 Task: Find connections with filter location Cachoeiras de Macacu with filter topic #Leanstartupswith filter profile language Spanish with filter current company IDFC FIRST Bank with filter school Visva Bharati, Shantiniketan with filter industry Wholesale Machinery with filter service category CateringChange with filter keywords title School Counselor
Action: Mouse moved to (557, 118)
Screenshot: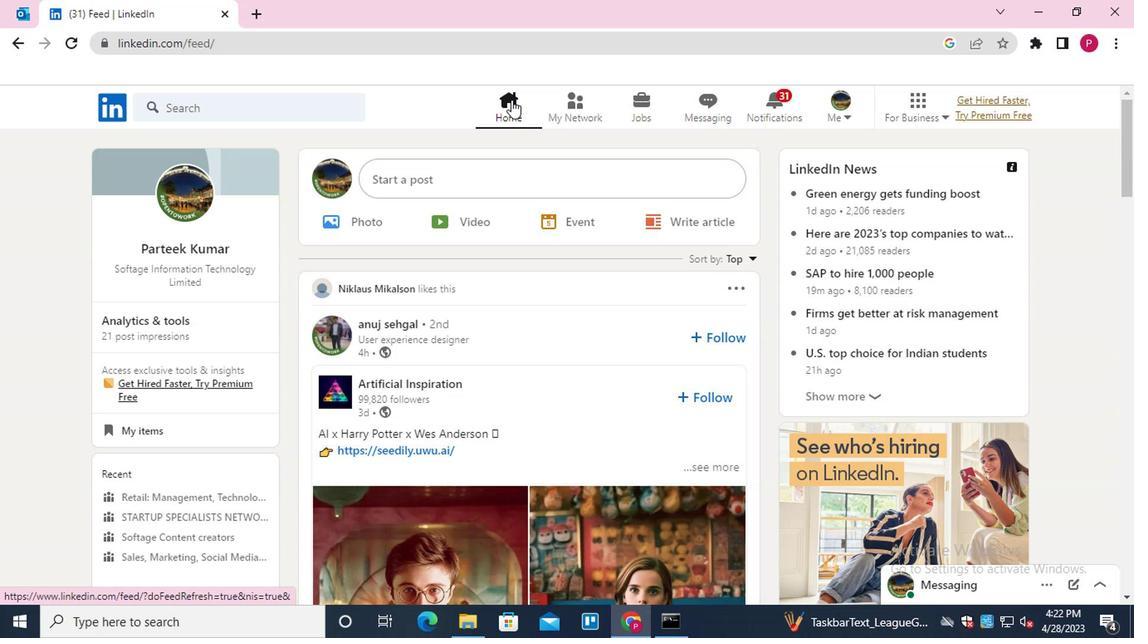
Action: Mouse pressed left at (557, 118)
Screenshot: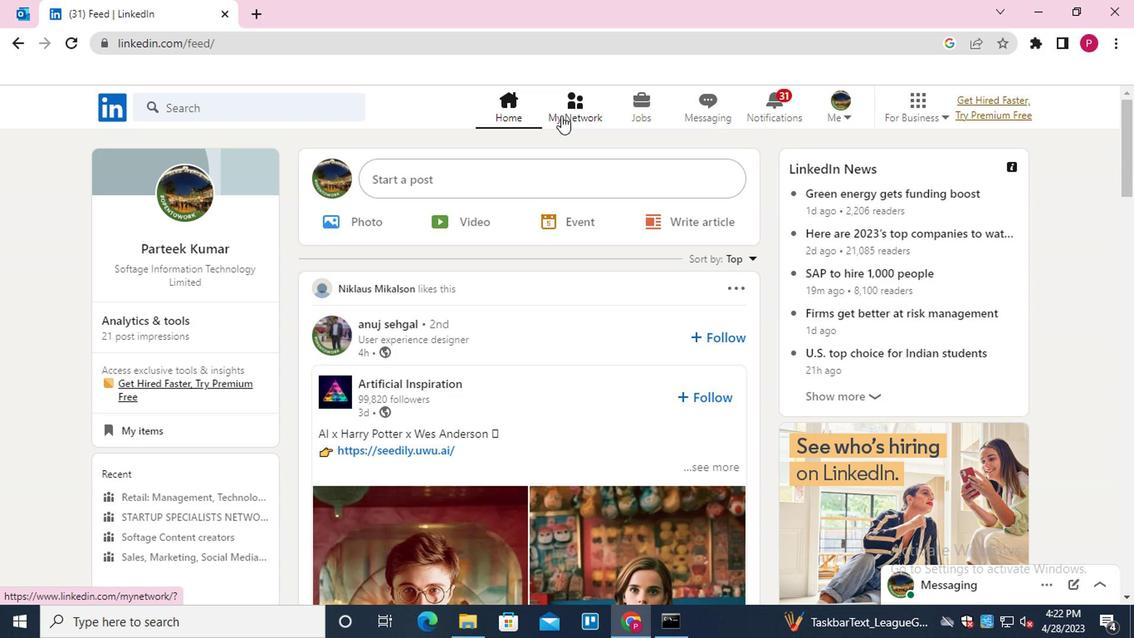 
Action: Mouse moved to (277, 202)
Screenshot: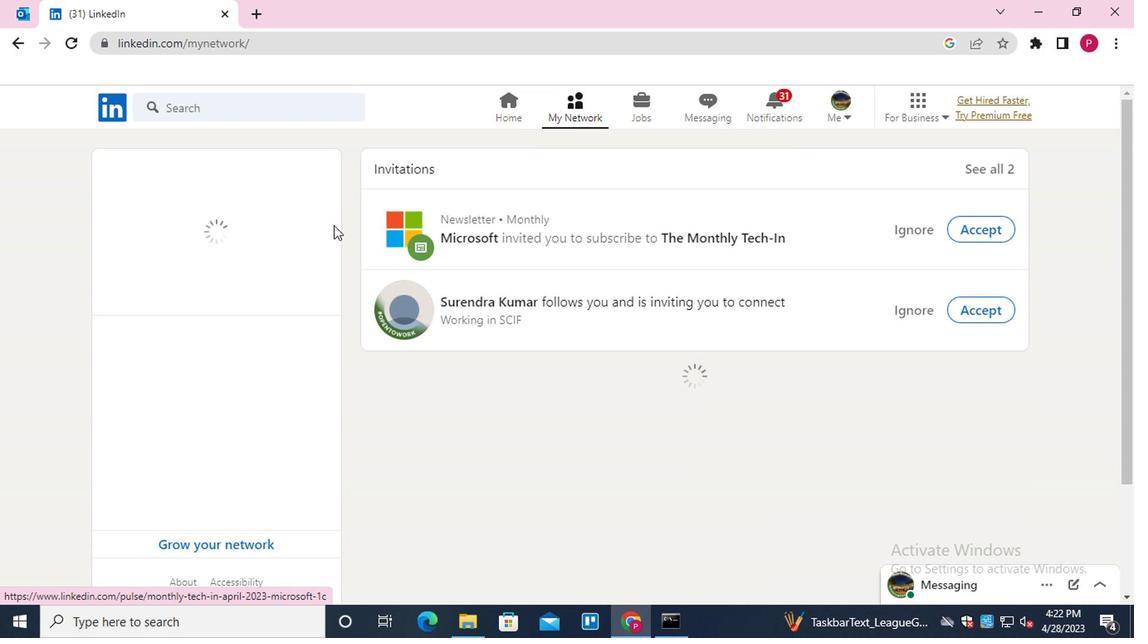 
Action: Mouse pressed left at (277, 202)
Screenshot: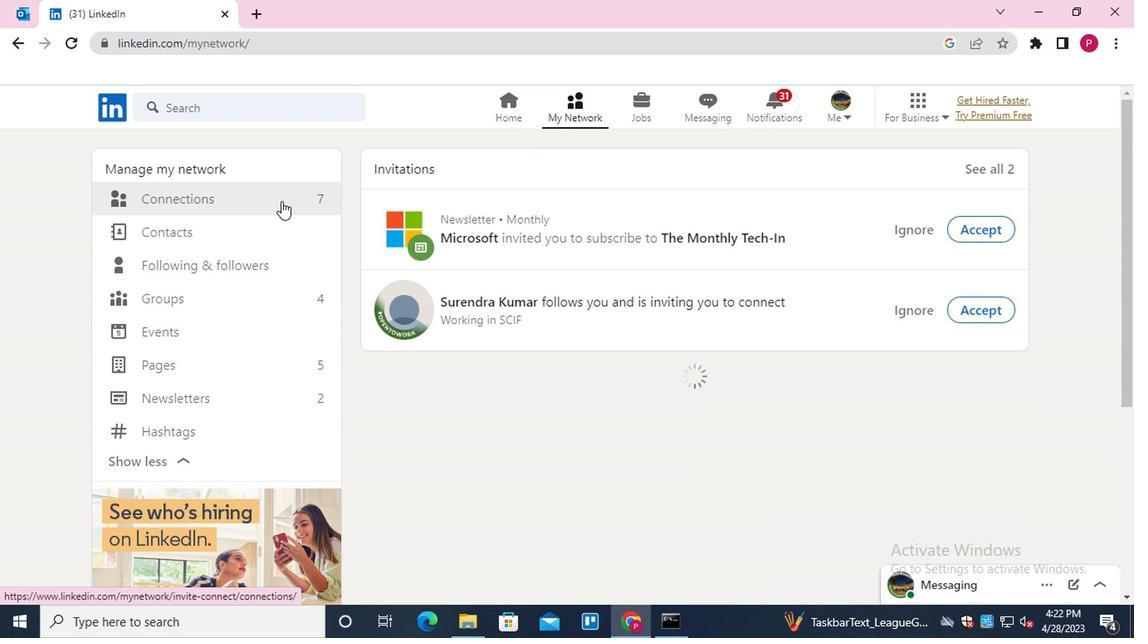 
Action: Mouse moved to (687, 197)
Screenshot: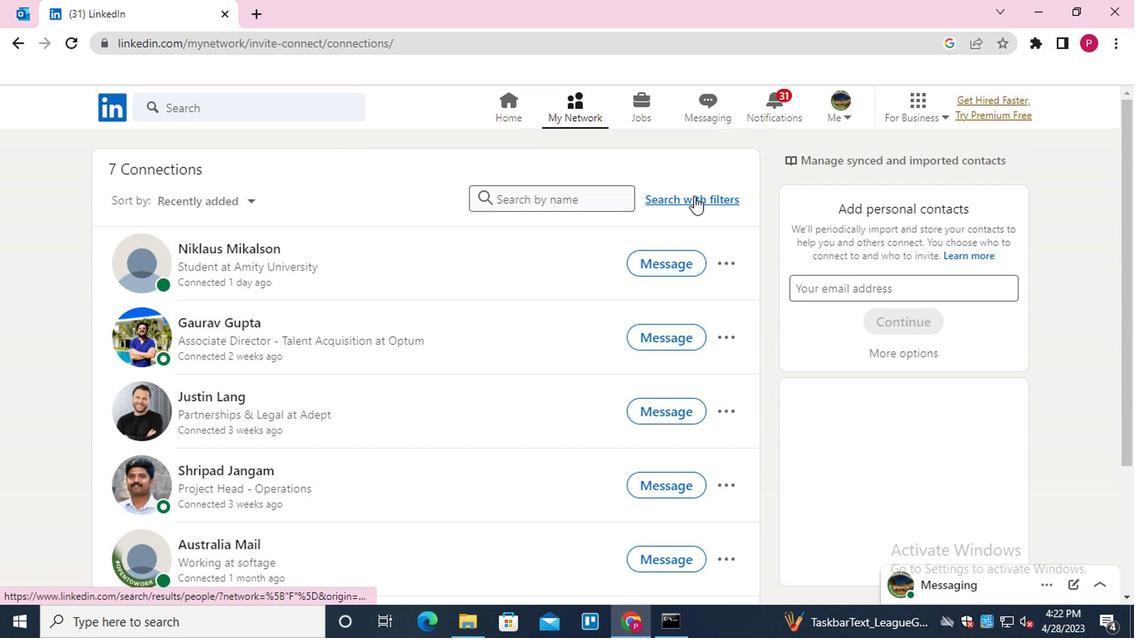 
Action: Mouse pressed left at (687, 197)
Screenshot: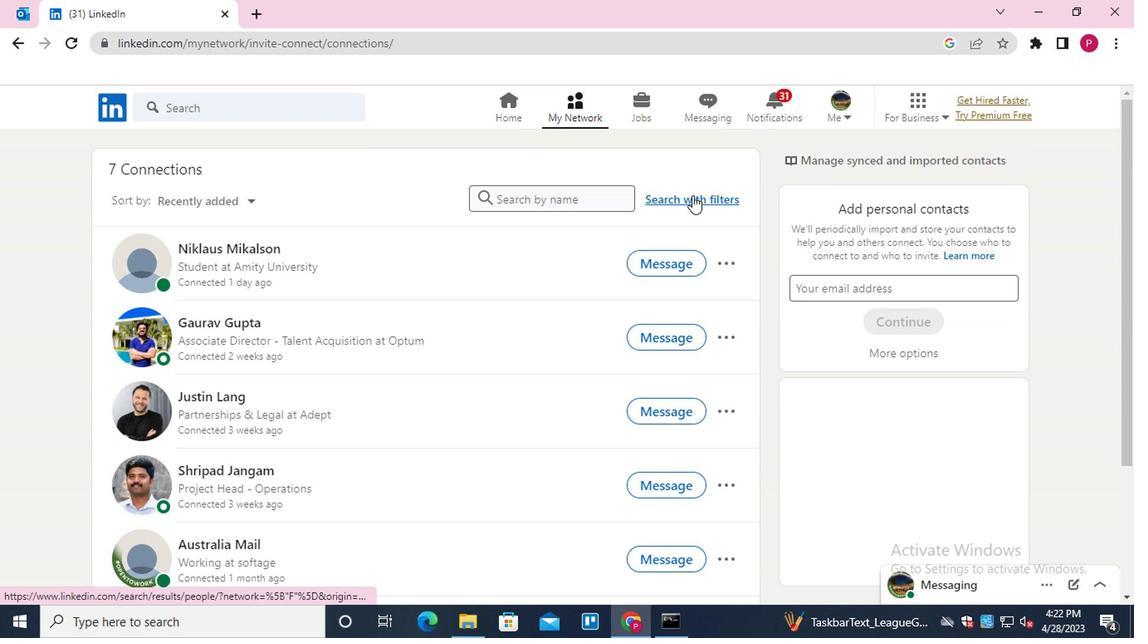 
Action: Mouse moved to (609, 151)
Screenshot: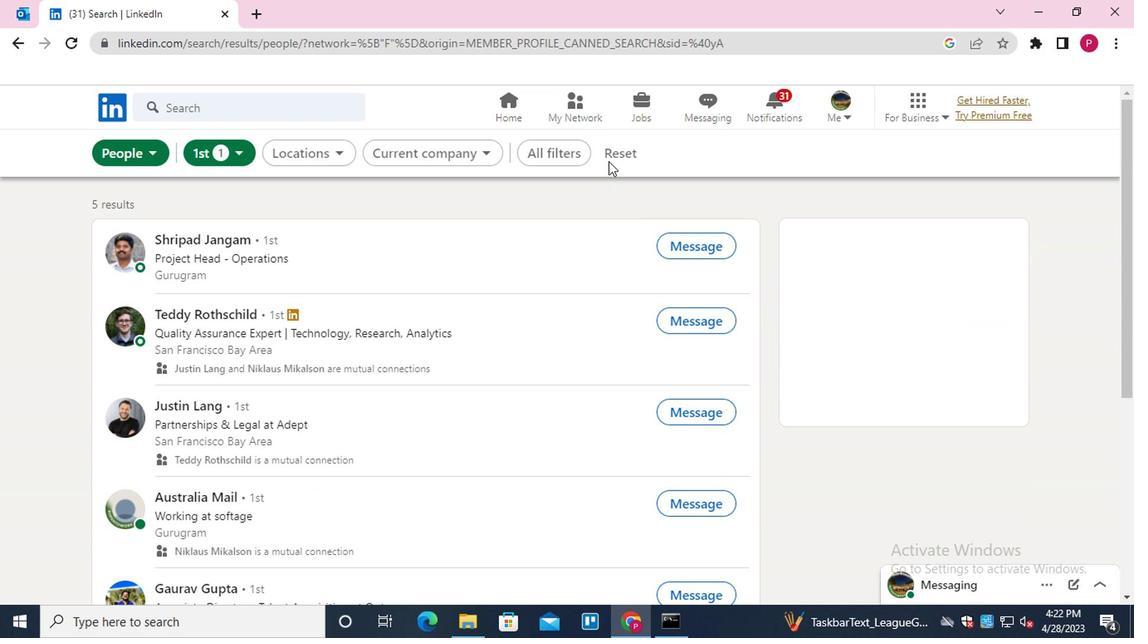 
Action: Mouse pressed left at (609, 151)
Screenshot: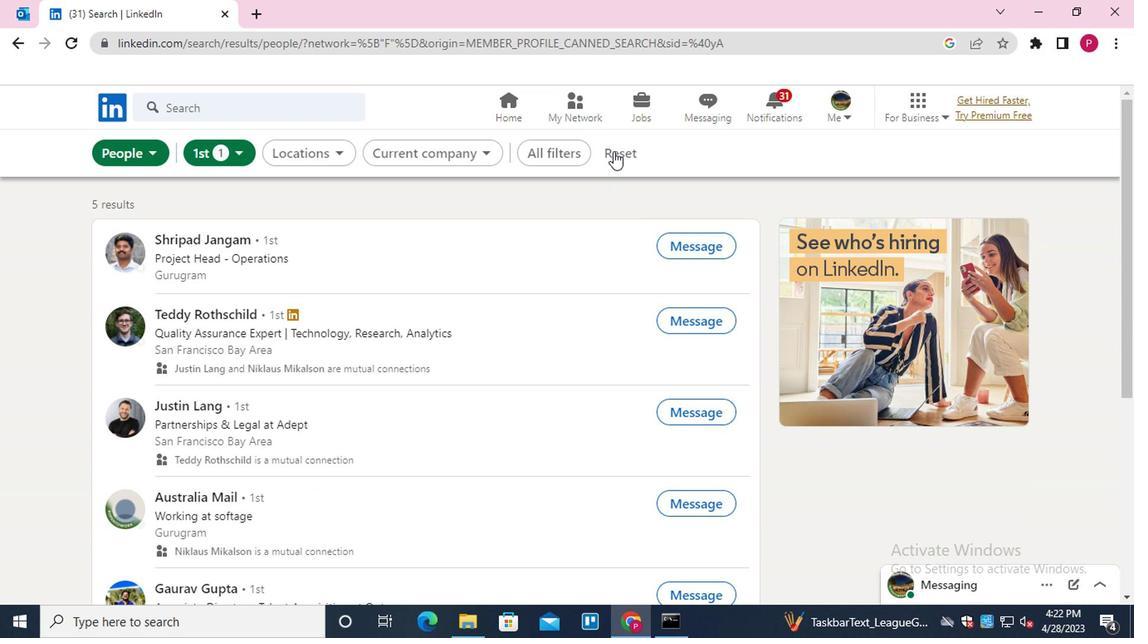 
Action: Mouse moved to (589, 155)
Screenshot: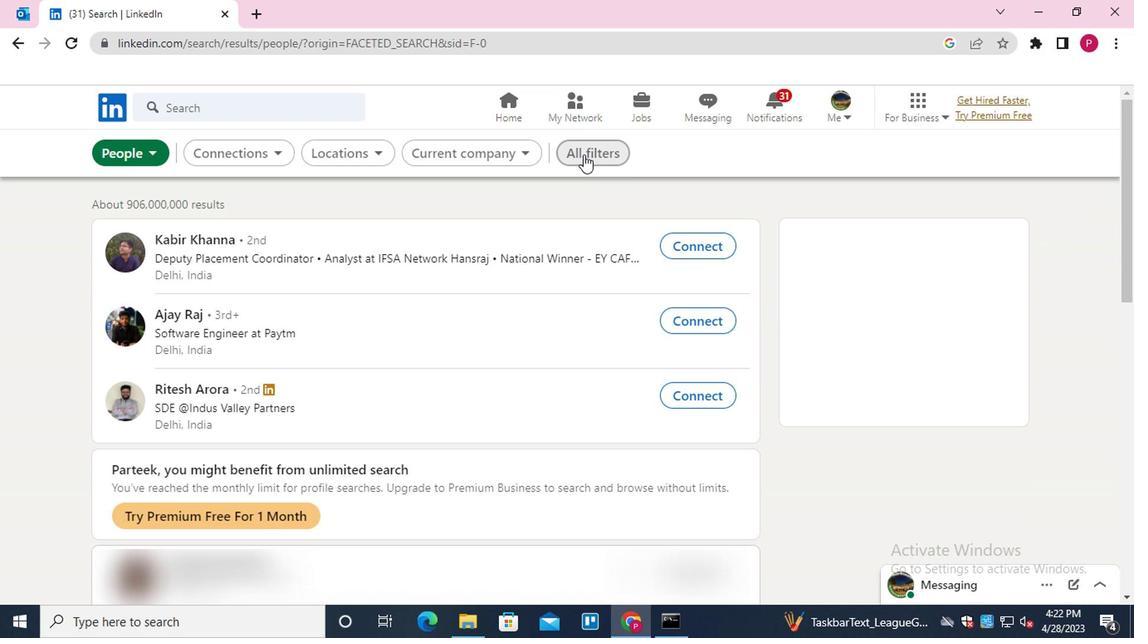
Action: Mouse pressed left at (589, 155)
Screenshot: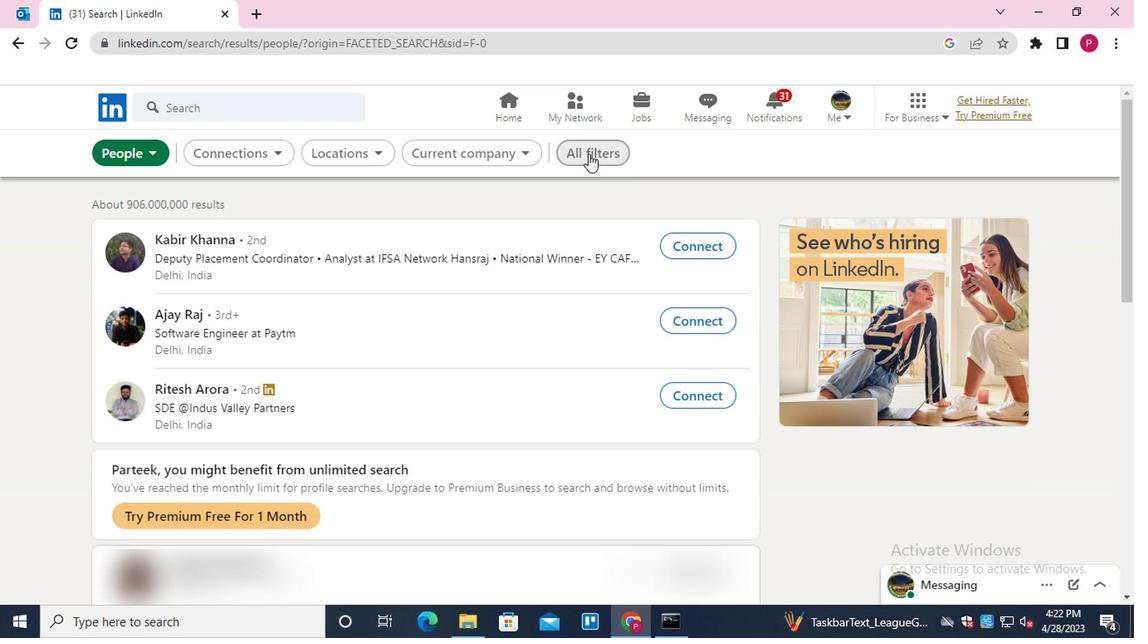 
Action: Mouse moved to (834, 348)
Screenshot: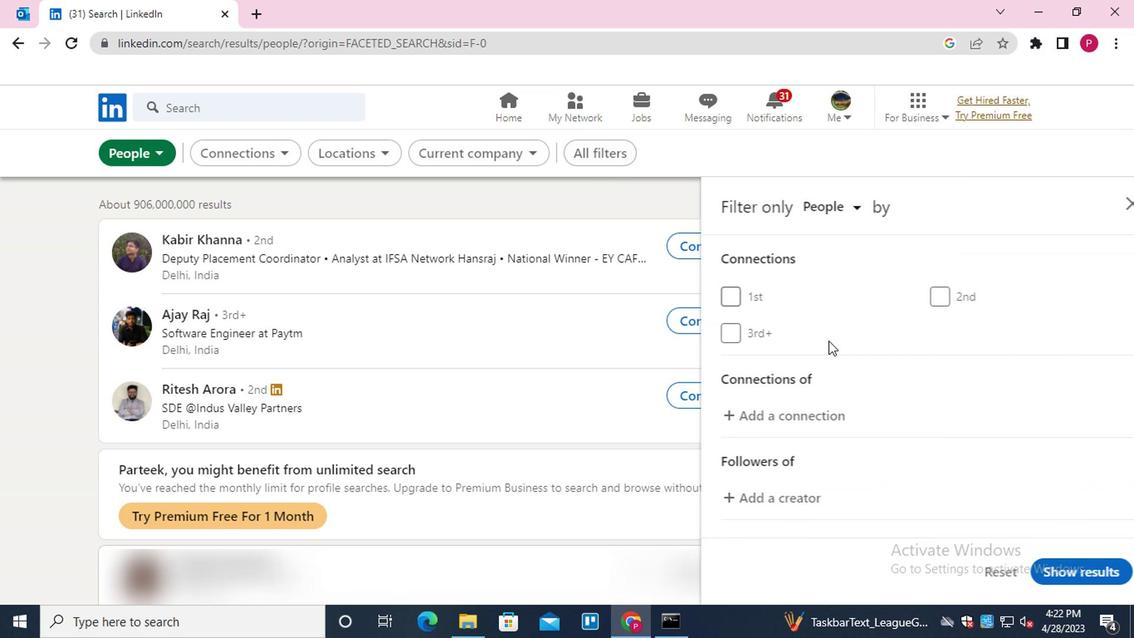 
Action: Mouse scrolled (834, 348) with delta (0, 0)
Screenshot: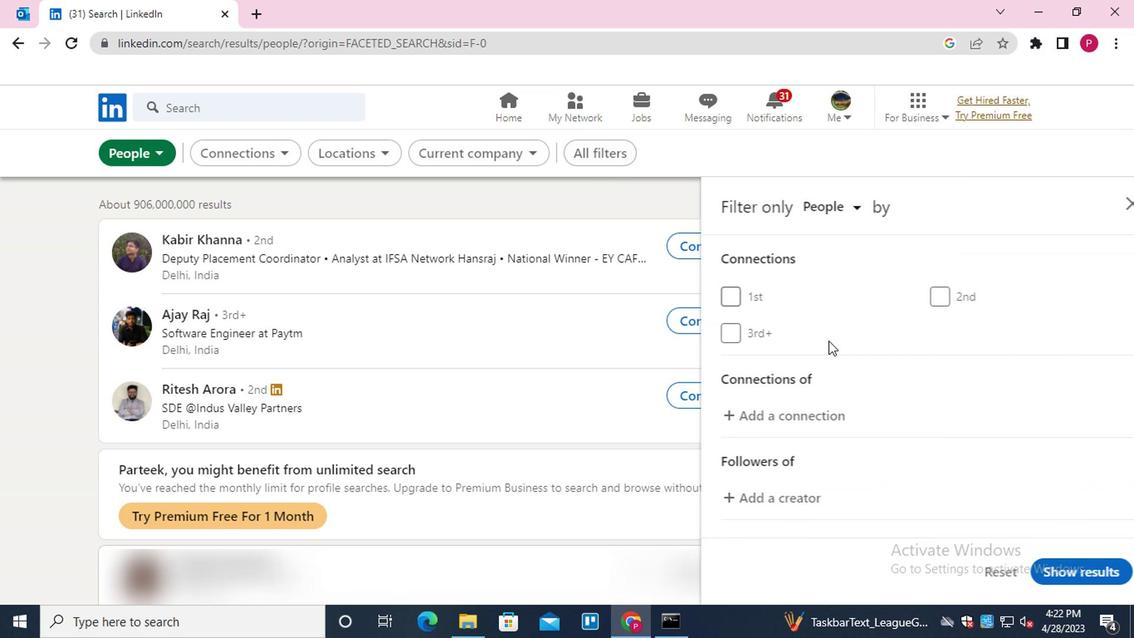 
Action: Mouse moved to (840, 354)
Screenshot: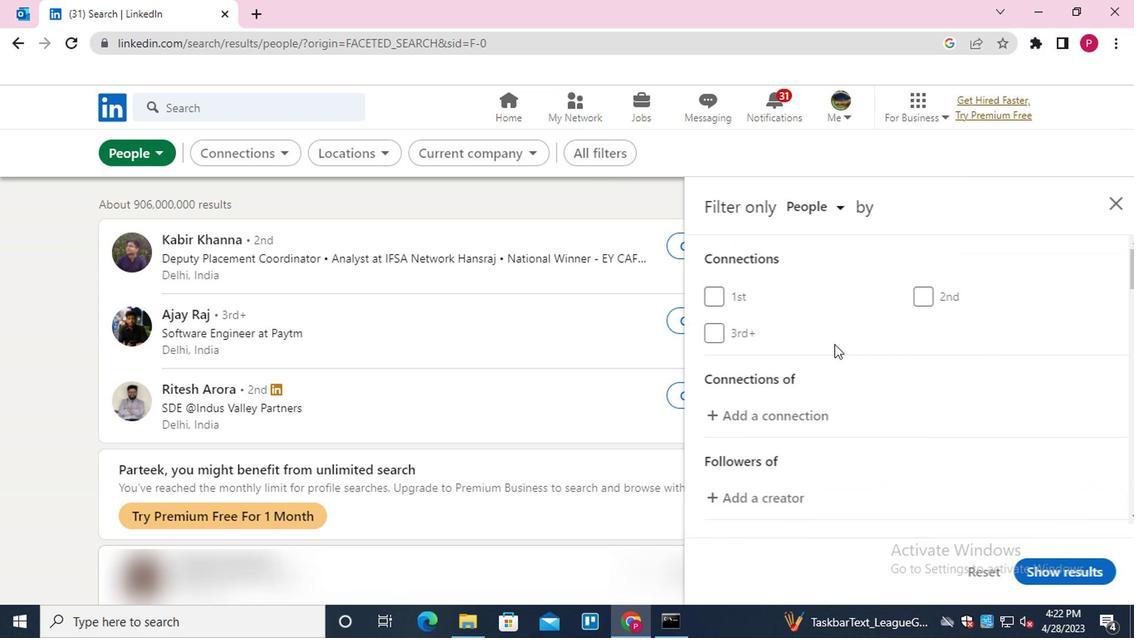 
Action: Mouse scrolled (840, 353) with delta (0, 0)
Screenshot: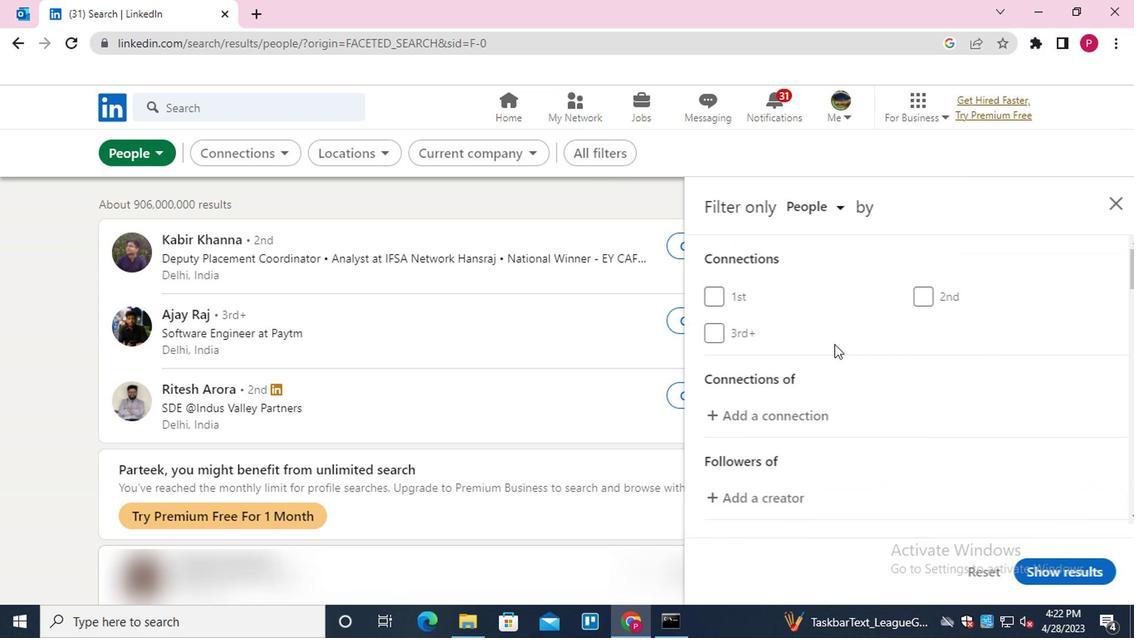 
Action: Mouse moved to (968, 483)
Screenshot: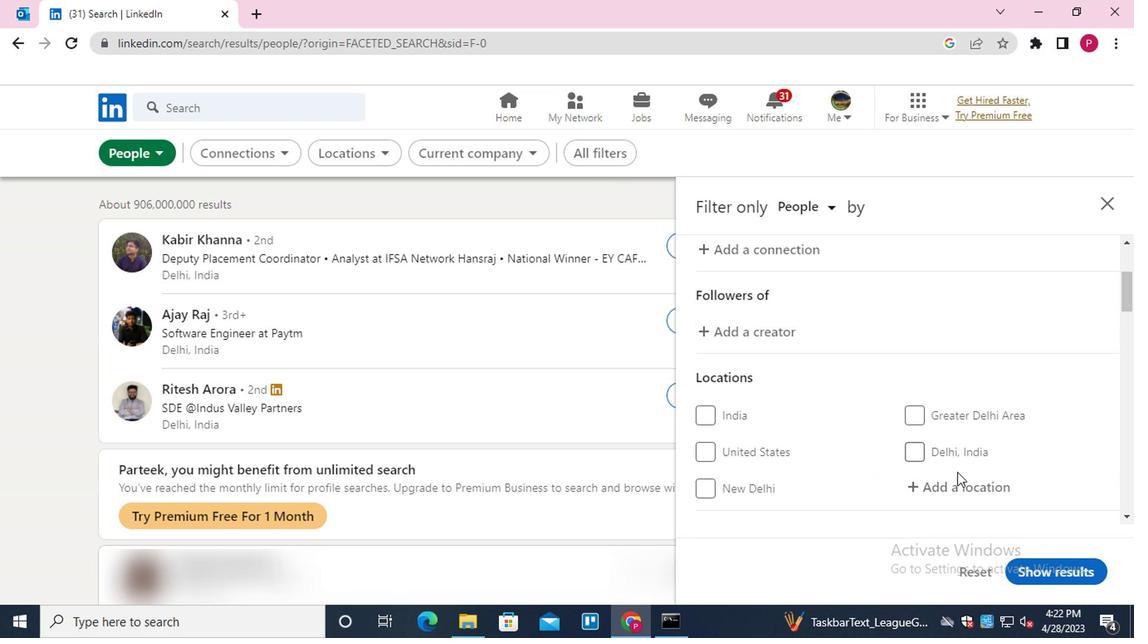 
Action: Mouse pressed left at (968, 483)
Screenshot: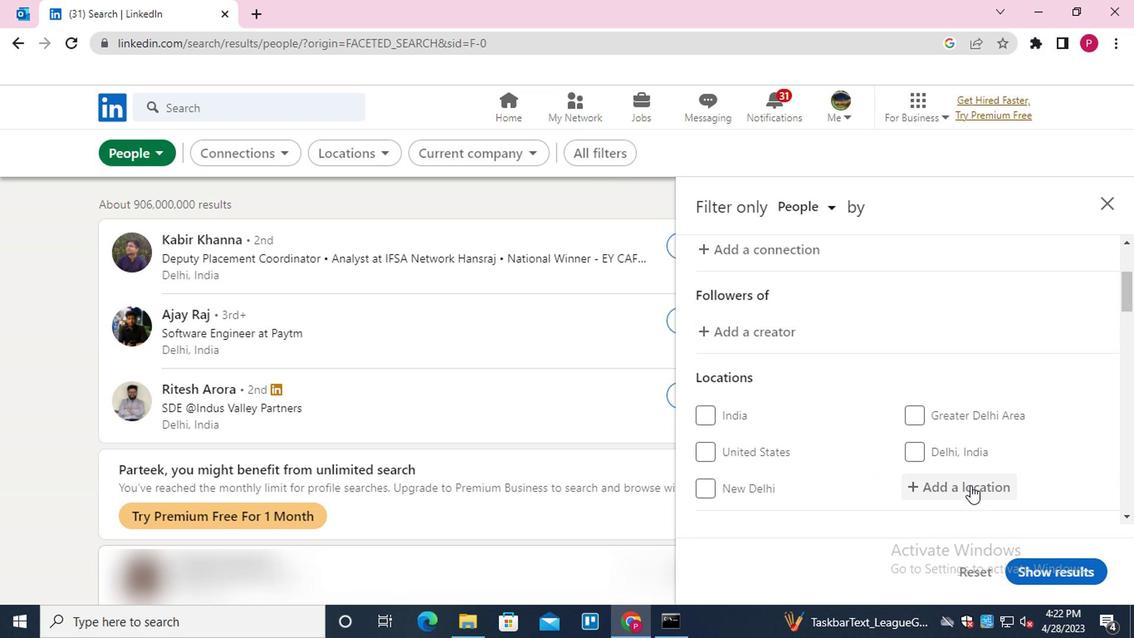 
Action: Key pressed <Key.shift>CACHOEIRAS<Key.down><Key.down><Key.down><Key.down><Key.down><Key.down><Key.down><Key.enter>
Screenshot: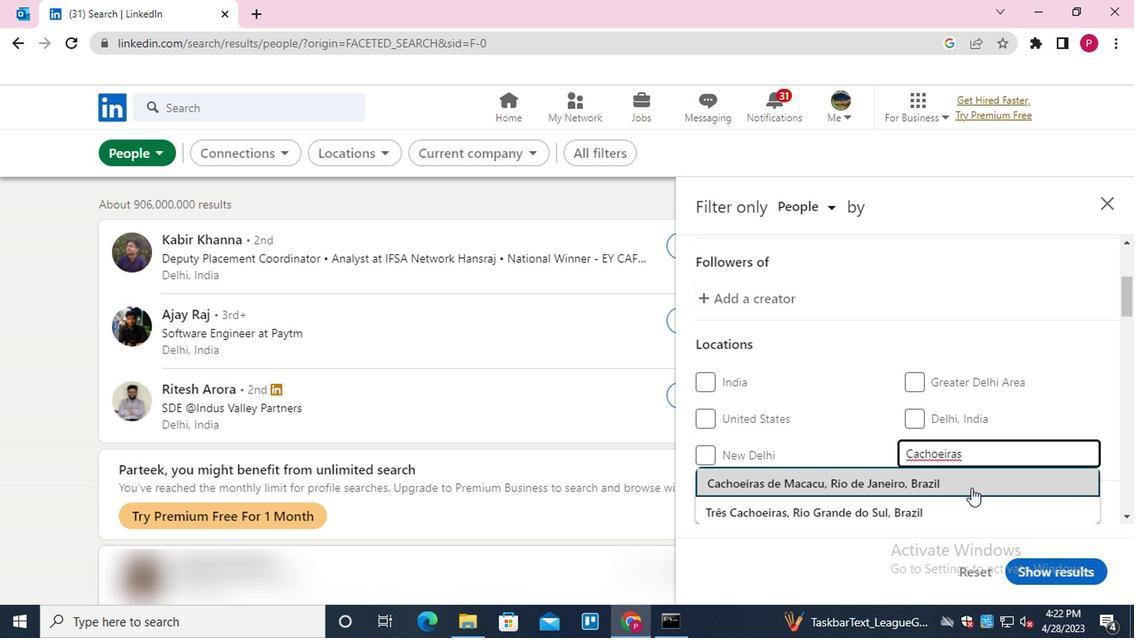 
Action: Mouse moved to (666, 521)
Screenshot: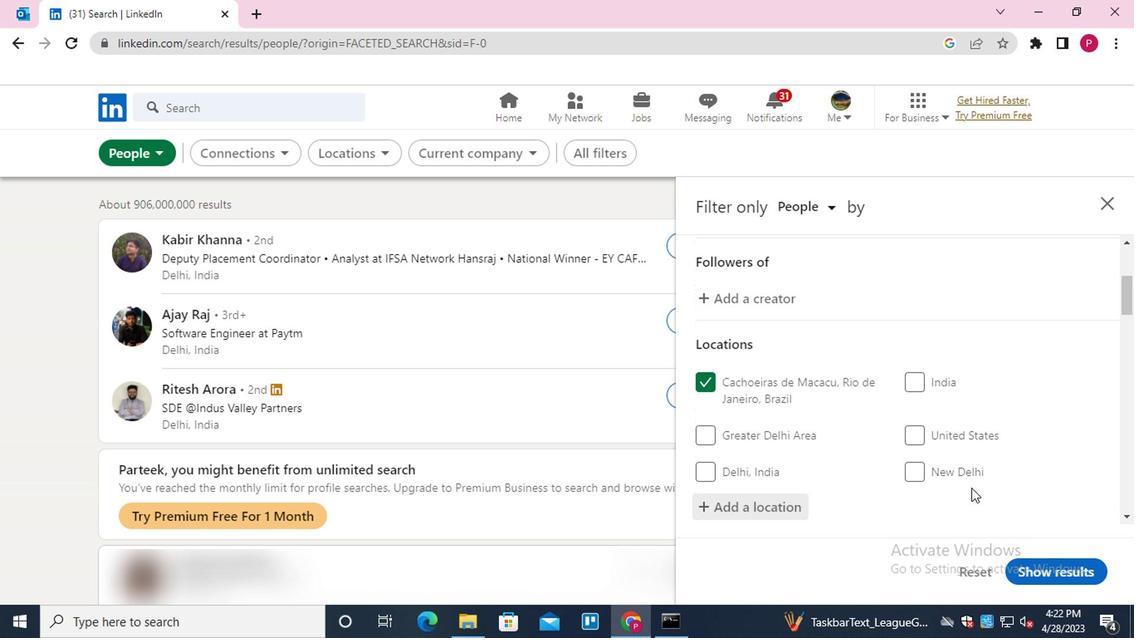 
Action: Mouse scrolled (666, 520) with delta (0, -1)
Screenshot: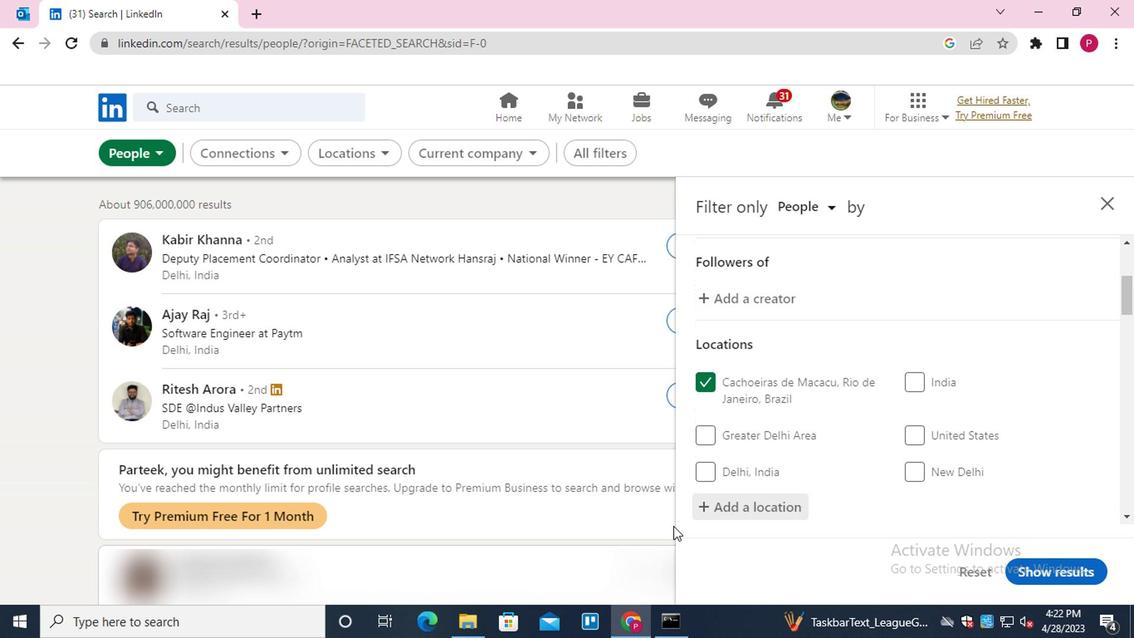 
Action: Mouse scrolled (666, 520) with delta (0, -1)
Screenshot: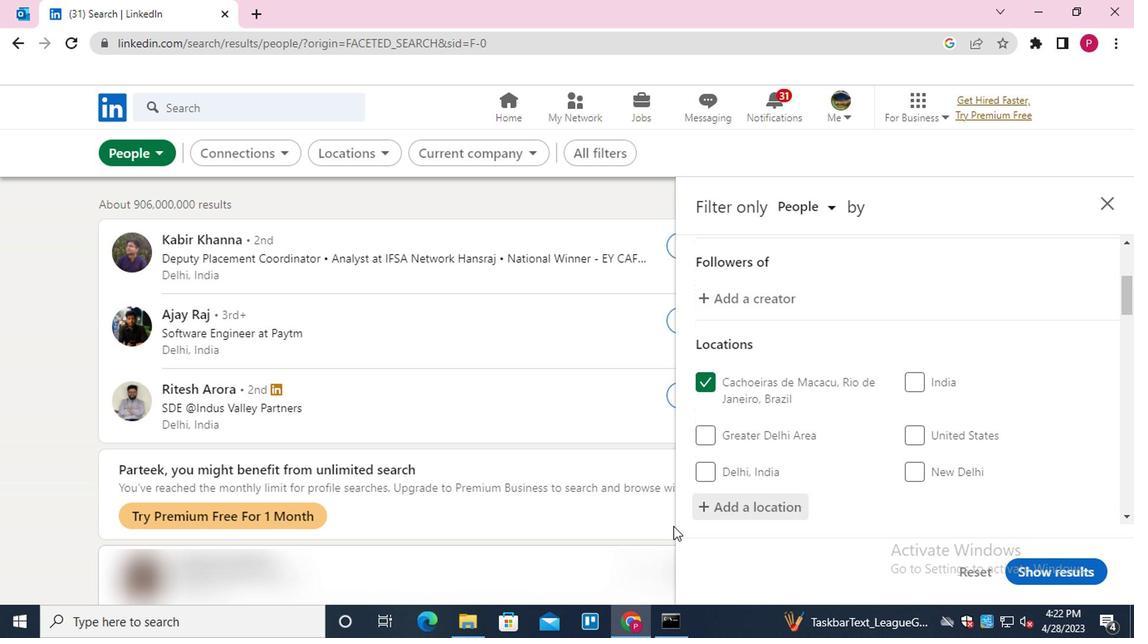 
Action: Mouse scrolled (666, 520) with delta (0, -1)
Screenshot: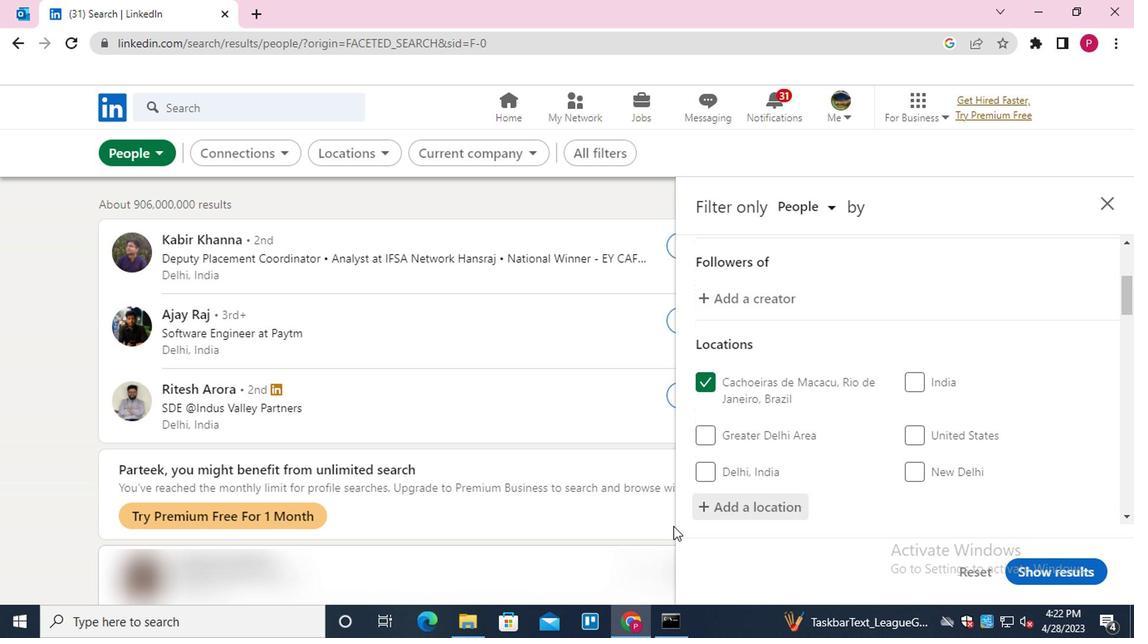 
Action: Mouse moved to (772, 421)
Screenshot: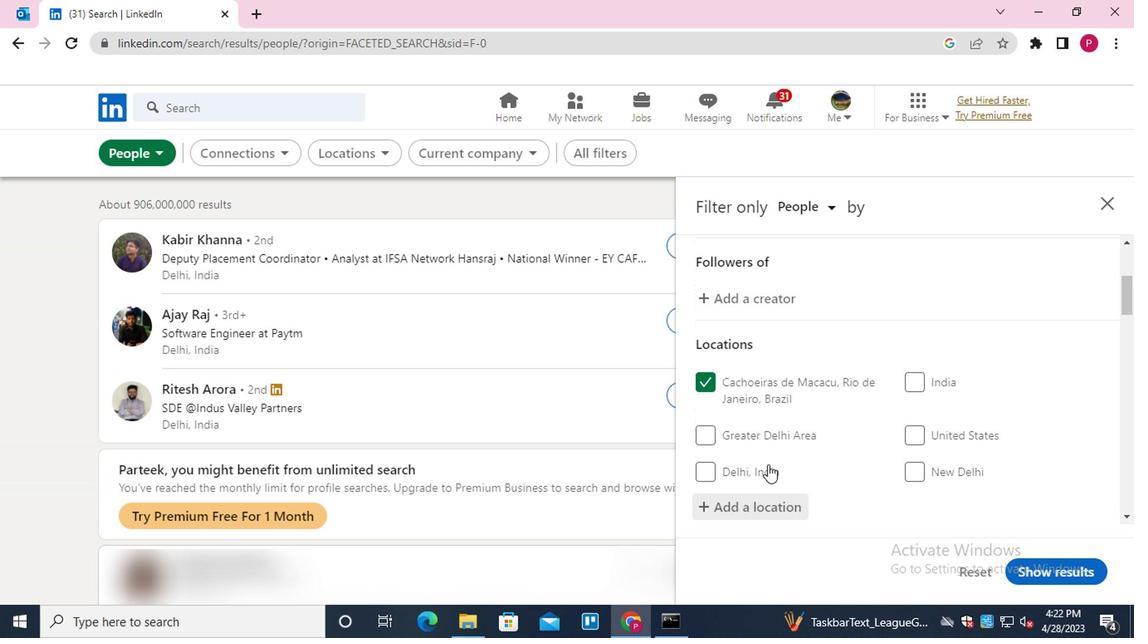 
Action: Mouse scrolled (772, 421) with delta (0, 0)
Screenshot: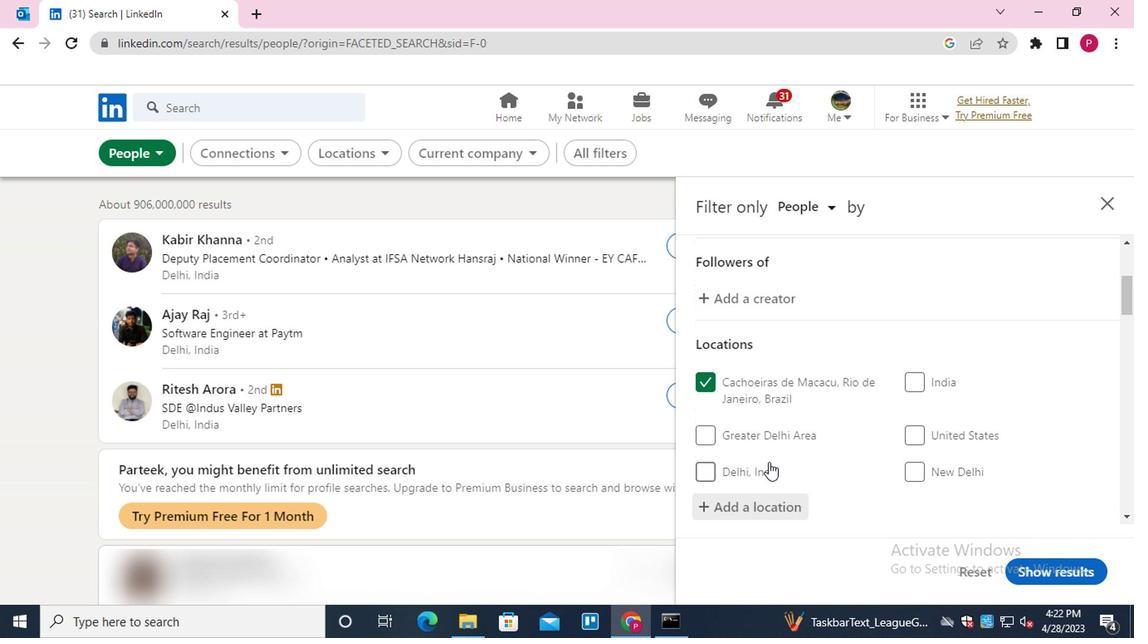 
Action: Mouse scrolled (772, 421) with delta (0, 0)
Screenshot: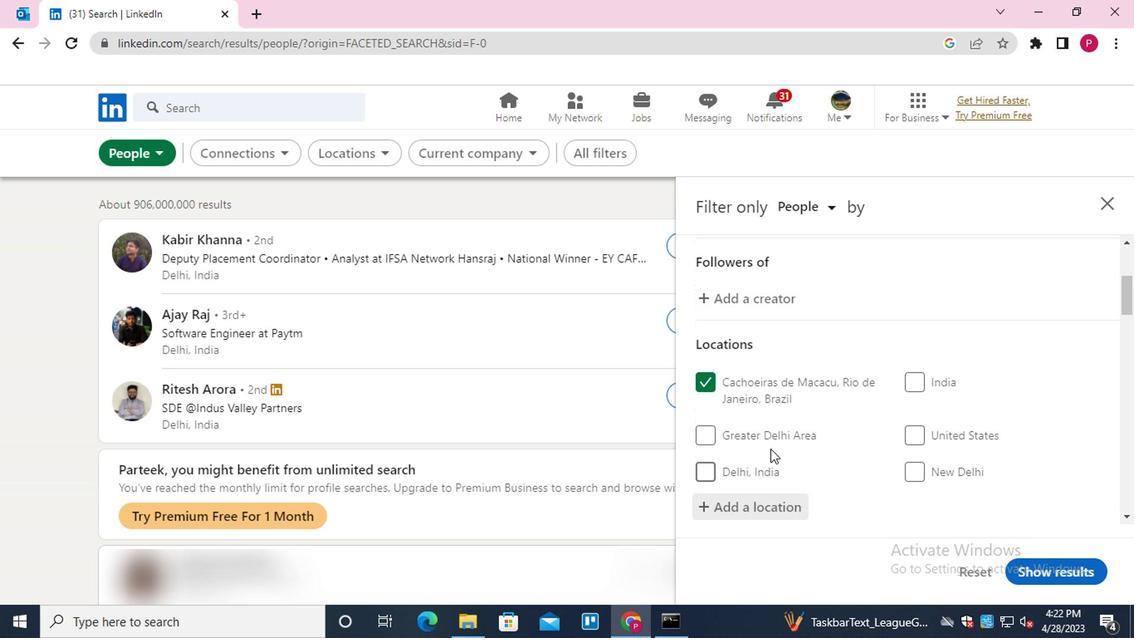 
Action: Mouse scrolled (772, 421) with delta (0, 0)
Screenshot: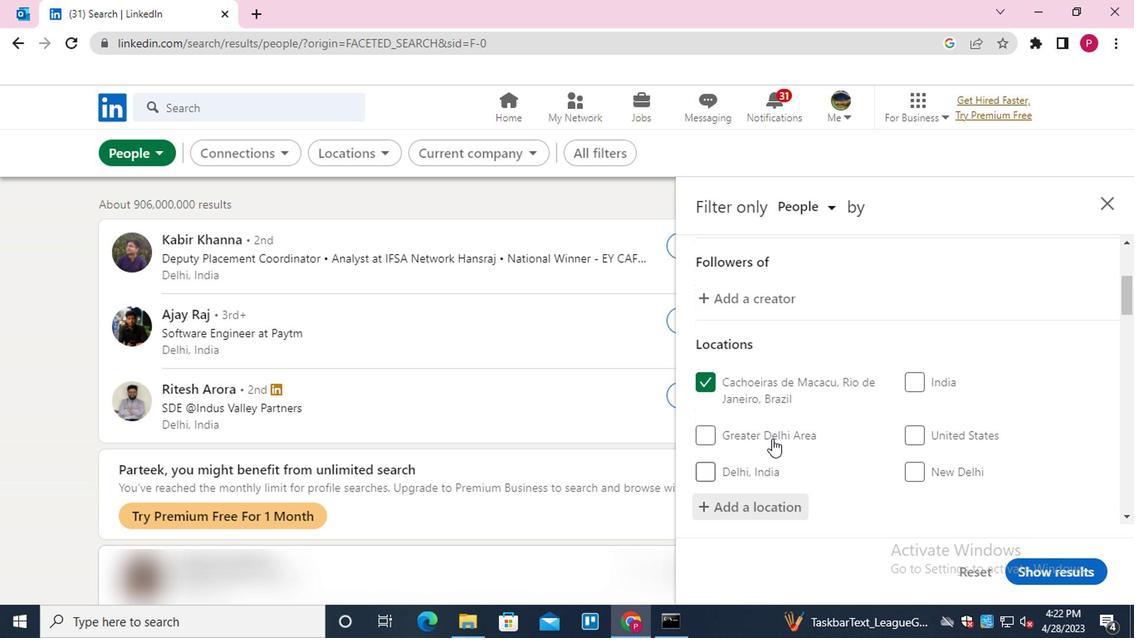 
Action: Mouse scrolled (772, 421) with delta (0, 0)
Screenshot: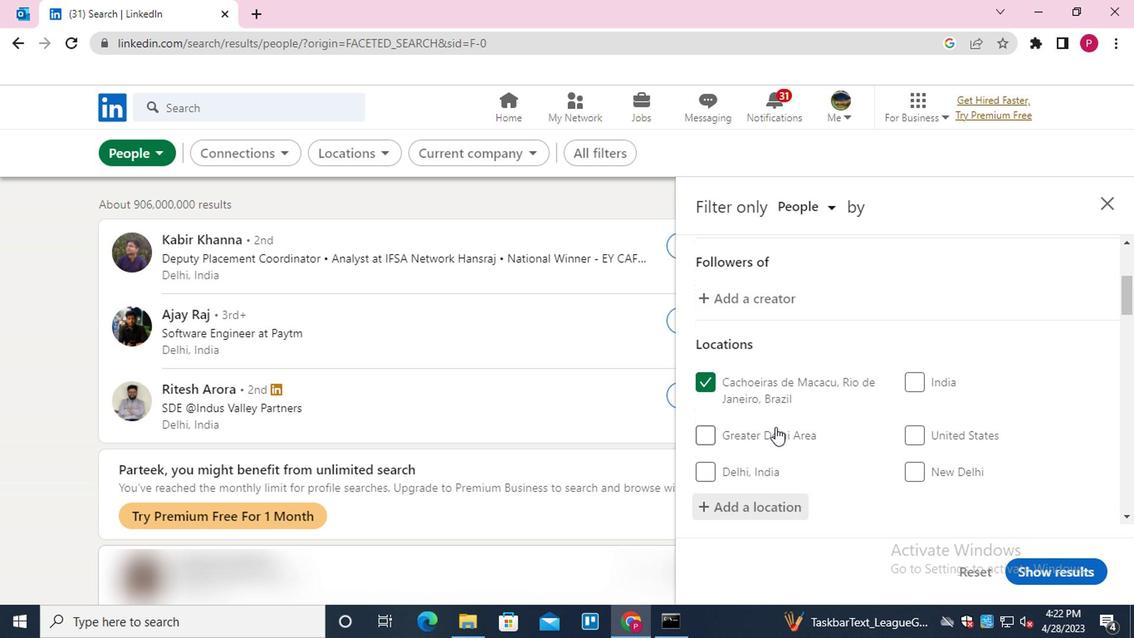 
Action: Mouse moved to (933, 329)
Screenshot: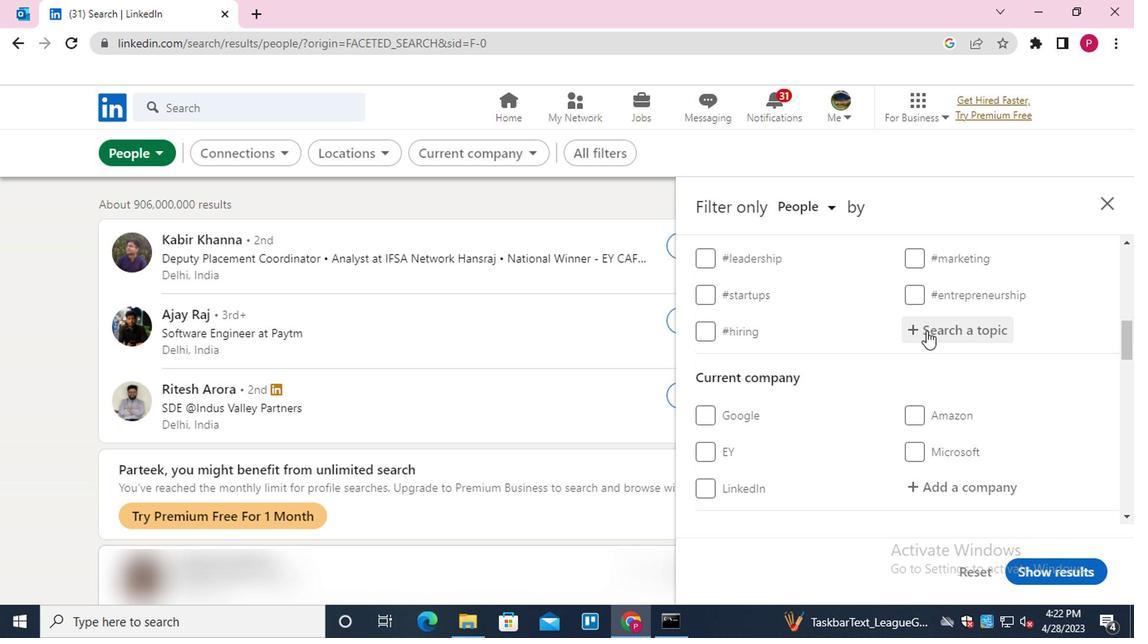 
Action: Mouse pressed left at (933, 329)
Screenshot: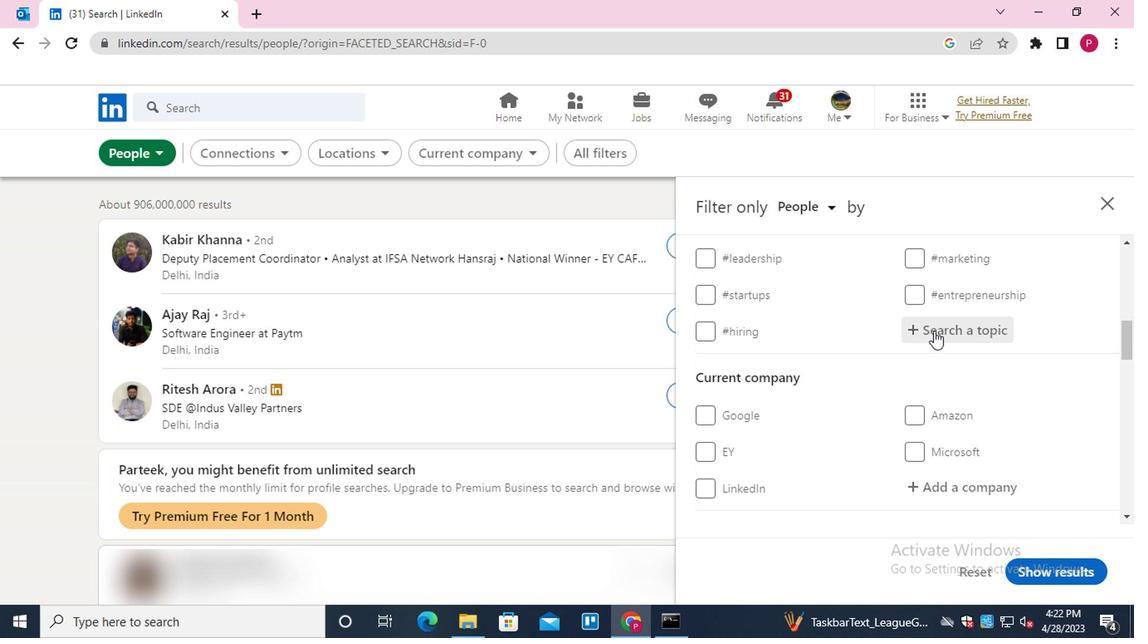 
Action: Key pressed LEANSTARTUP<Key.down><Key.enter>
Screenshot: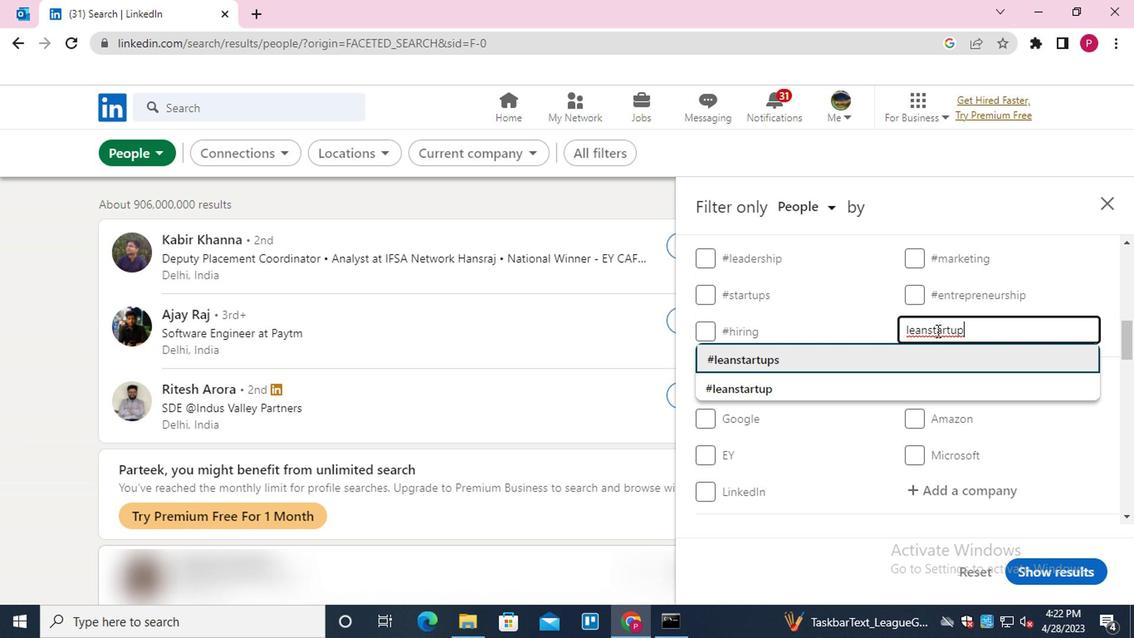
Action: Mouse moved to (919, 365)
Screenshot: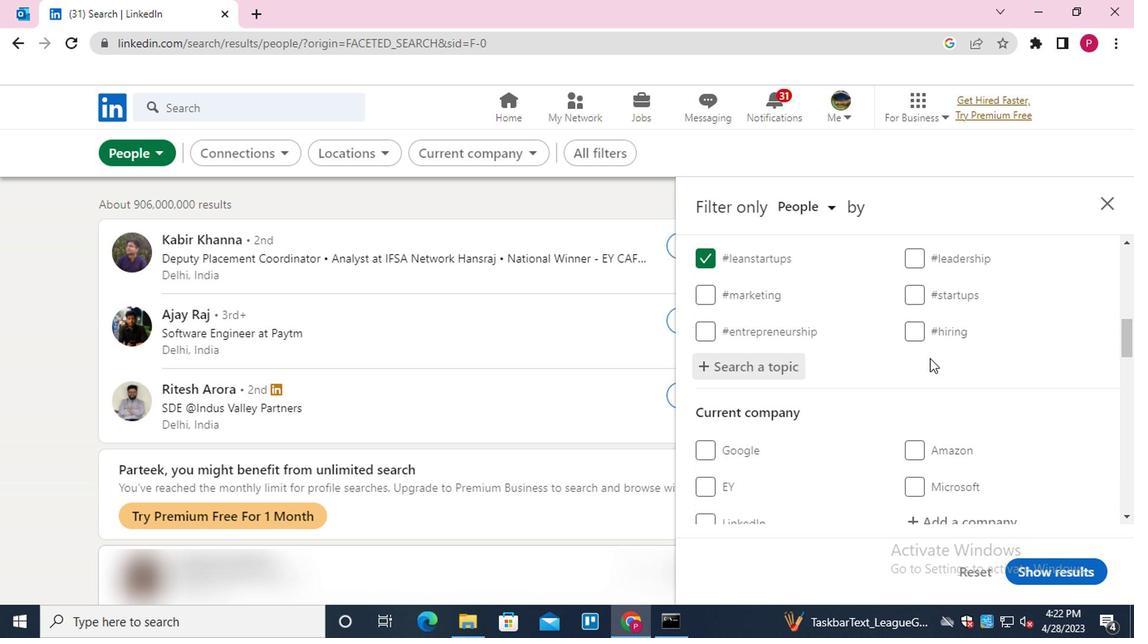 
Action: Mouse scrolled (919, 365) with delta (0, 0)
Screenshot: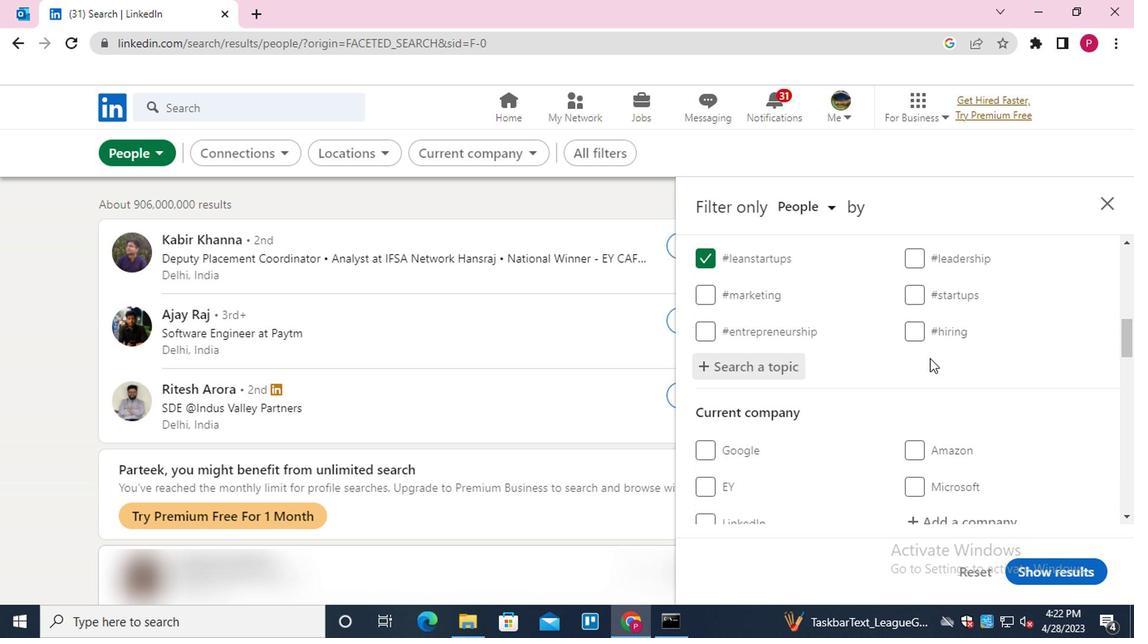
Action: Mouse moved to (918, 366)
Screenshot: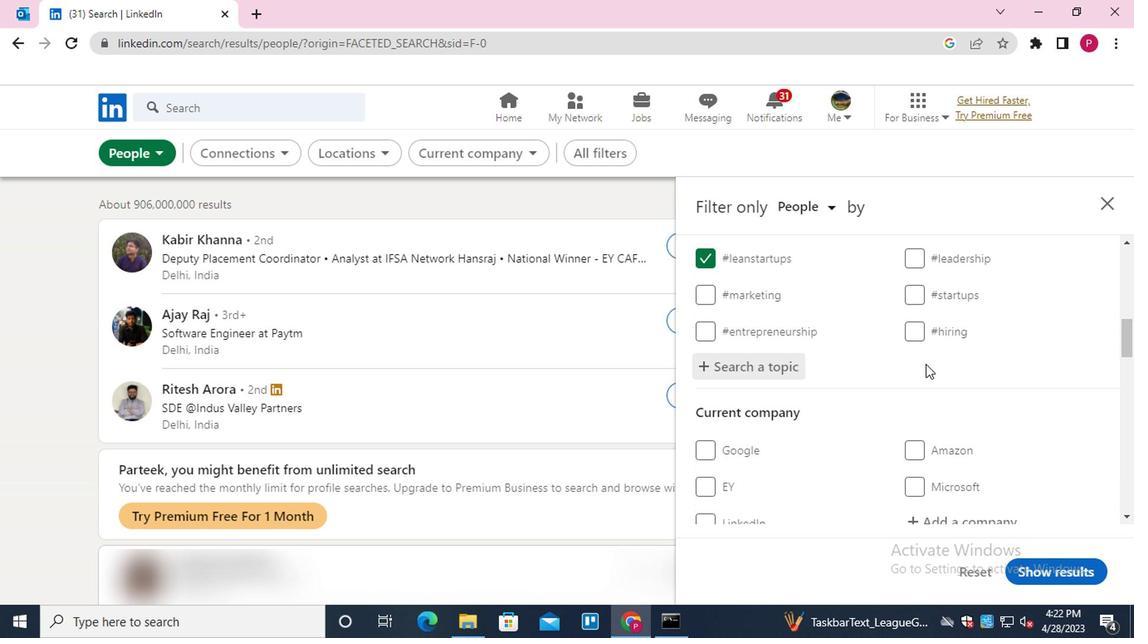 
Action: Mouse scrolled (918, 365) with delta (0, -1)
Screenshot: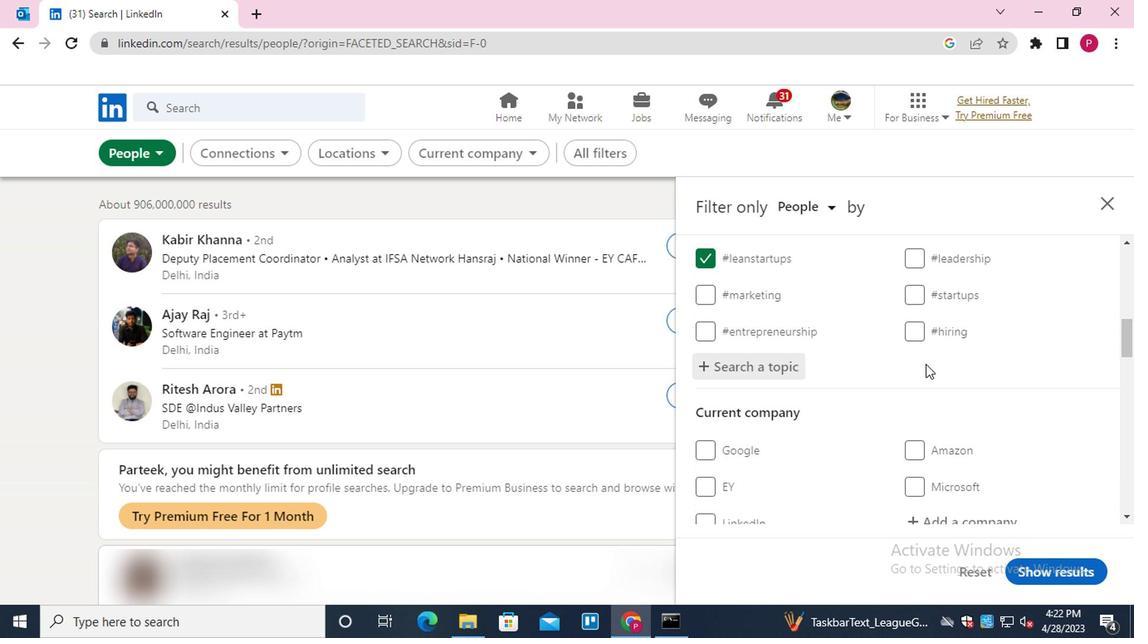 
Action: Mouse moved to (901, 379)
Screenshot: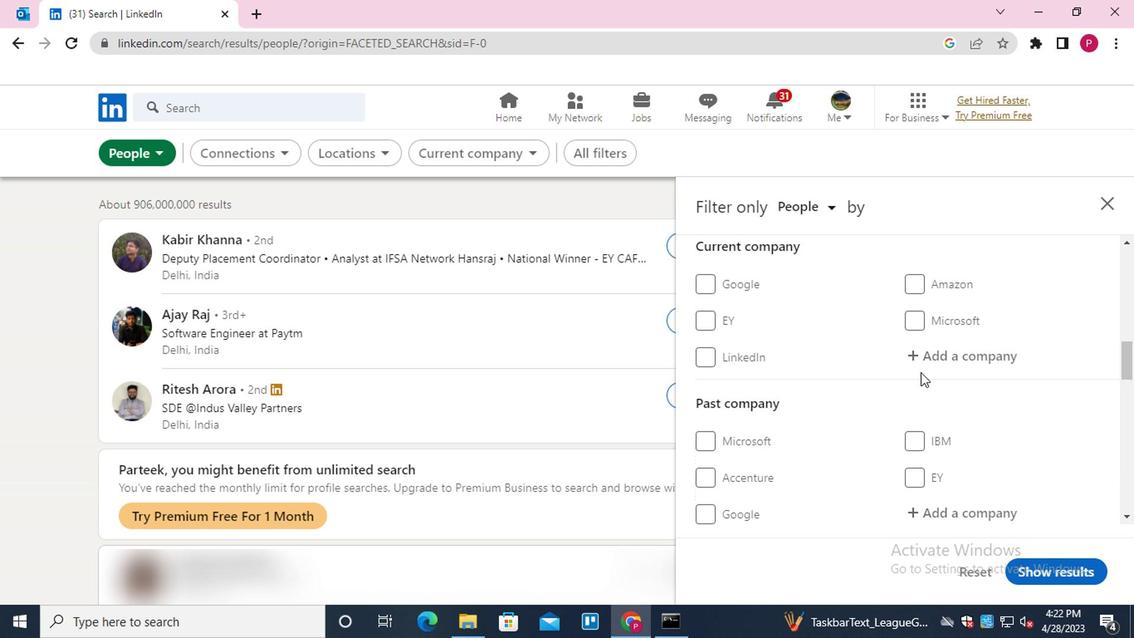 
Action: Mouse scrolled (901, 378) with delta (0, -1)
Screenshot: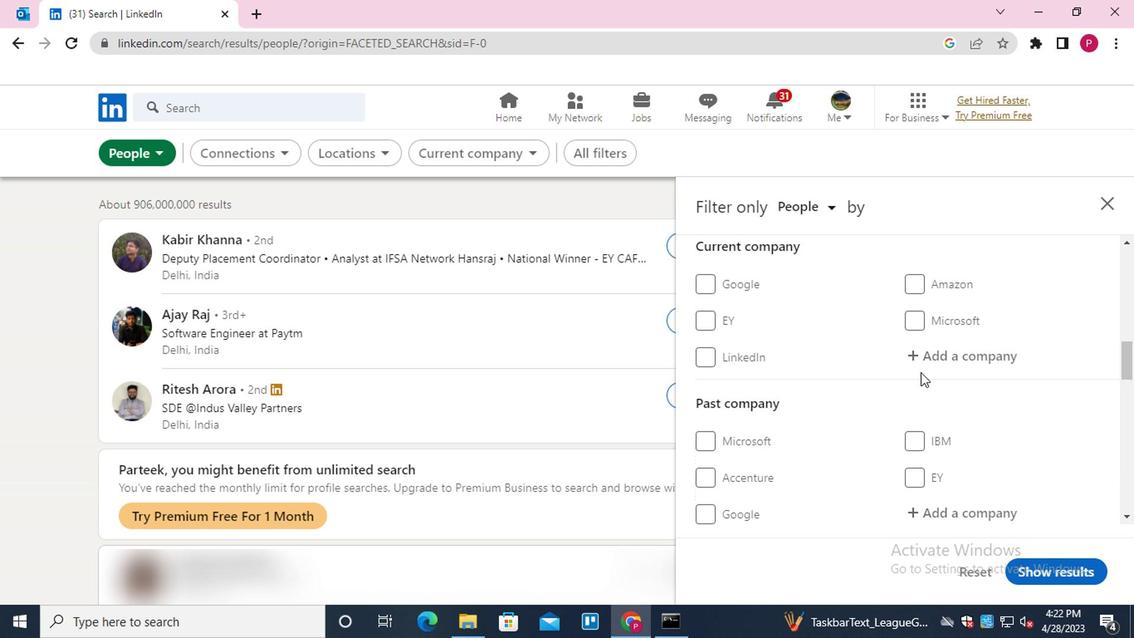 
Action: Mouse moved to (896, 381)
Screenshot: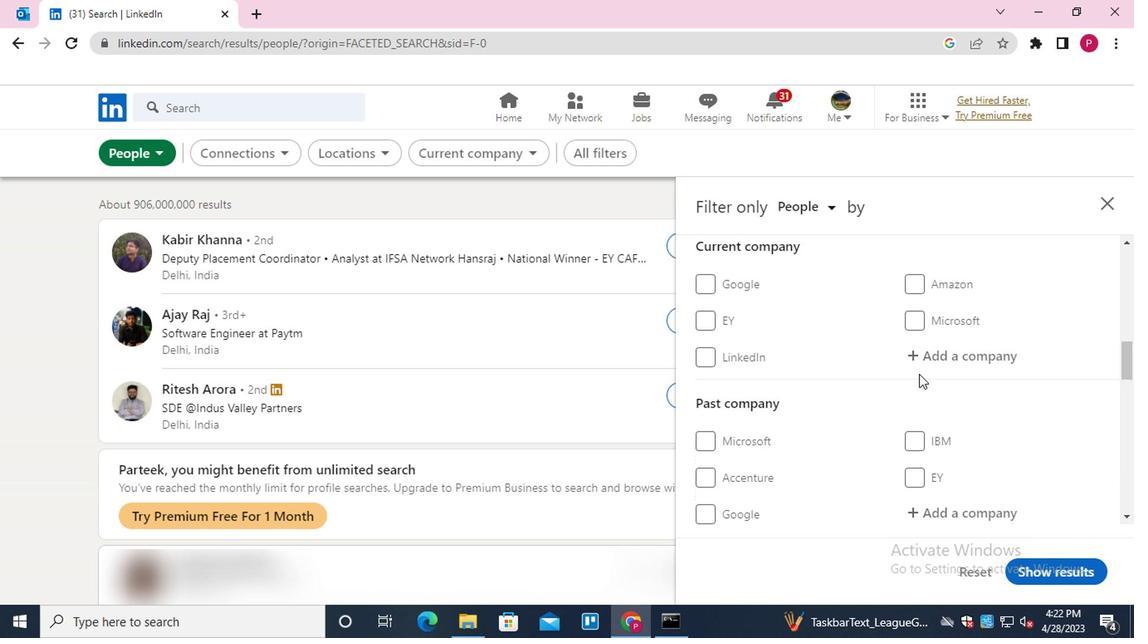 
Action: Mouse scrolled (896, 380) with delta (0, 0)
Screenshot: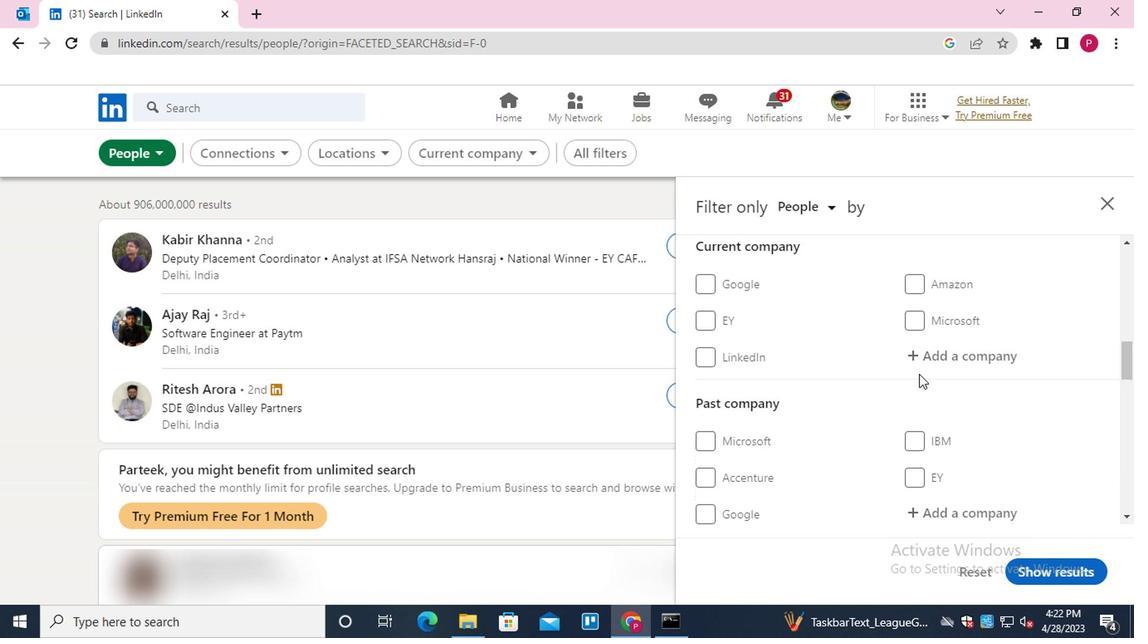 
Action: Mouse moved to (892, 382)
Screenshot: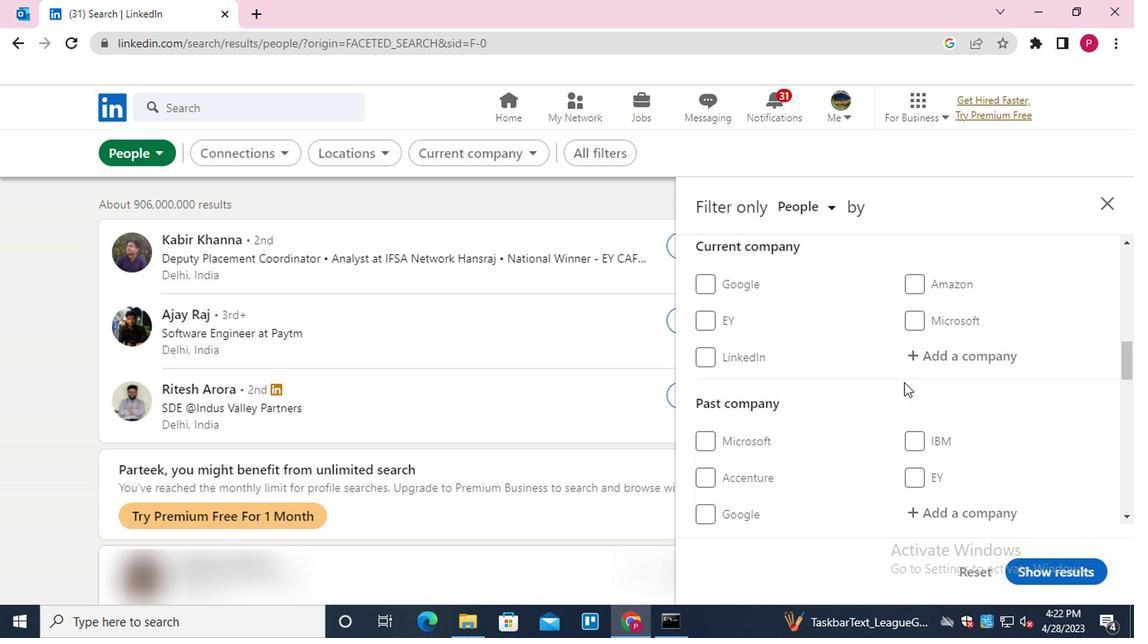
Action: Mouse scrolled (892, 382) with delta (0, 0)
Screenshot: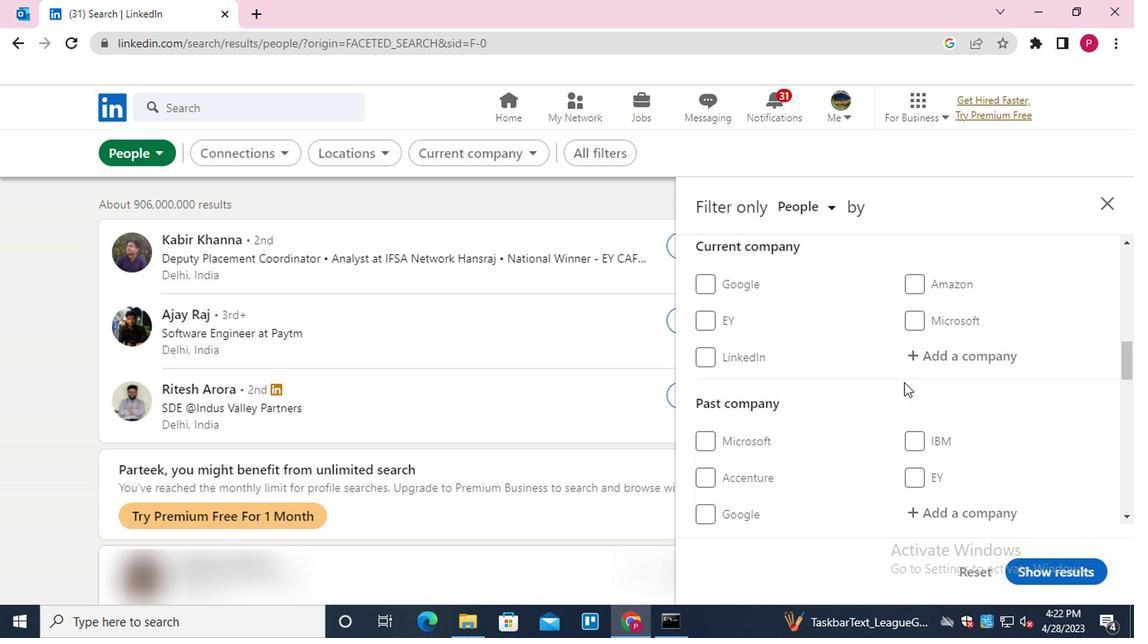 
Action: Mouse moved to (884, 385)
Screenshot: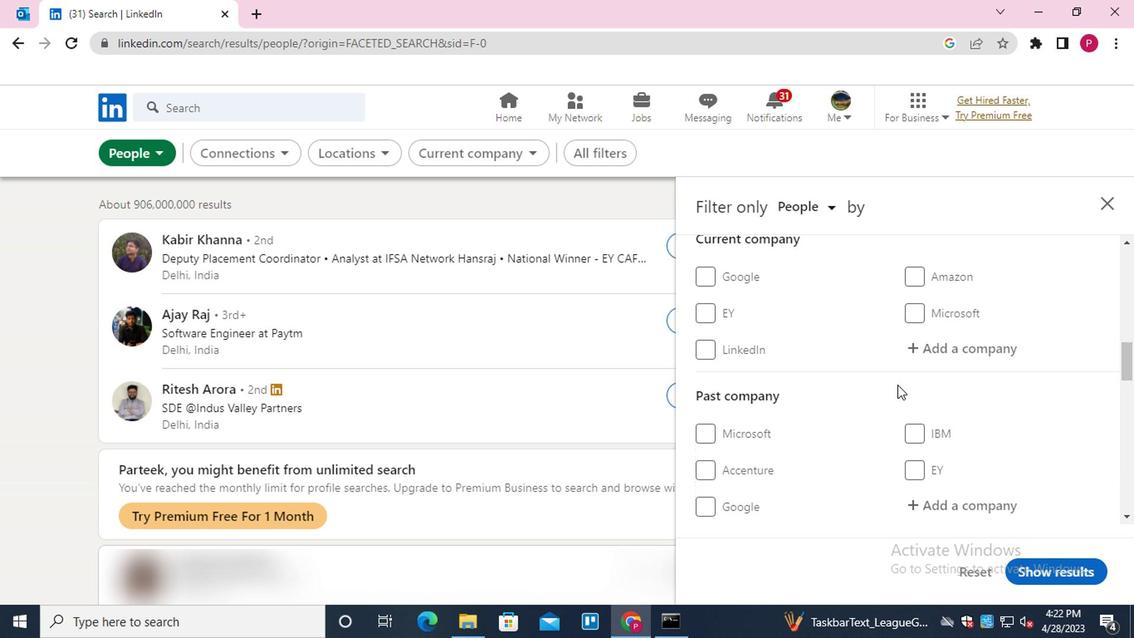 
Action: Mouse scrolled (884, 384) with delta (0, 0)
Screenshot: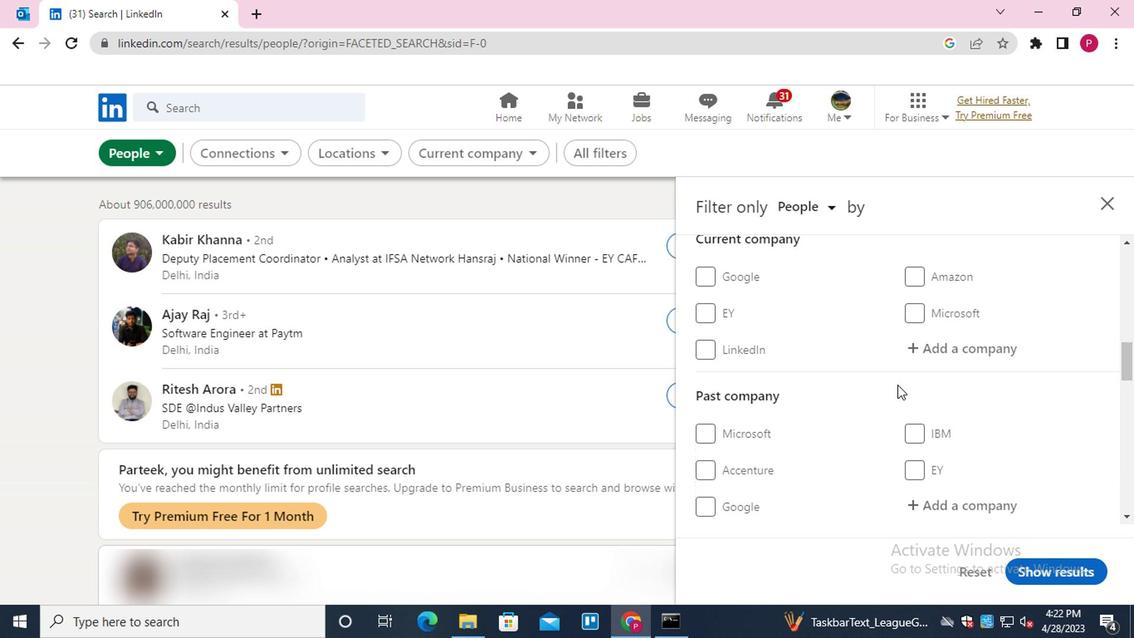
Action: Mouse moved to (831, 404)
Screenshot: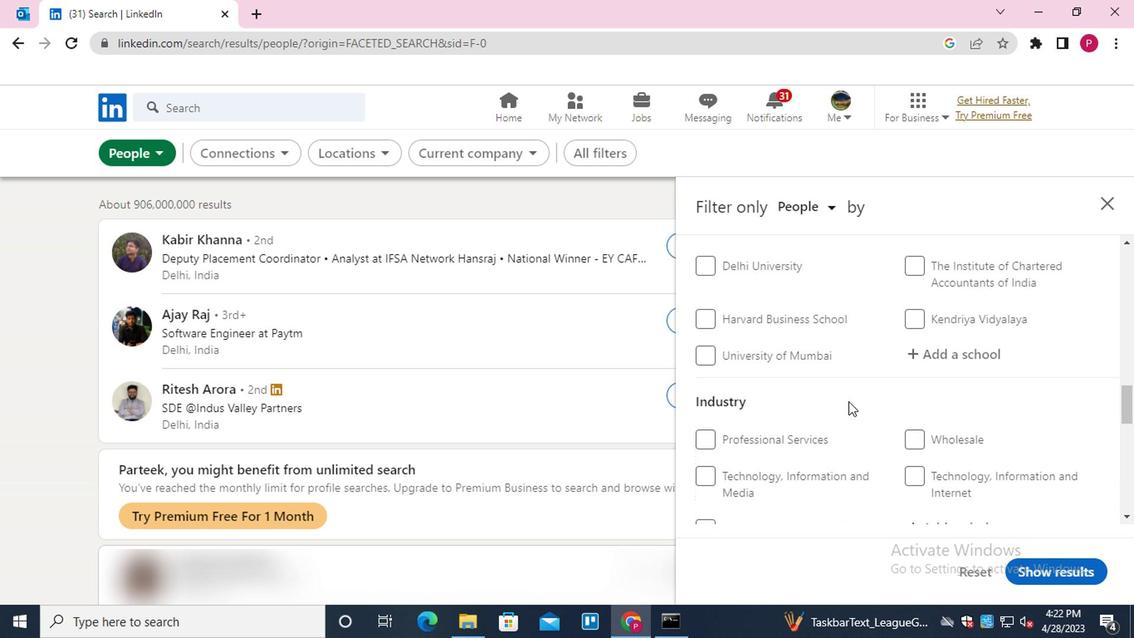
Action: Mouse scrolled (831, 403) with delta (0, 0)
Screenshot: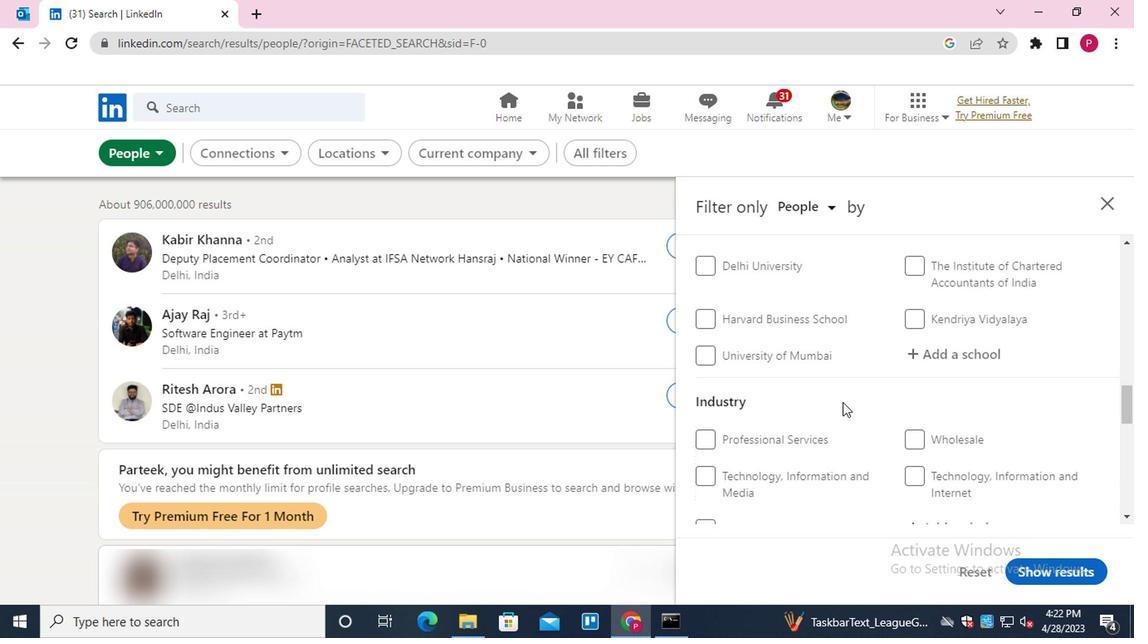 
Action: Mouse moved to (831, 404)
Screenshot: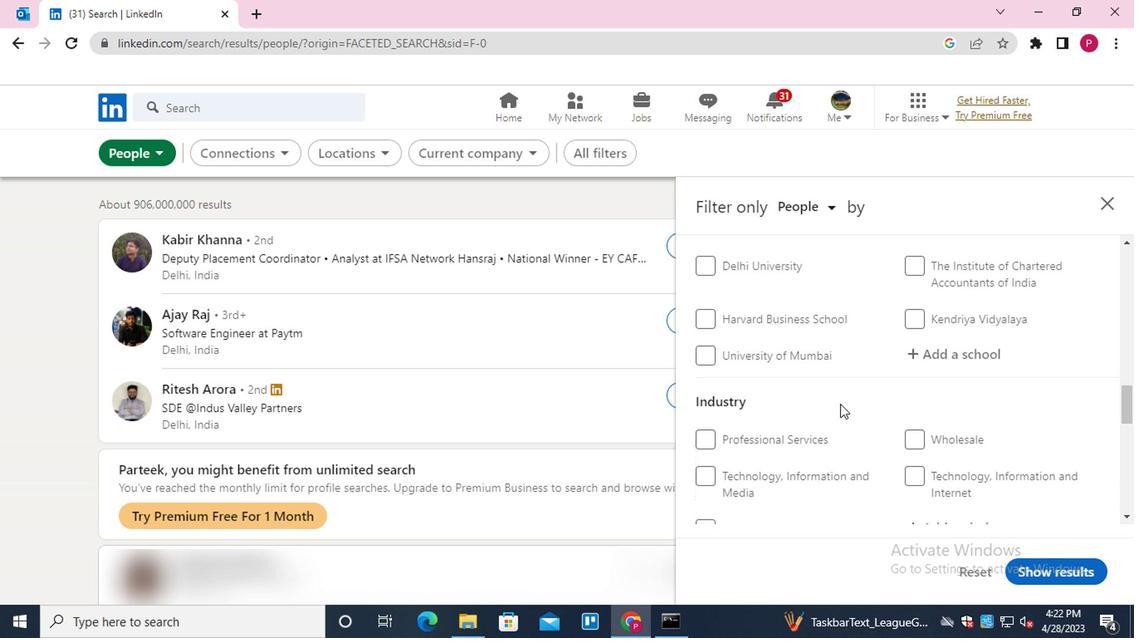 
Action: Mouse scrolled (831, 403) with delta (0, 0)
Screenshot: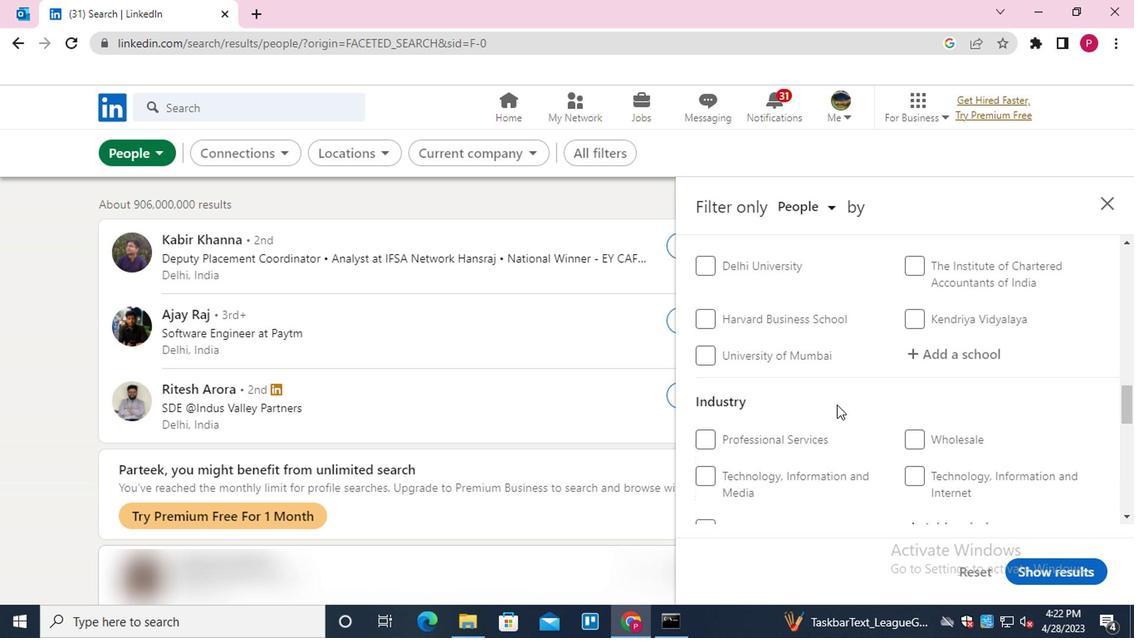 
Action: Mouse moved to (831, 405)
Screenshot: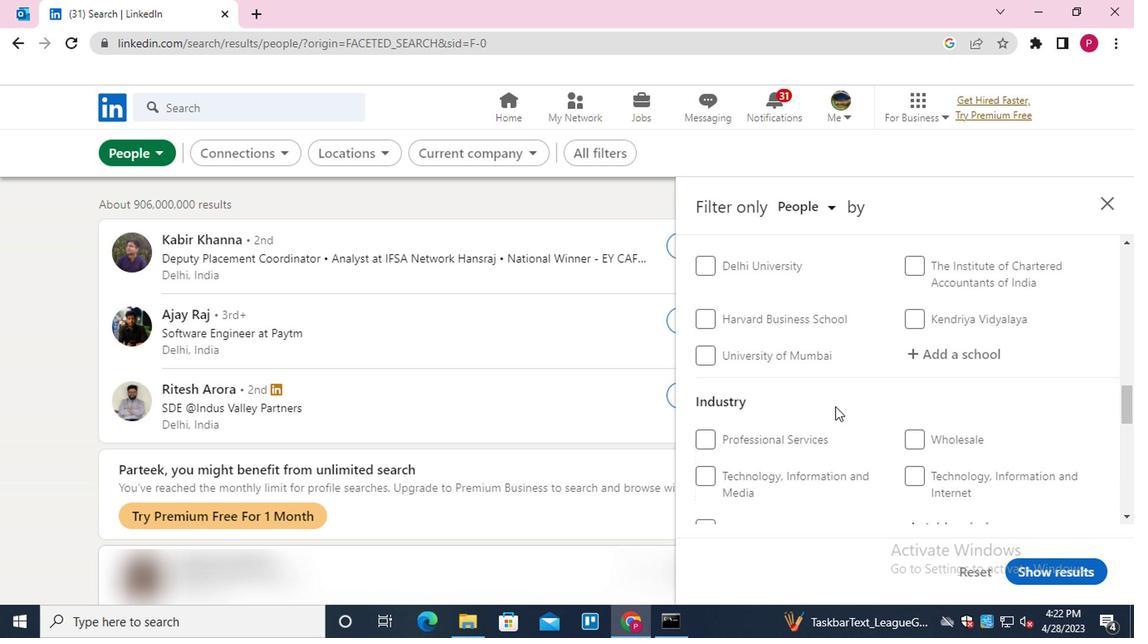 
Action: Mouse scrolled (831, 404) with delta (0, -1)
Screenshot: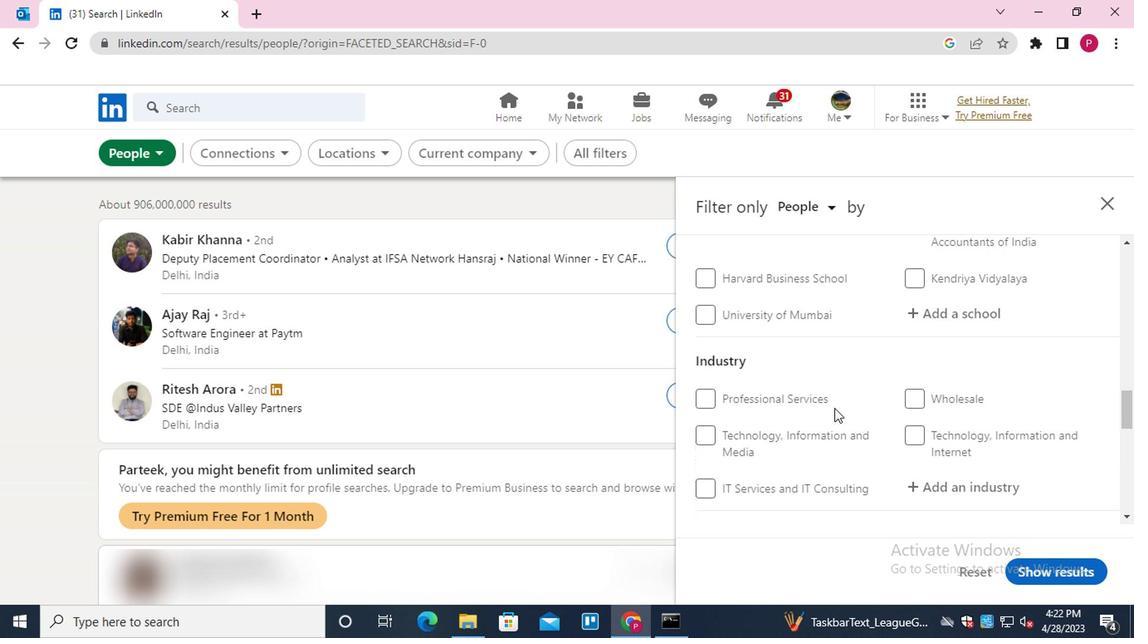 
Action: Mouse scrolled (831, 404) with delta (0, -1)
Screenshot: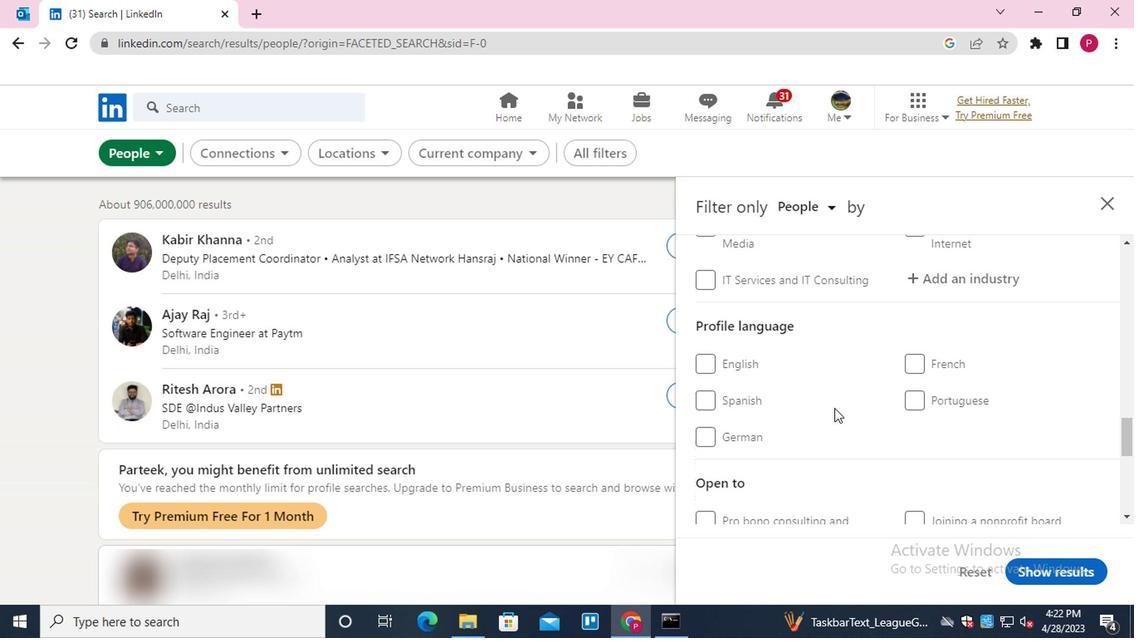
Action: Mouse moved to (713, 313)
Screenshot: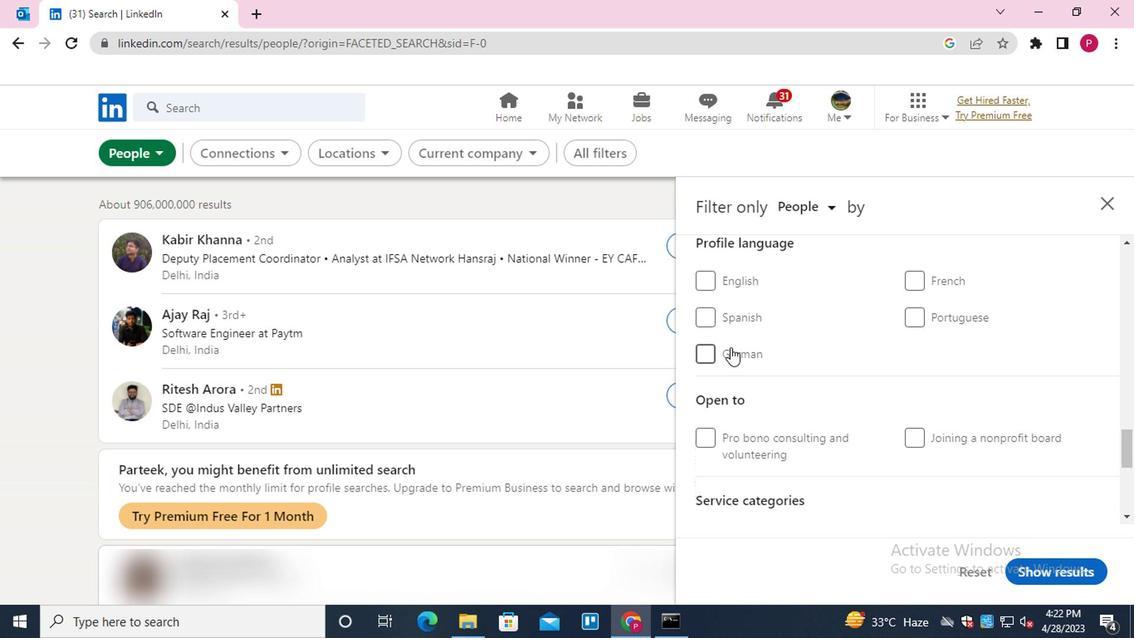 
Action: Mouse pressed left at (713, 313)
Screenshot: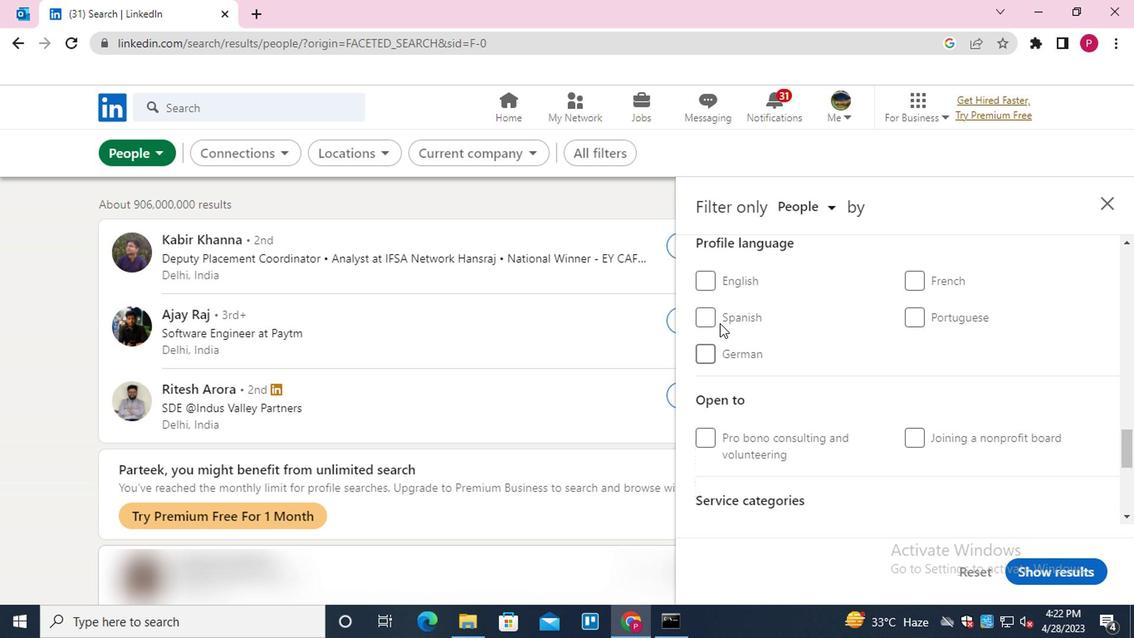 
Action: Mouse moved to (768, 333)
Screenshot: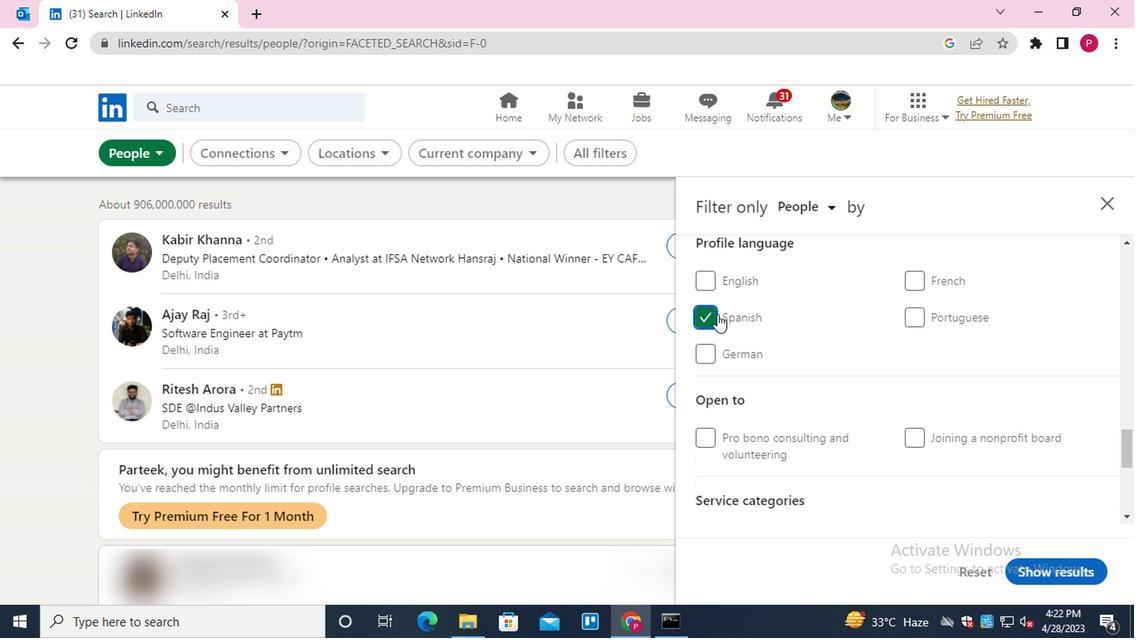 
Action: Mouse scrolled (768, 335) with delta (0, 1)
Screenshot: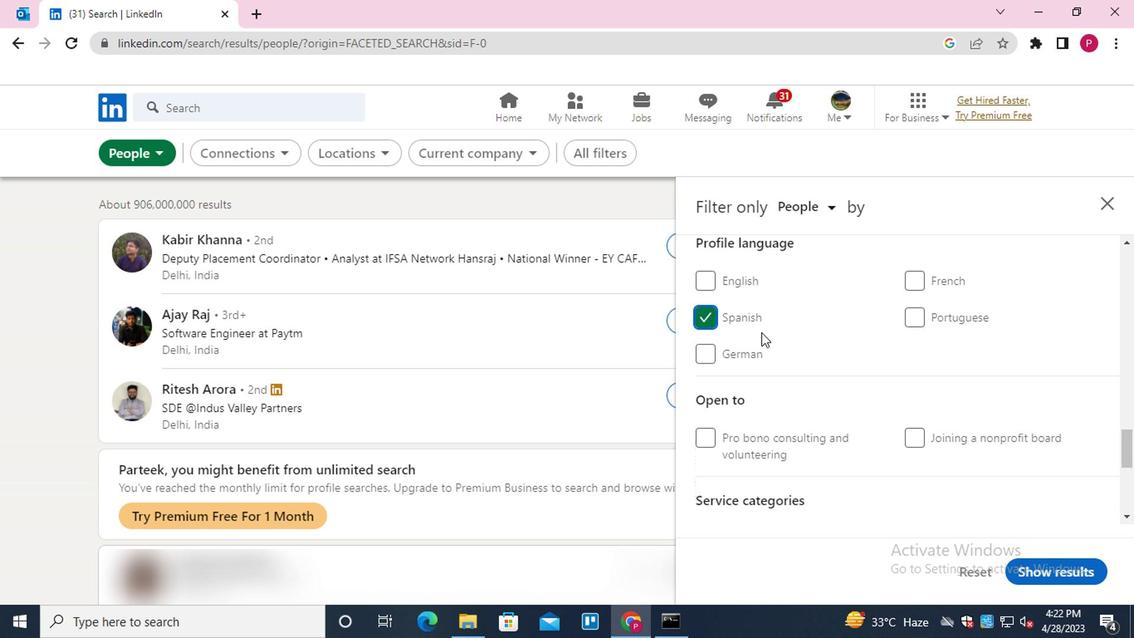 
Action: Mouse scrolled (768, 335) with delta (0, 1)
Screenshot: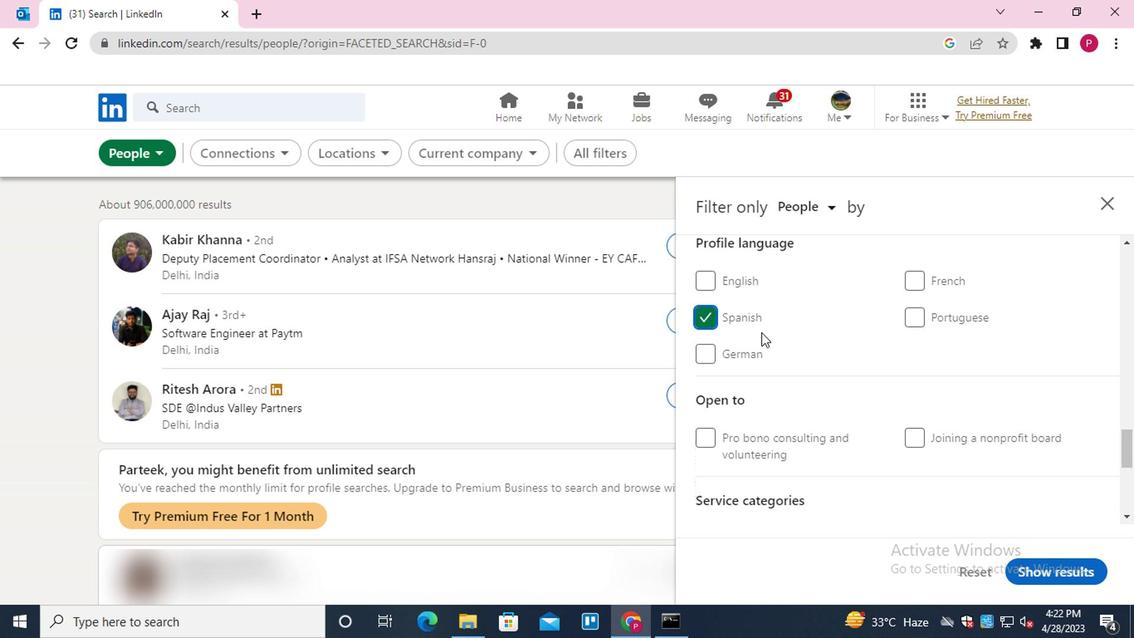 
Action: Mouse scrolled (768, 335) with delta (0, 1)
Screenshot: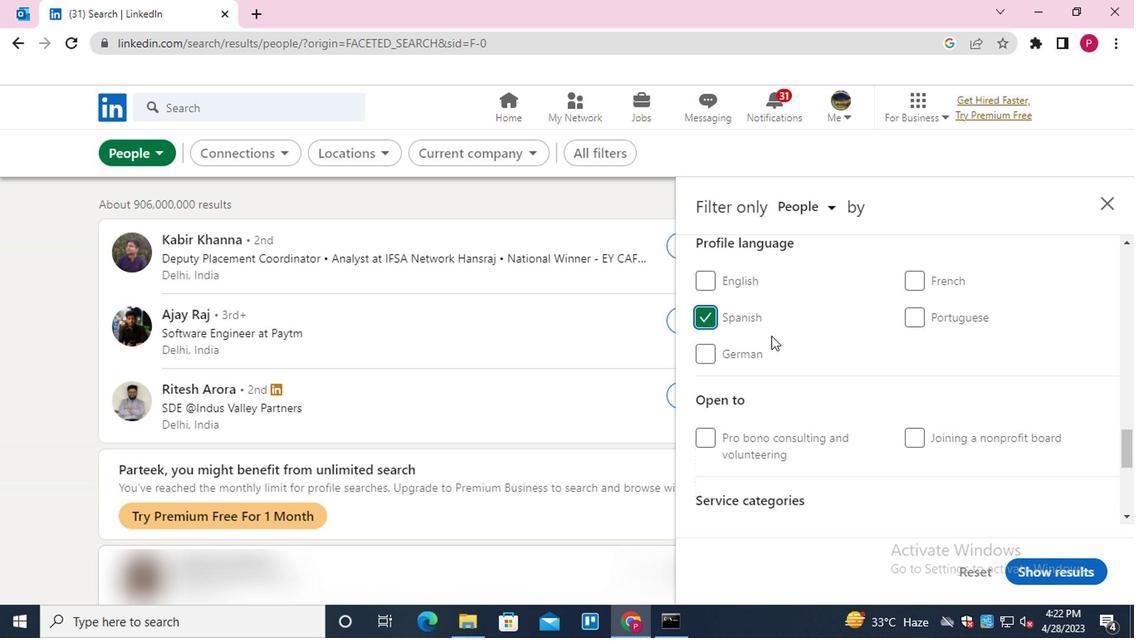 
Action: Mouse scrolled (768, 335) with delta (0, 1)
Screenshot: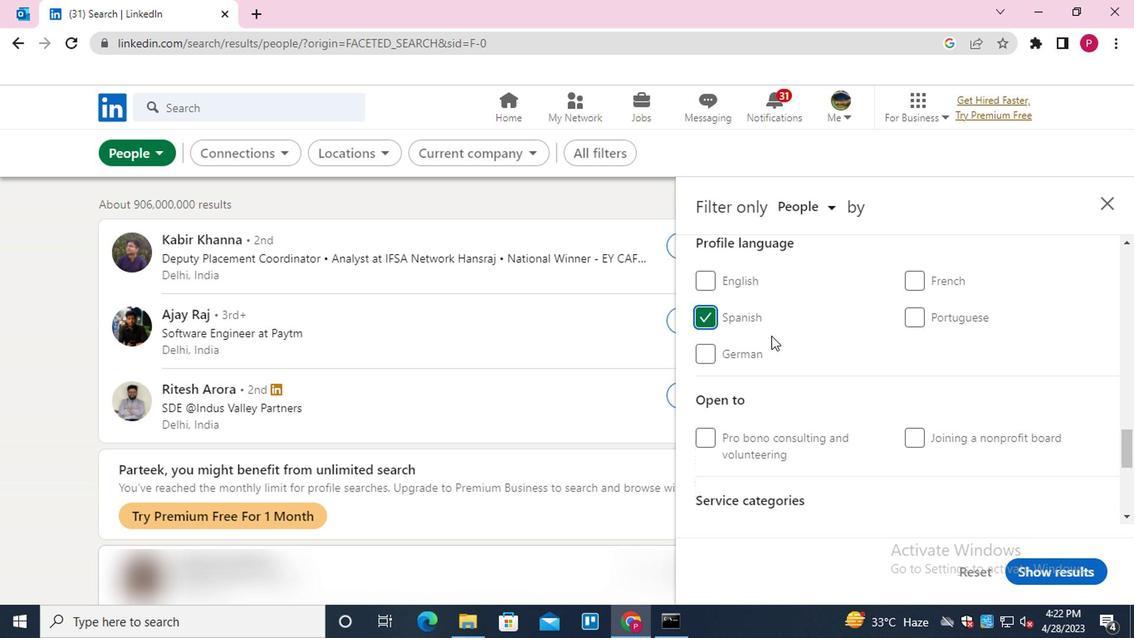 
Action: Mouse scrolled (768, 335) with delta (0, 1)
Screenshot: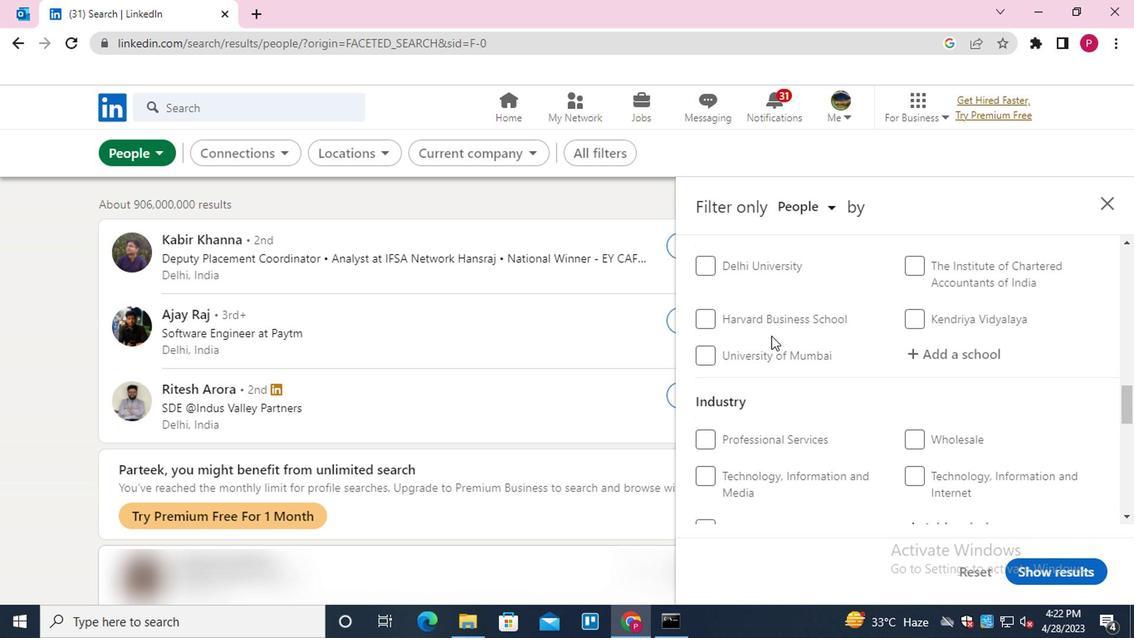 
Action: Mouse scrolled (768, 335) with delta (0, 1)
Screenshot: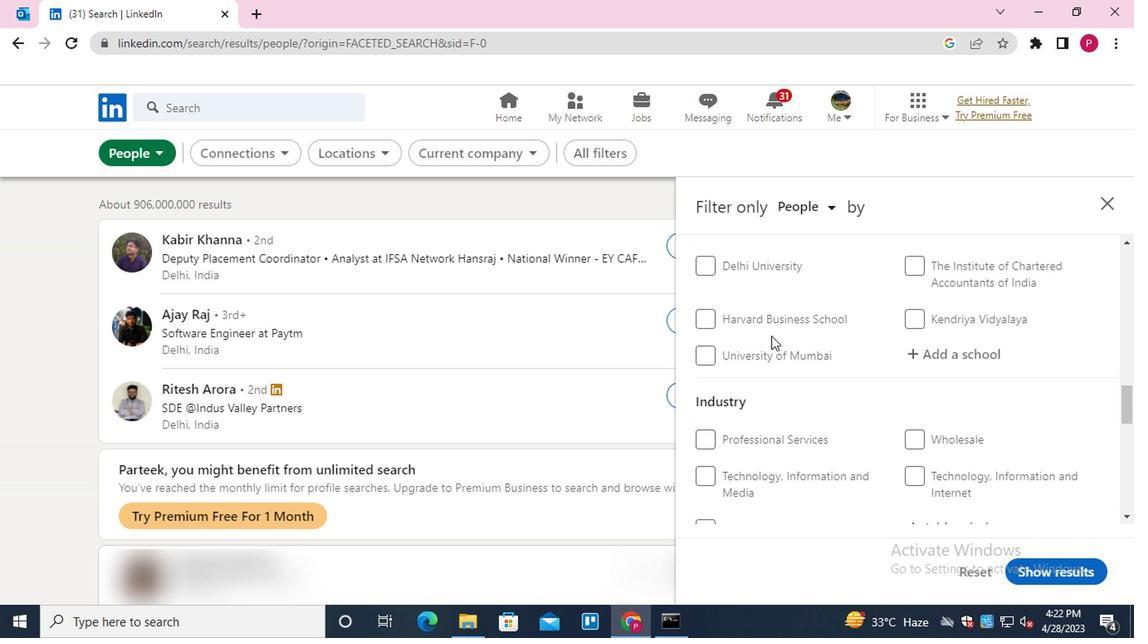 
Action: Mouse scrolled (768, 335) with delta (0, 1)
Screenshot: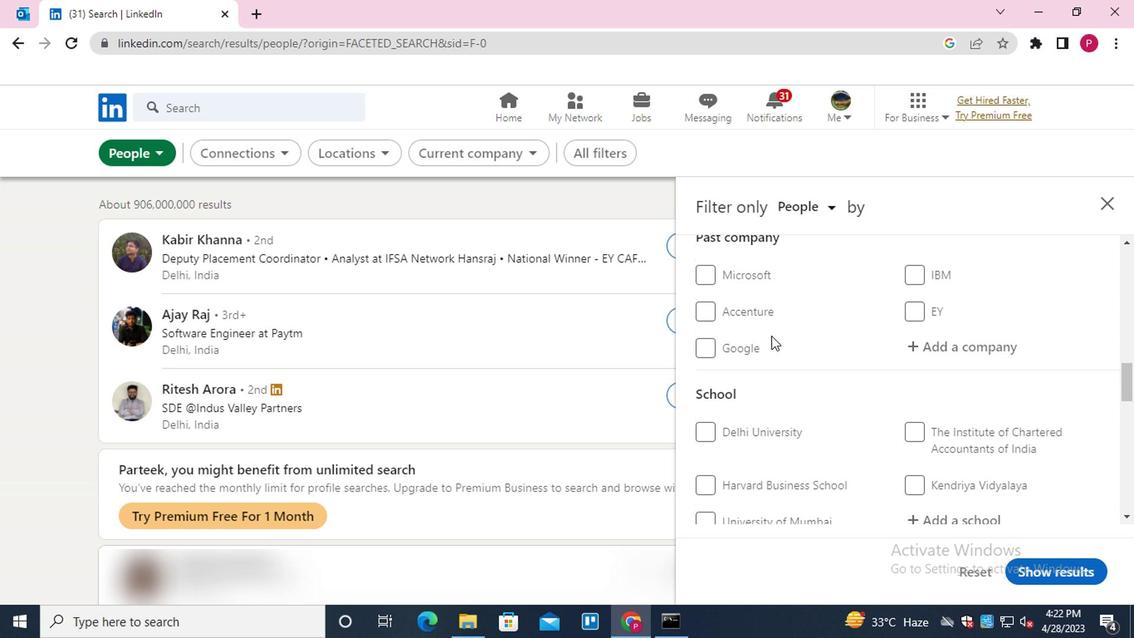 
Action: Mouse scrolled (768, 335) with delta (0, 1)
Screenshot: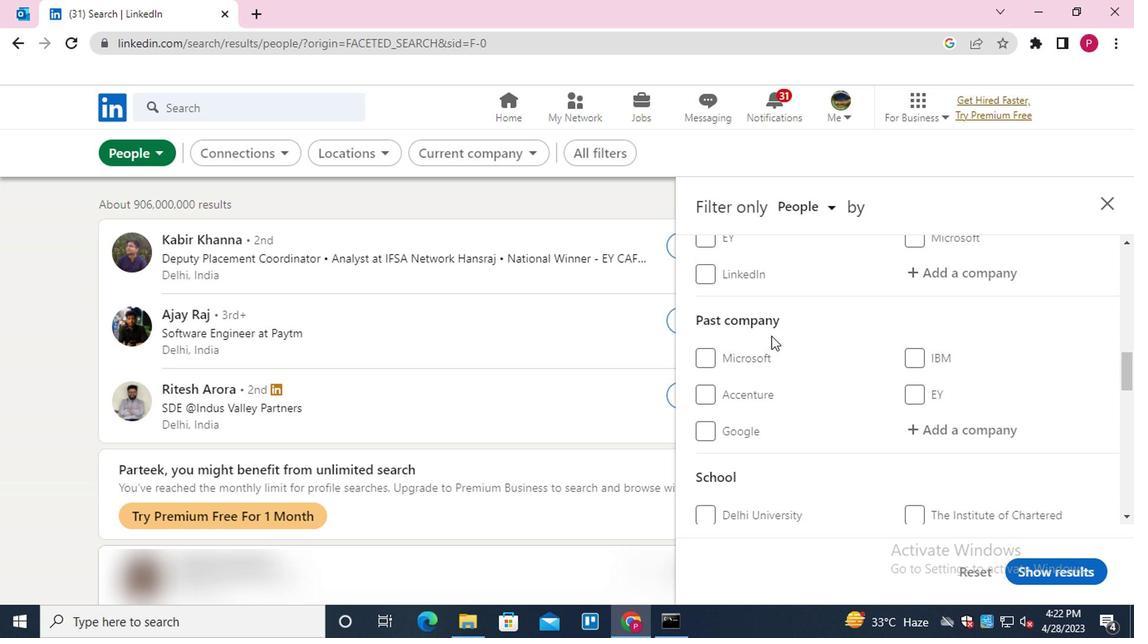 
Action: Mouse scrolled (768, 335) with delta (0, 1)
Screenshot: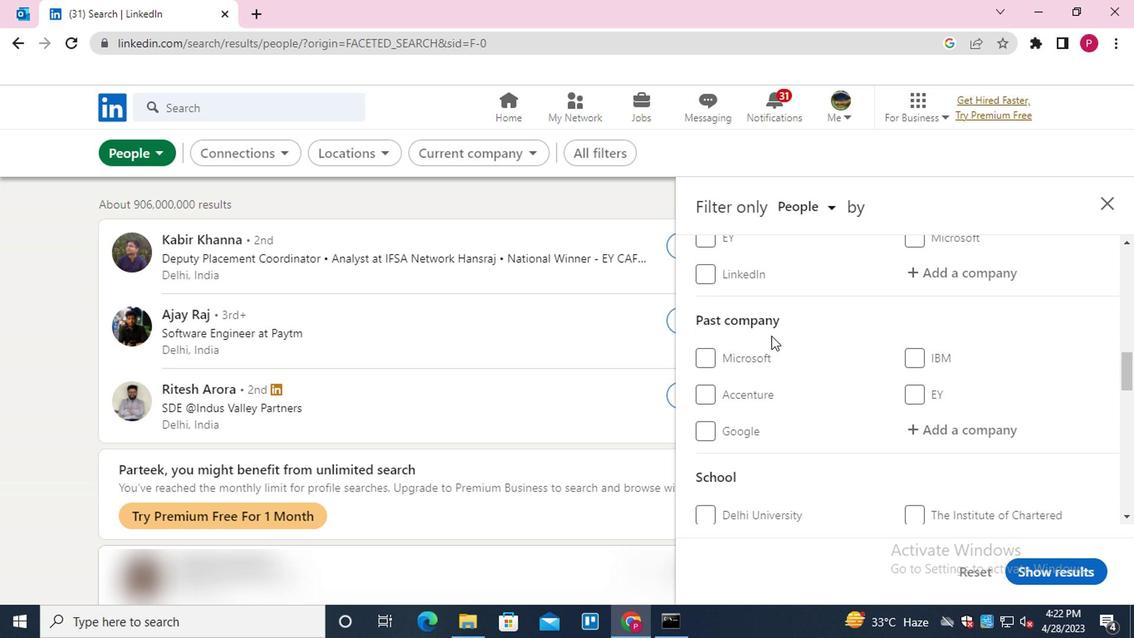 
Action: Mouse moved to (941, 431)
Screenshot: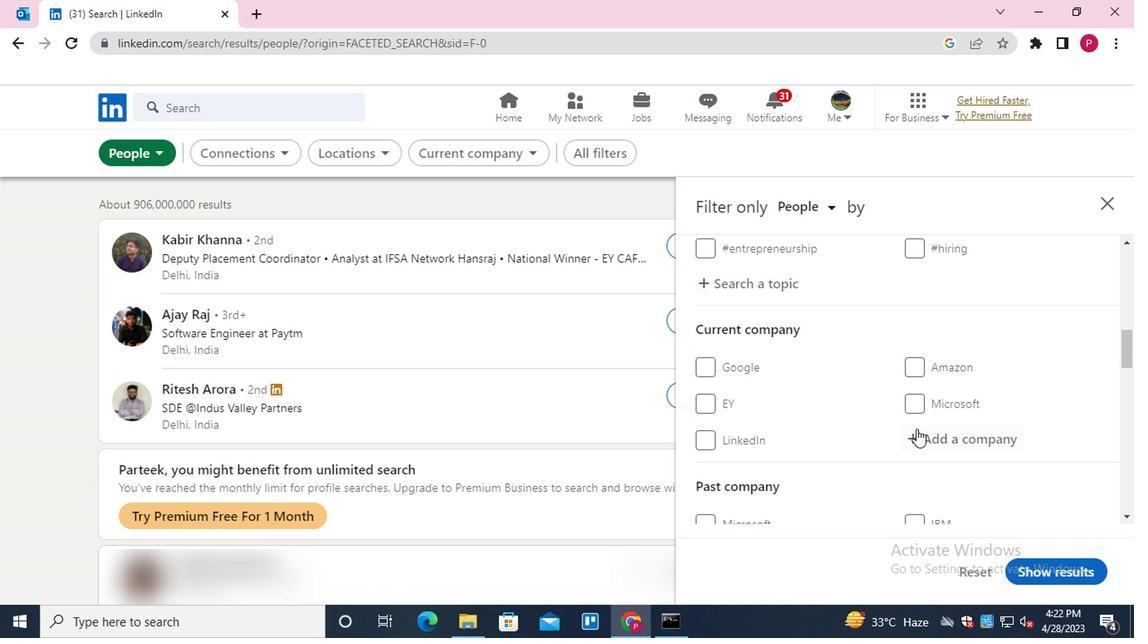 
Action: Mouse pressed left at (941, 431)
Screenshot: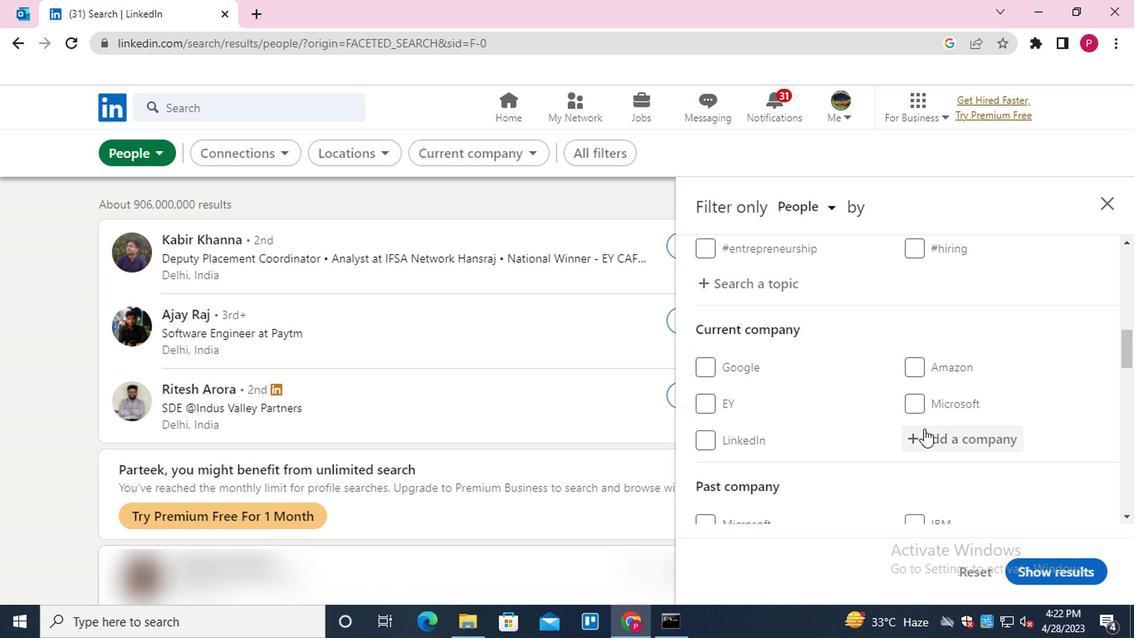 
Action: Key pressed <Key.shift><Key.shift><Key.shift><Key.shift>IDFC<Key.down><Key.enter>
Screenshot: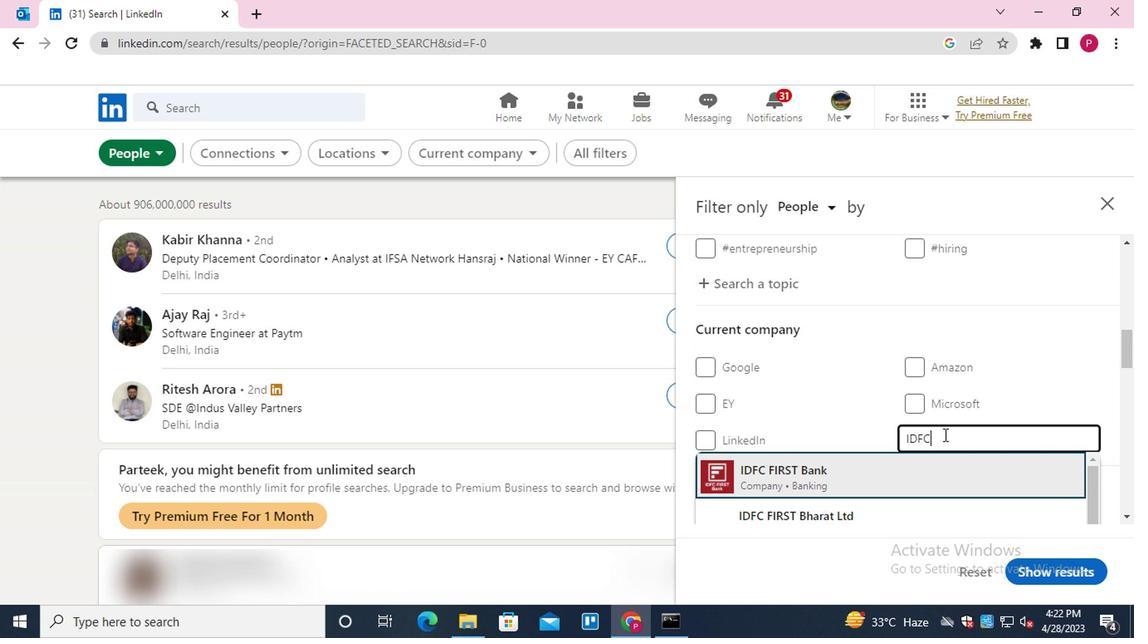 
Action: Mouse moved to (927, 419)
Screenshot: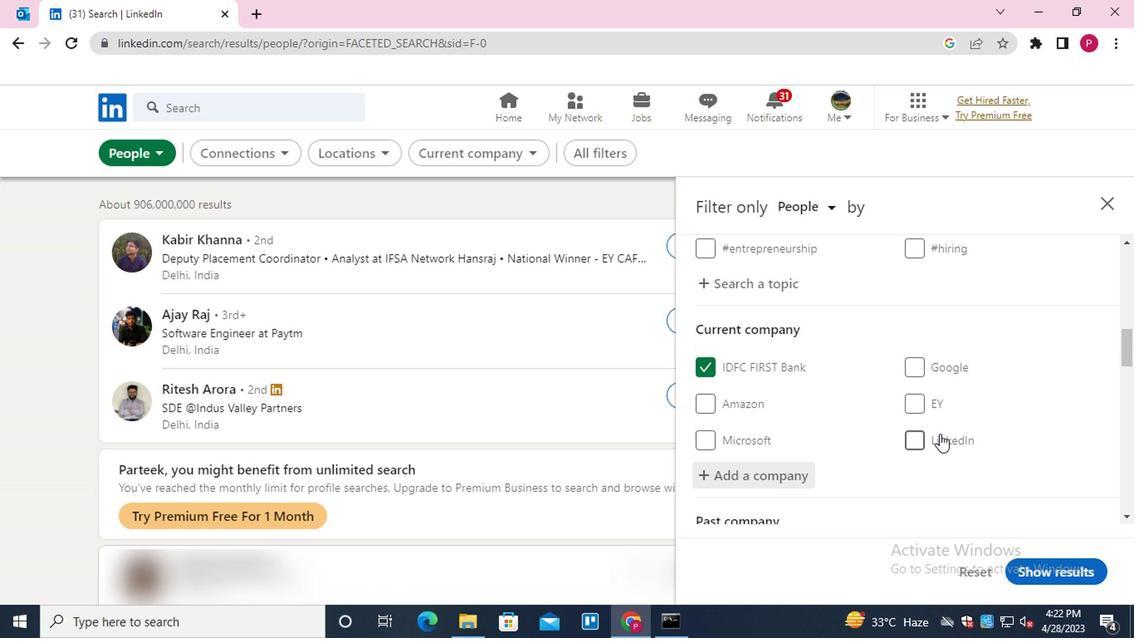 
Action: Mouse scrolled (927, 418) with delta (0, 0)
Screenshot: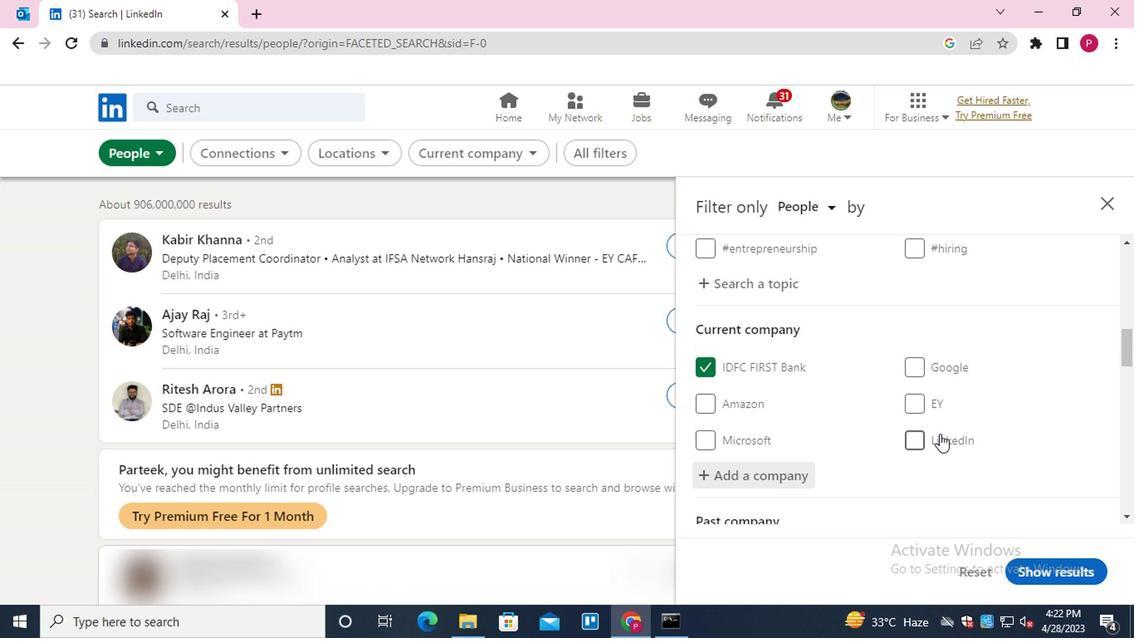 
Action: Mouse moved to (923, 419)
Screenshot: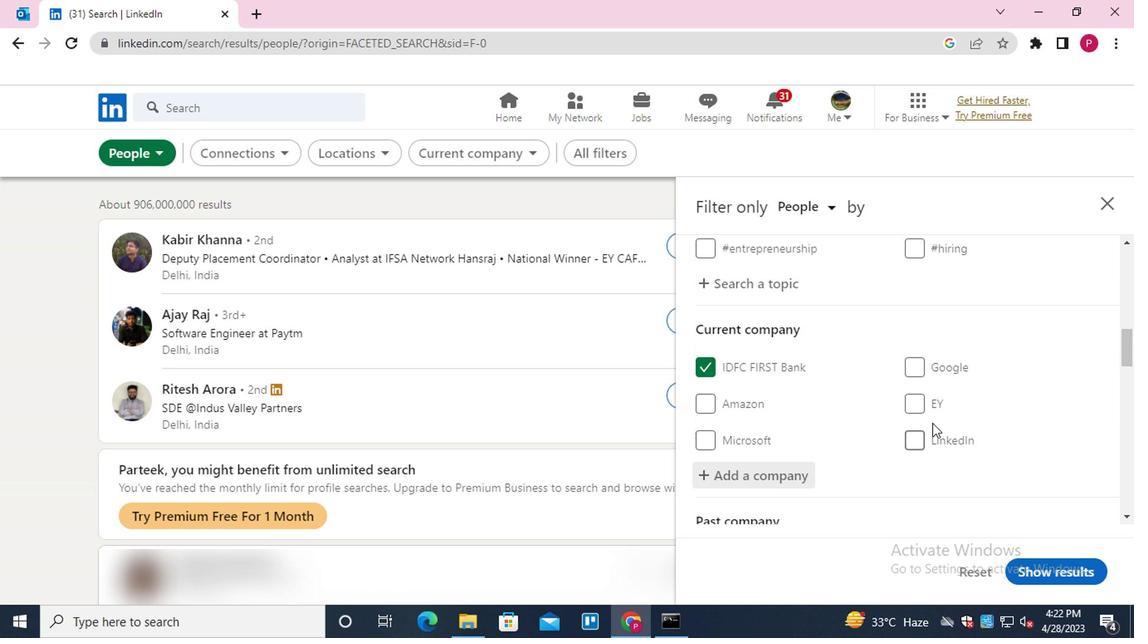
Action: Mouse scrolled (923, 418) with delta (0, 0)
Screenshot: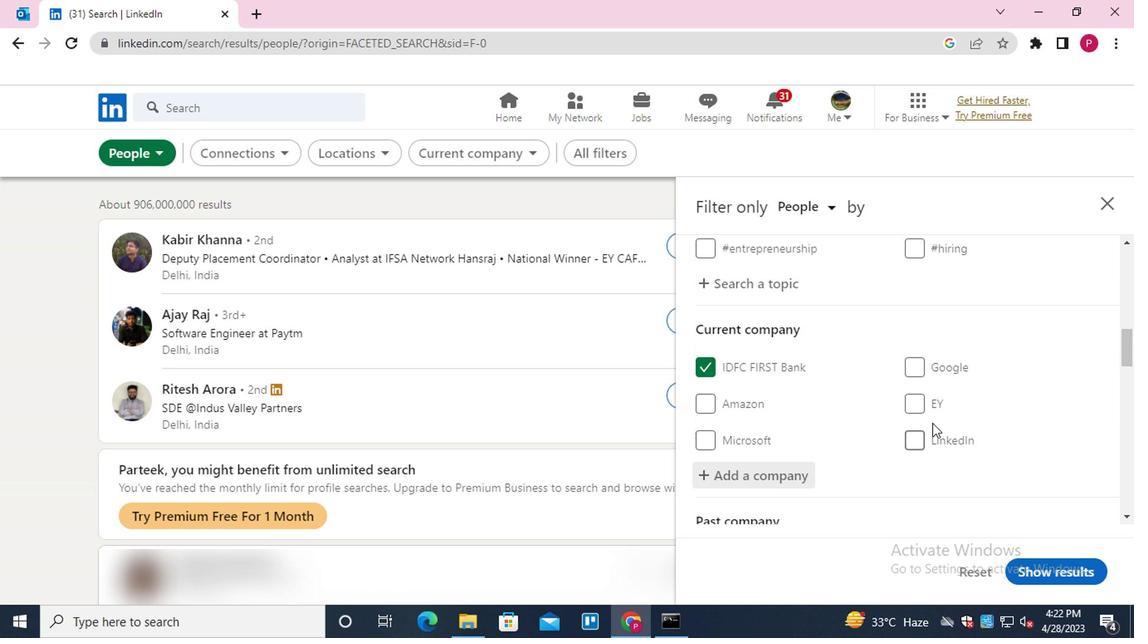 
Action: Mouse moved to (922, 420)
Screenshot: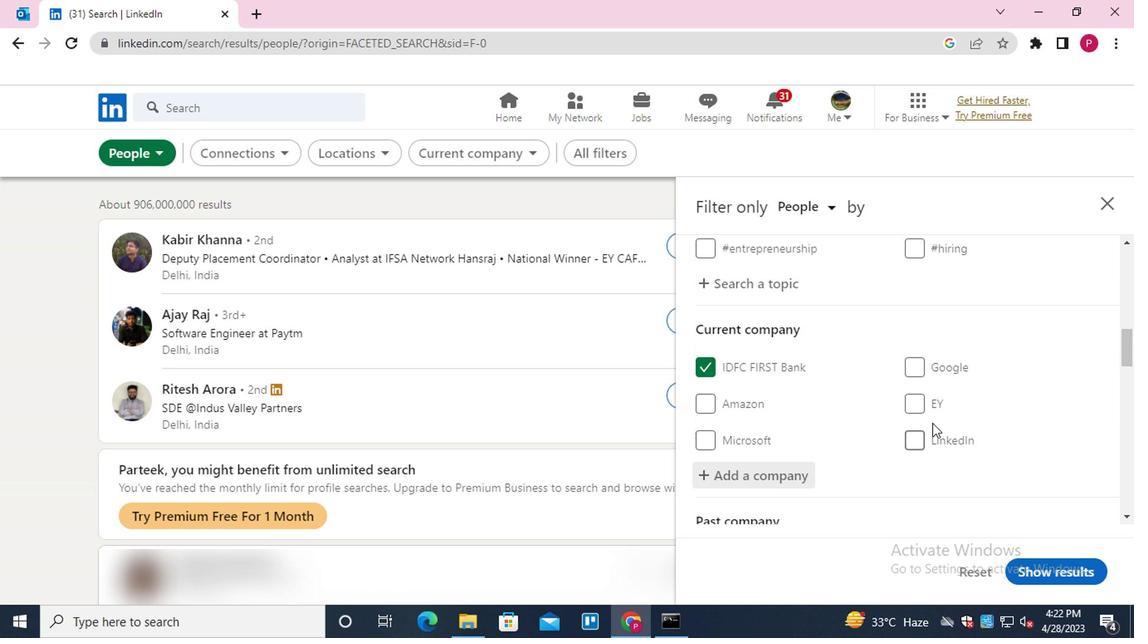 
Action: Mouse scrolled (922, 419) with delta (0, -1)
Screenshot: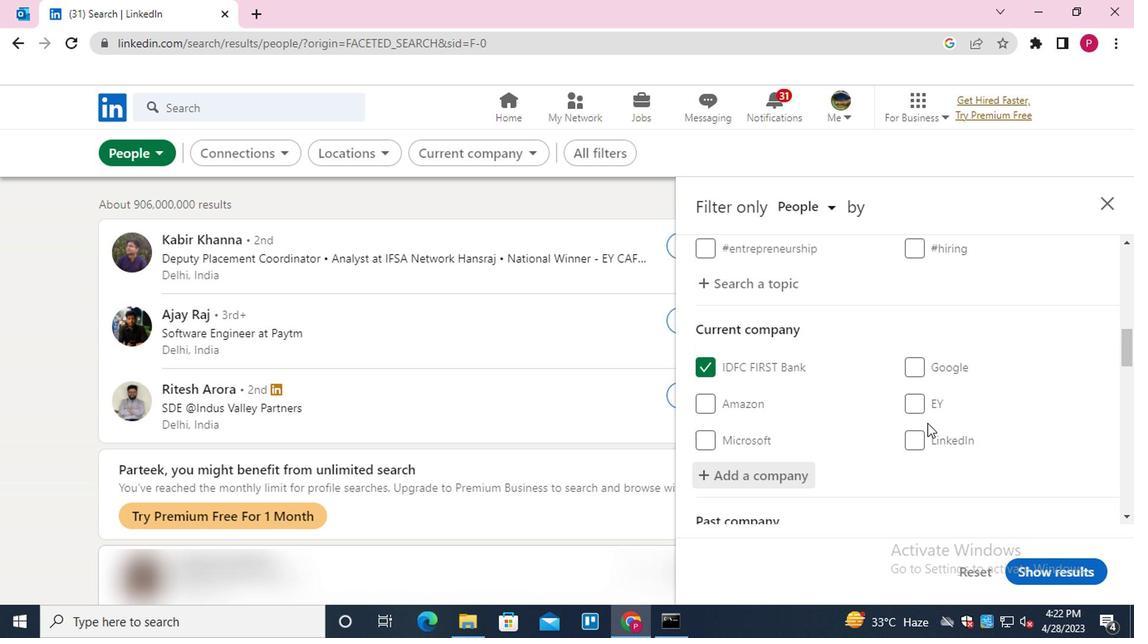 
Action: Mouse moved to (861, 416)
Screenshot: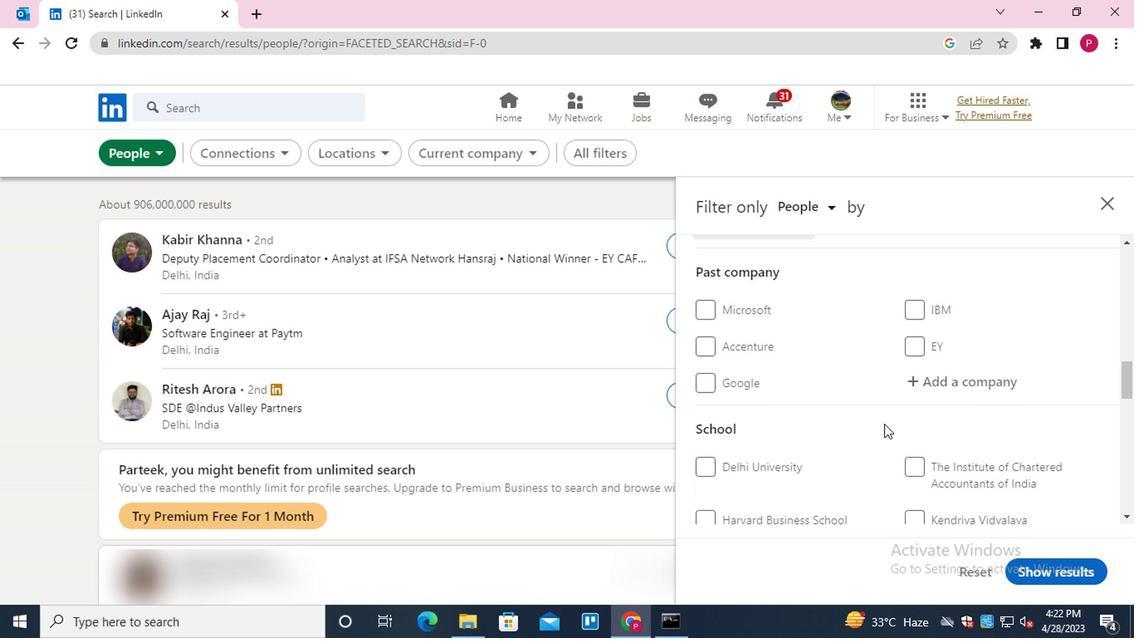 
Action: Mouse scrolled (861, 415) with delta (0, -1)
Screenshot: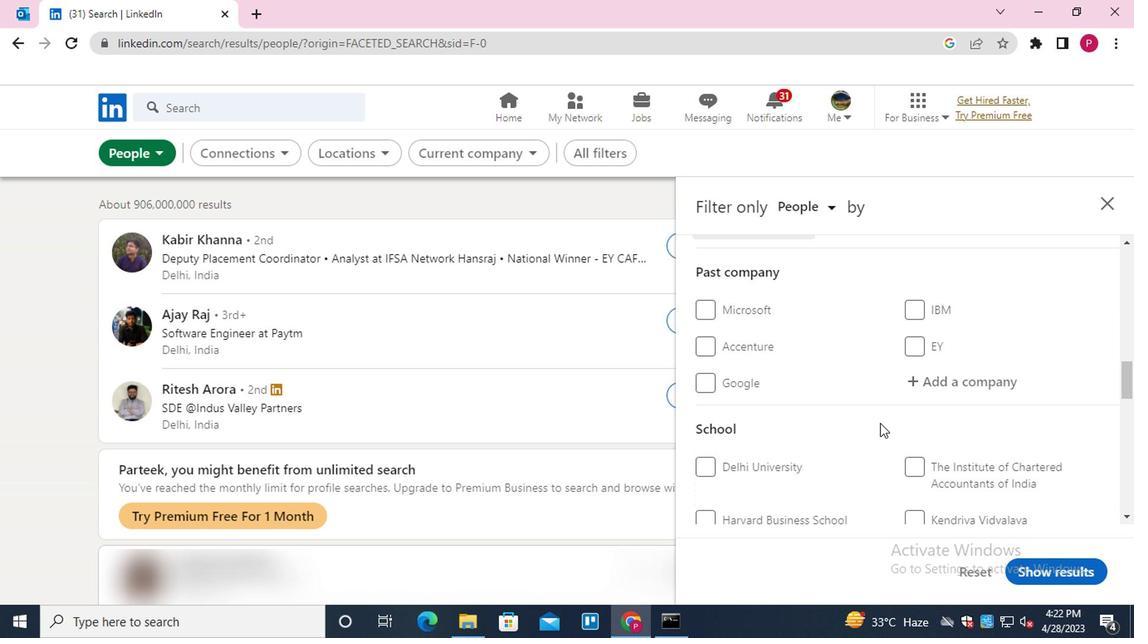 
Action: Mouse moved to (856, 416)
Screenshot: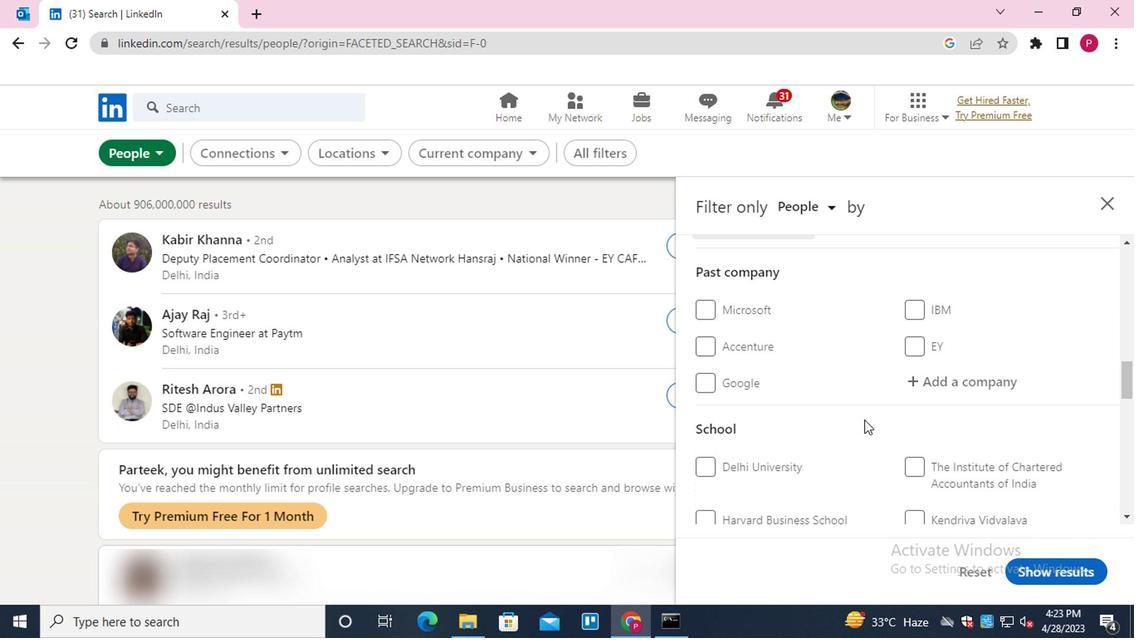 
Action: Mouse scrolled (856, 415) with delta (0, -1)
Screenshot: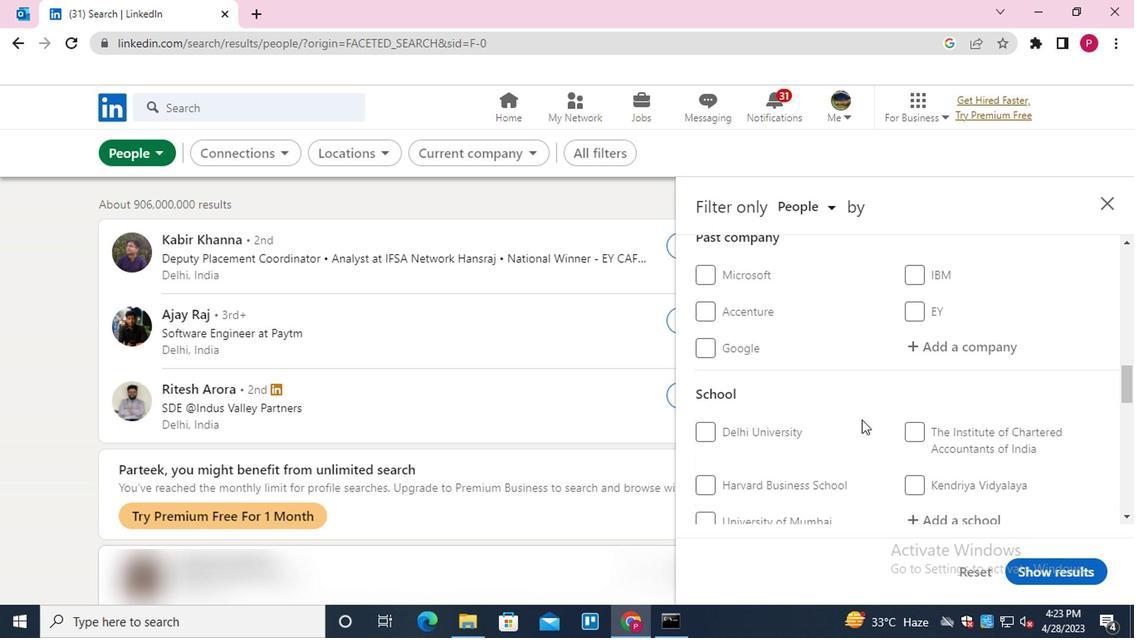 
Action: Mouse scrolled (856, 415) with delta (0, -1)
Screenshot: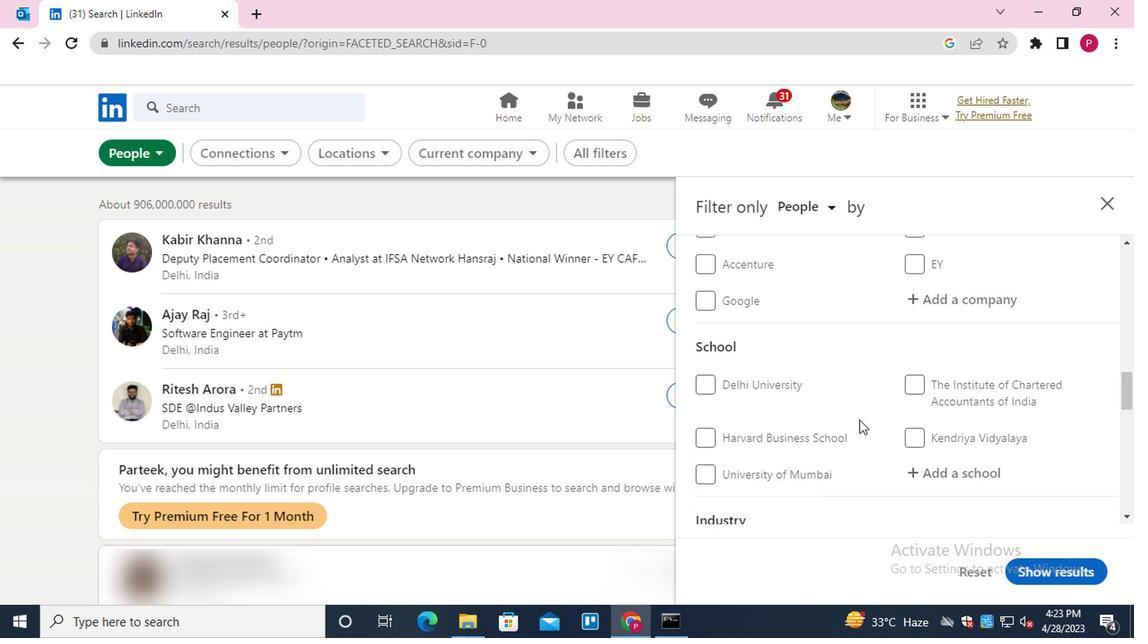 
Action: Mouse moved to (945, 306)
Screenshot: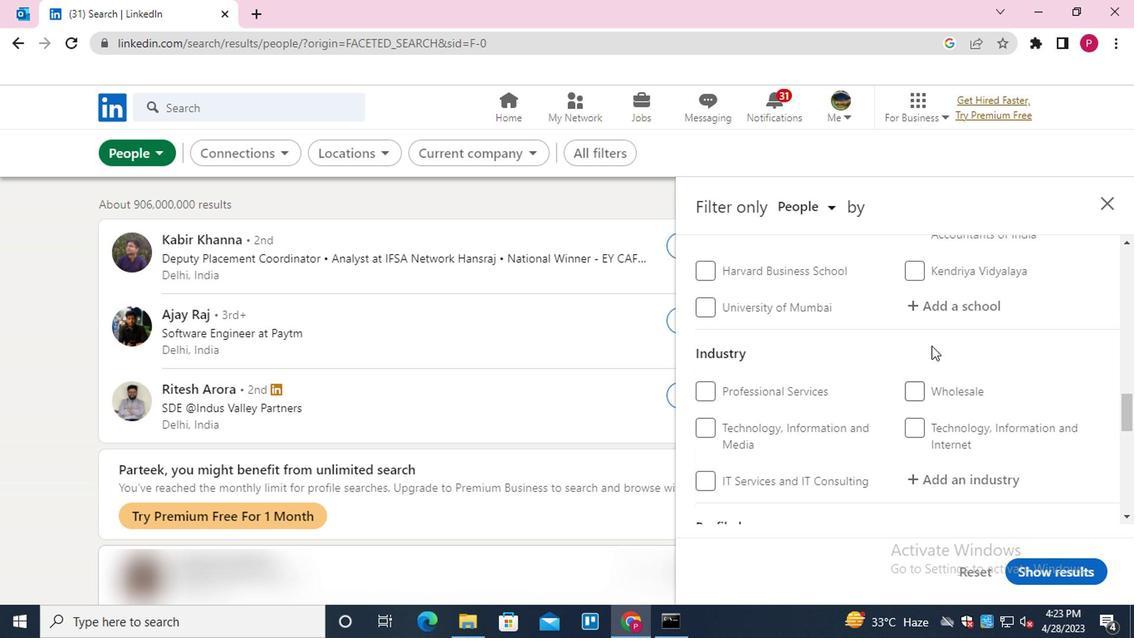
Action: Mouse pressed left at (945, 306)
Screenshot: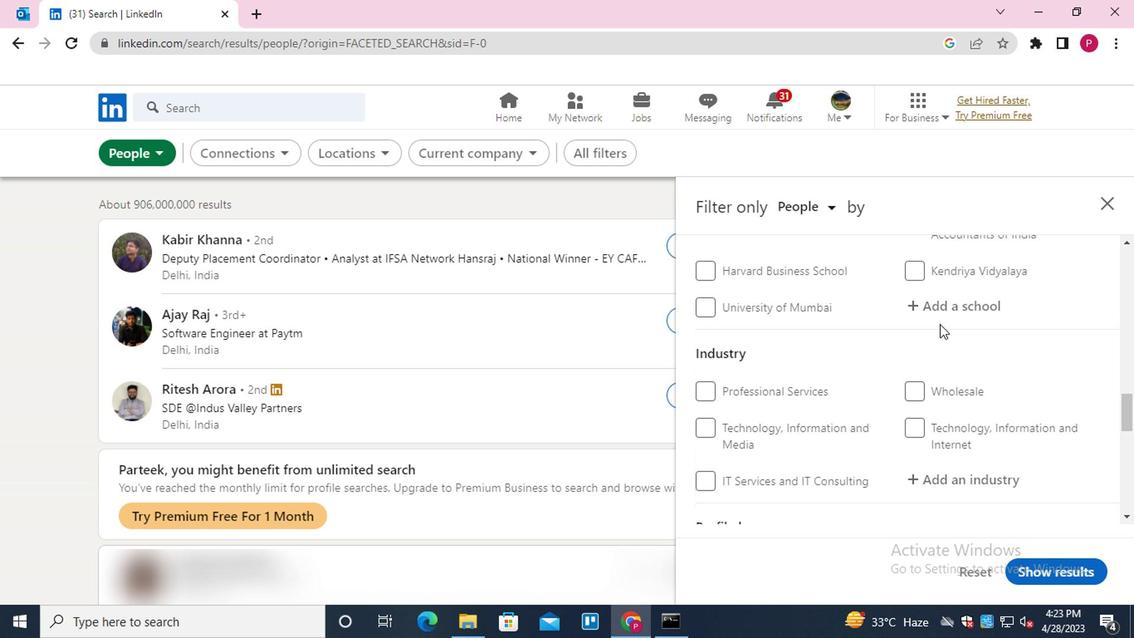 
Action: Key pressed <Key.shift><Key.shift><Key.shift><Key.shift><Key.shift><Key.shift><Key.shift><Key.shift>VISVA<Key.space><Key.shift><Key.shift><Key.shift><Key.shift><Key.shift><Key.shift><Key.shift>BHARATI<Key.down><Key.enter>
Screenshot: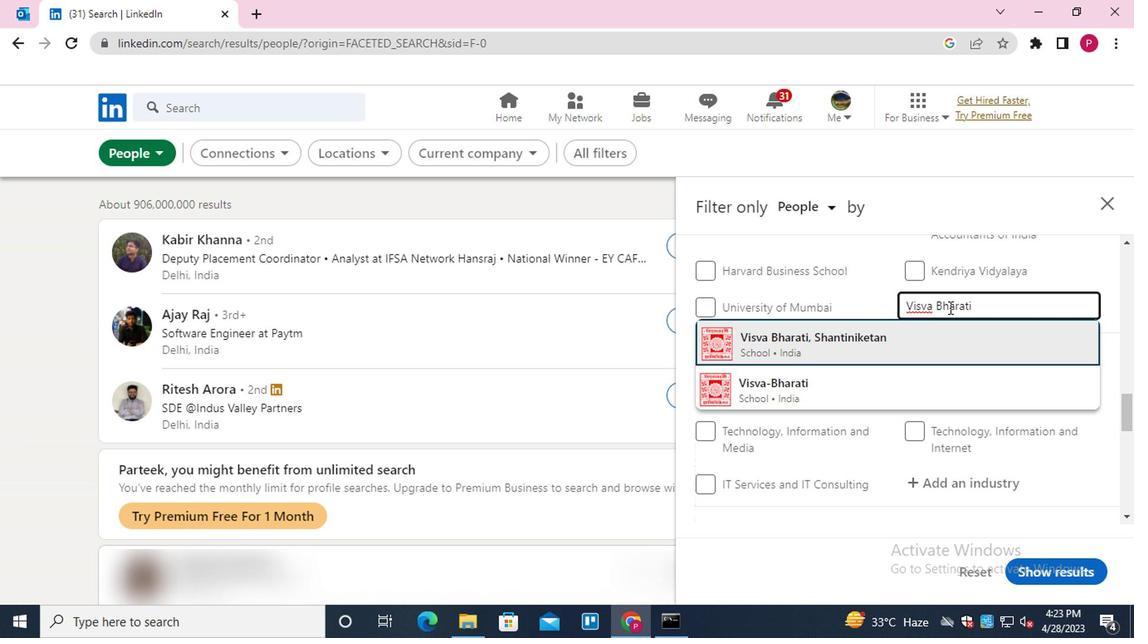 
Action: Mouse moved to (875, 353)
Screenshot: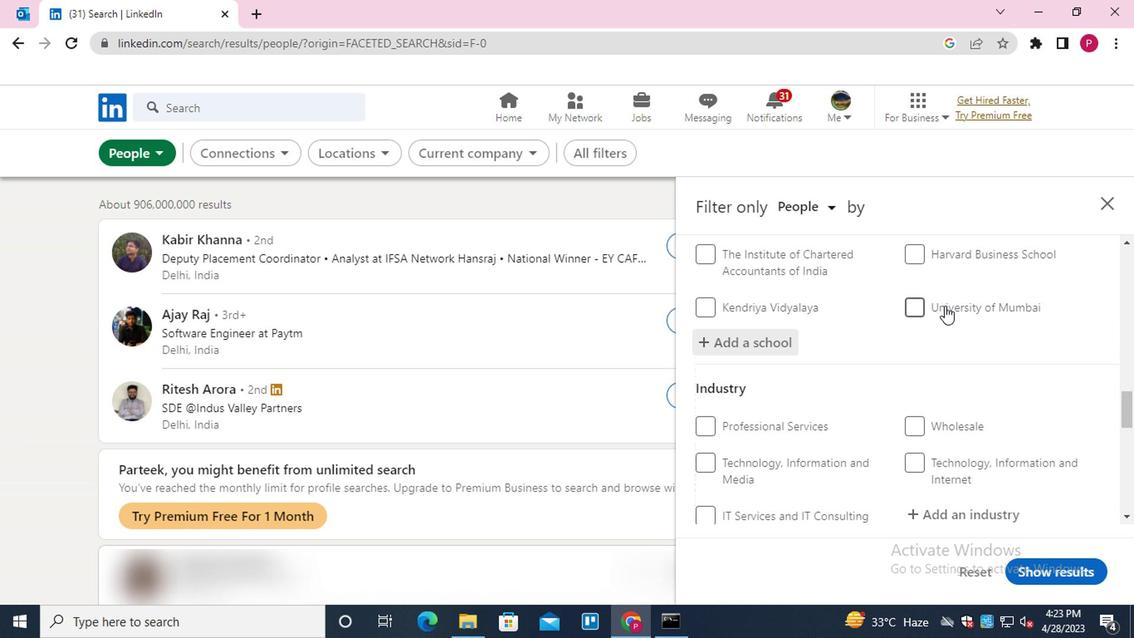 
Action: Mouse scrolled (875, 352) with delta (0, -1)
Screenshot: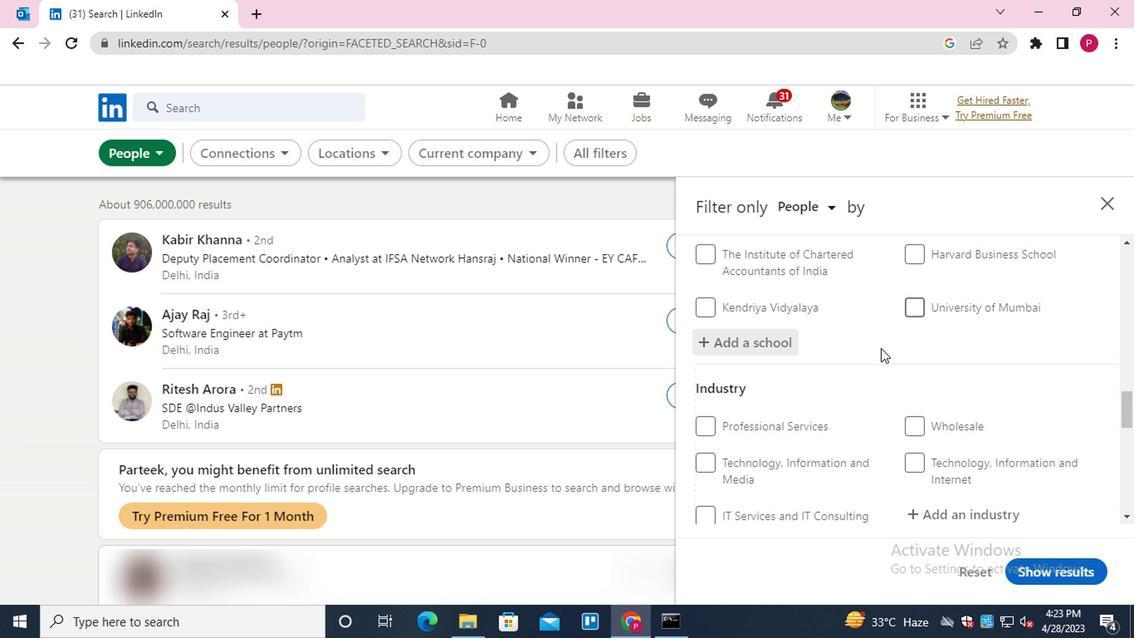 
Action: Mouse moved to (875, 353)
Screenshot: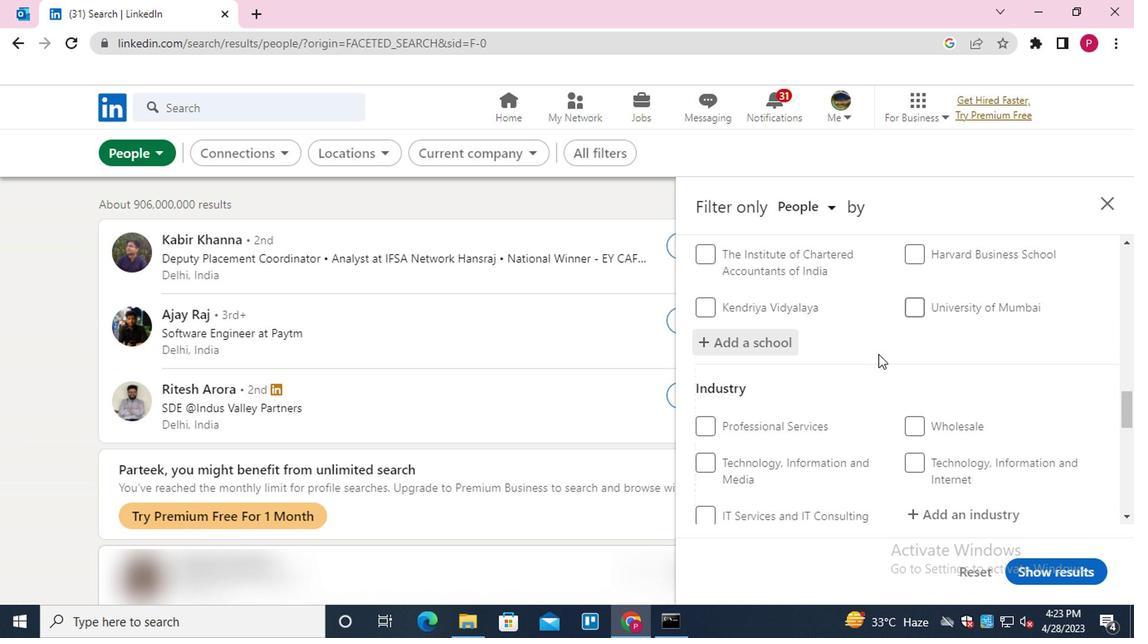 
Action: Mouse scrolled (875, 352) with delta (0, -1)
Screenshot: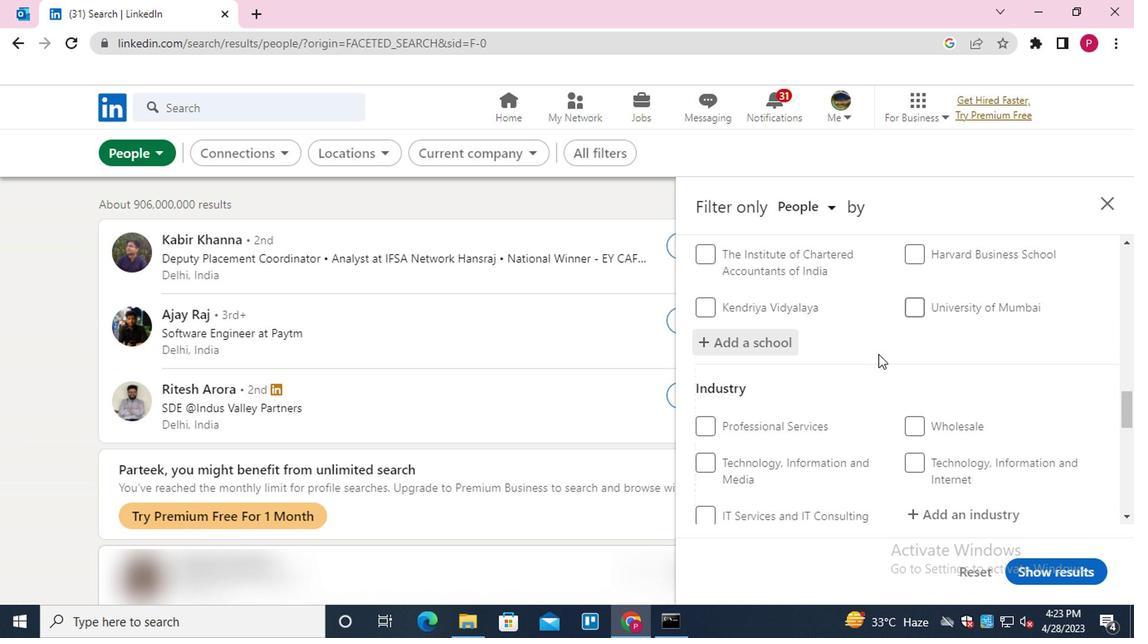 
Action: Mouse moved to (875, 356)
Screenshot: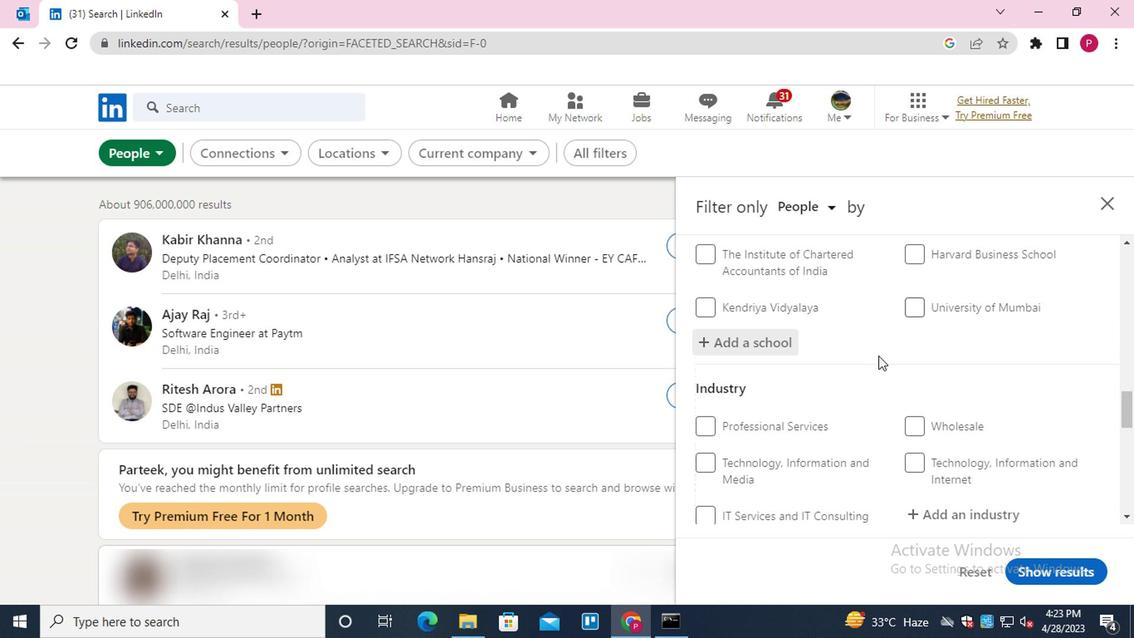 
Action: Mouse scrolled (875, 355) with delta (0, -1)
Screenshot: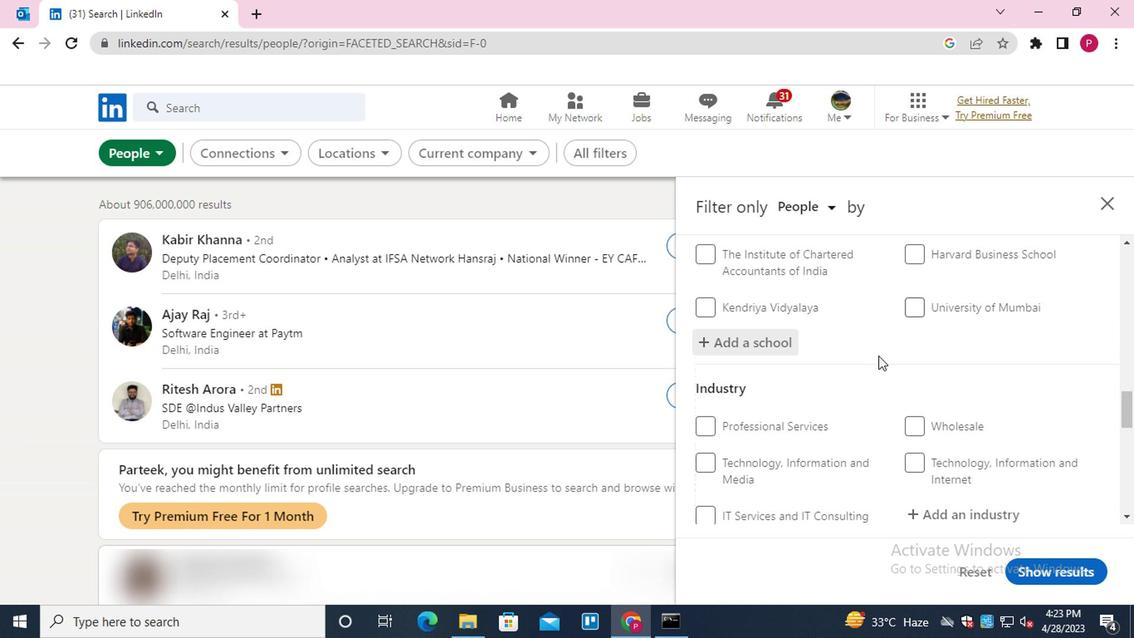
Action: Mouse moved to (956, 266)
Screenshot: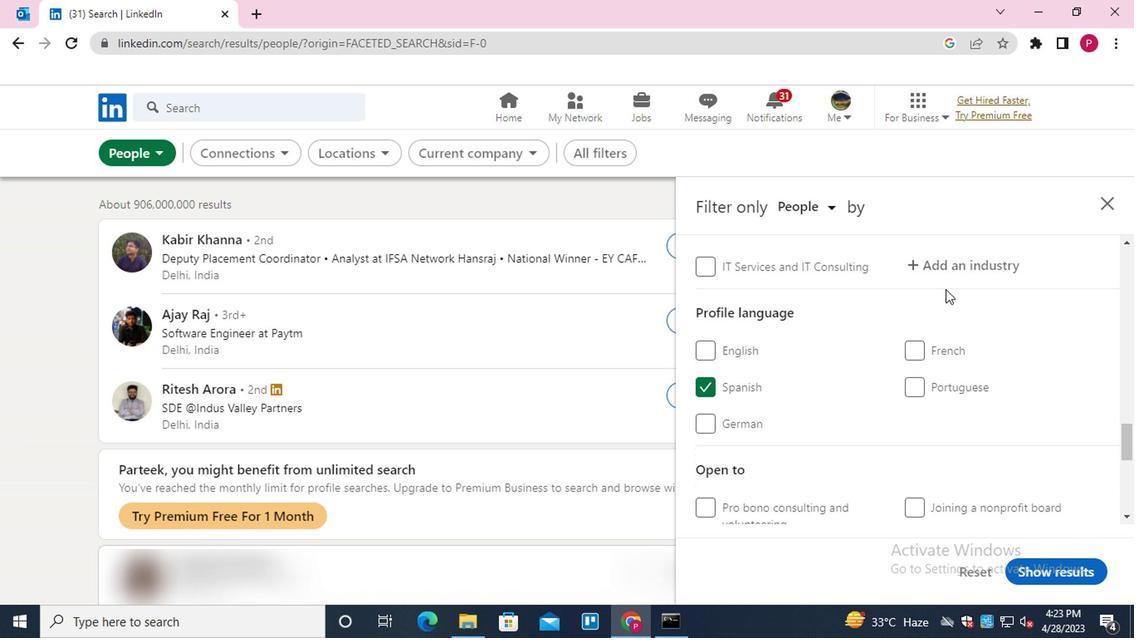 
Action: Mouse pressed left at (956, 266)
Screenshot: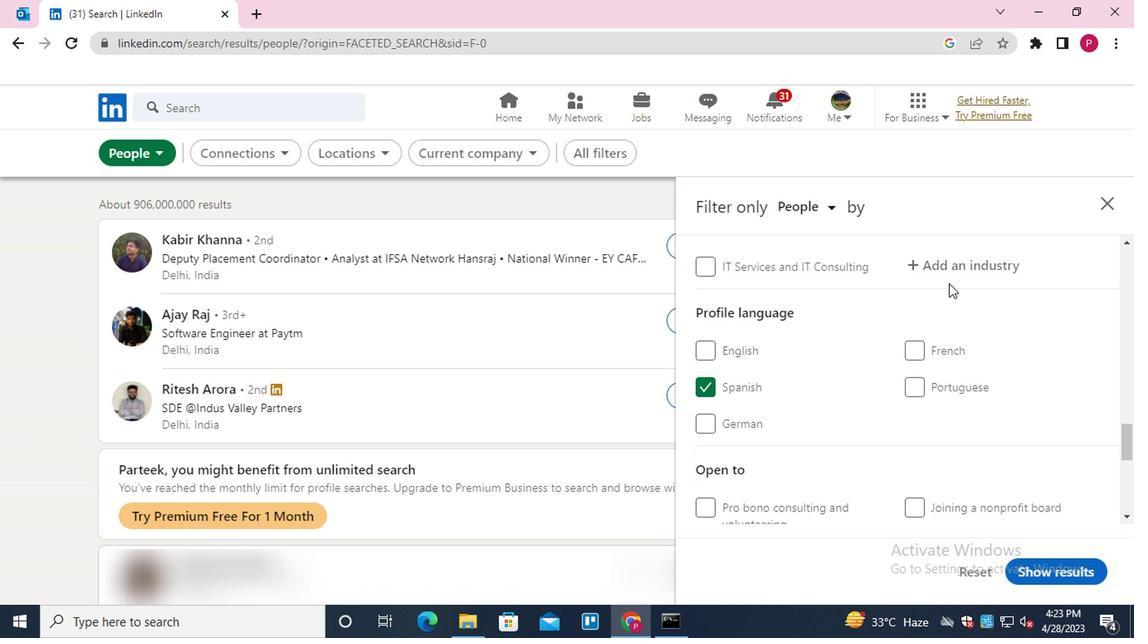 
Action: Mouse moved to (957, 265)
Screenshot: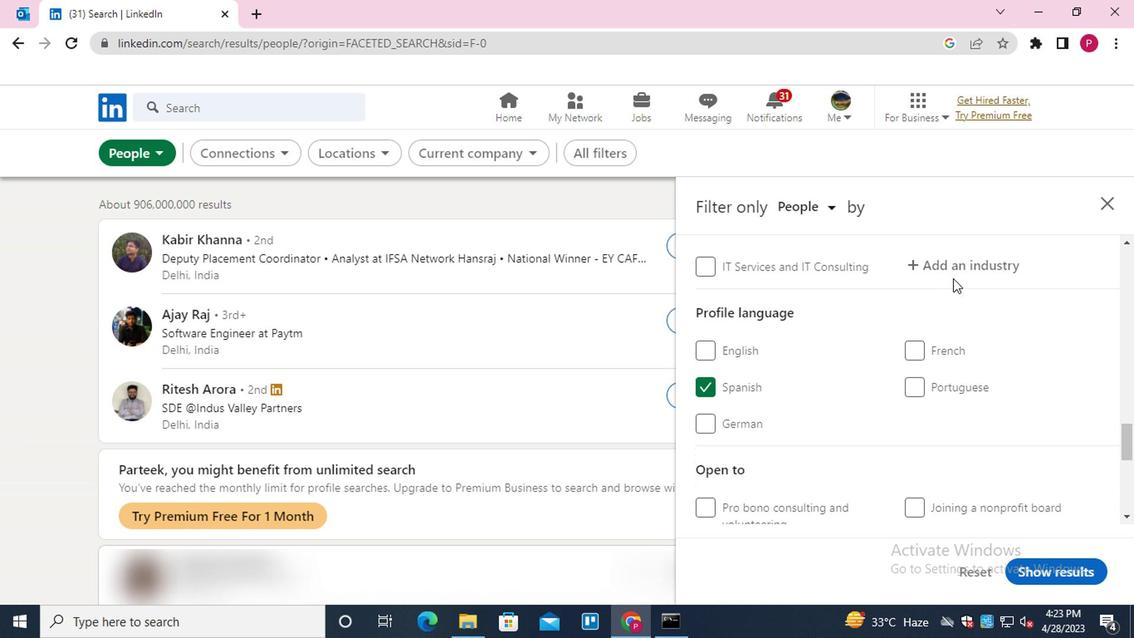 
Action: Key pressed <Key.shift>WHOLESALE<Key.space><Key.shift><Key.shift><Key.shift>M<Key.down><Key.down><Key.down><Key.enter>
Screenshot: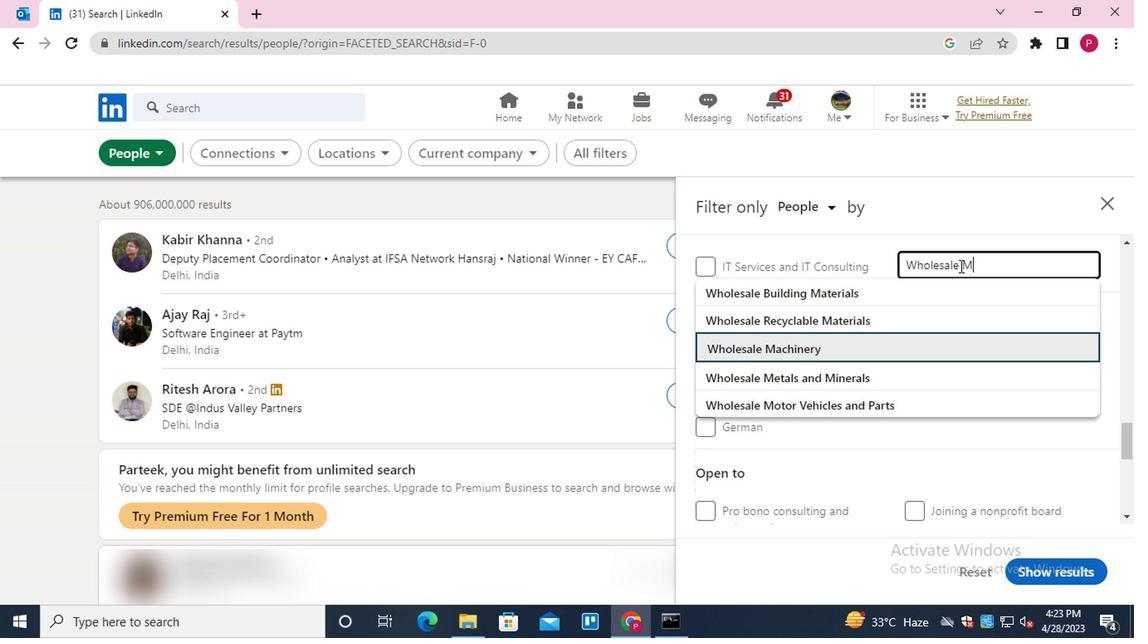 
Action: Mouse moved to (934, 322)
Screenshot: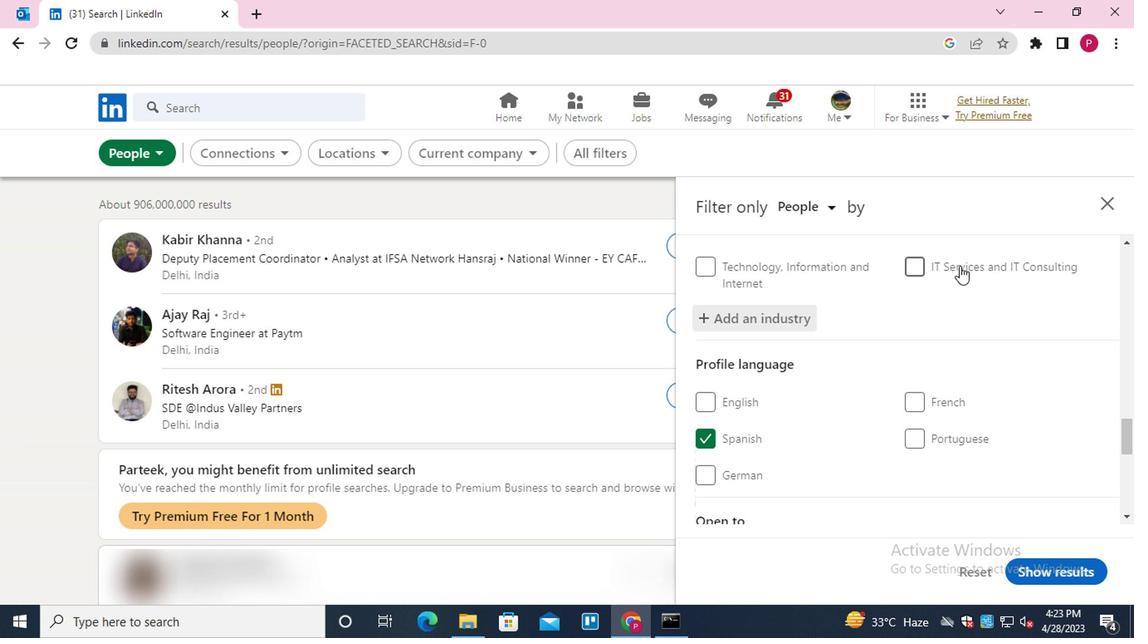 
Action: Mouse scrolled (934, 320) with delta (0, -1)
Screenshot: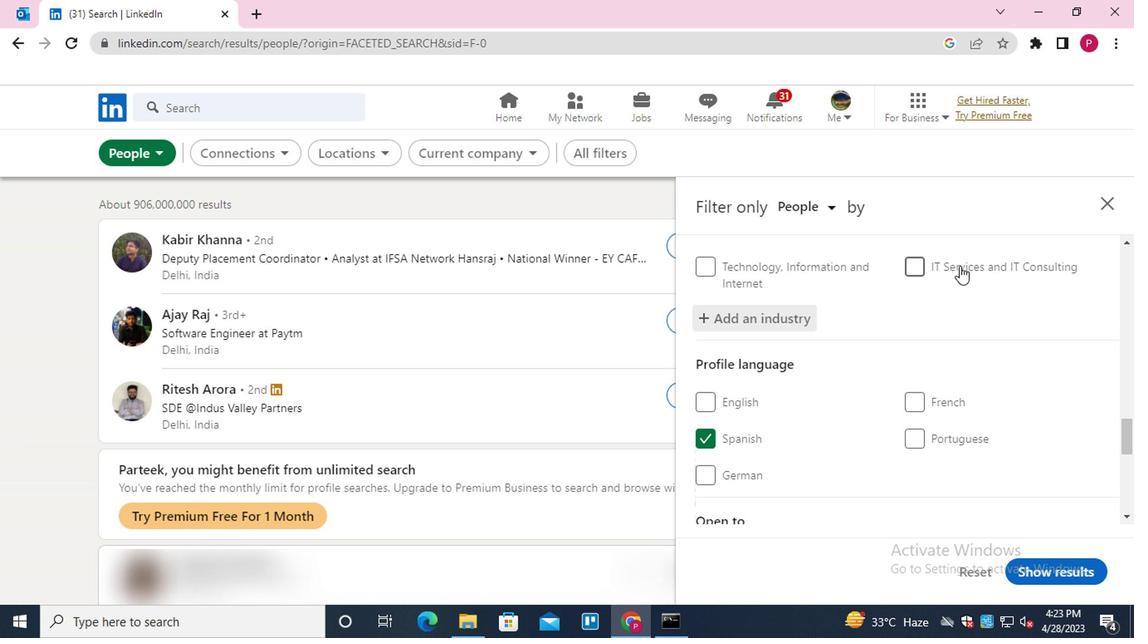 
Action: Mouse moved to (934, 333)
Screenshot: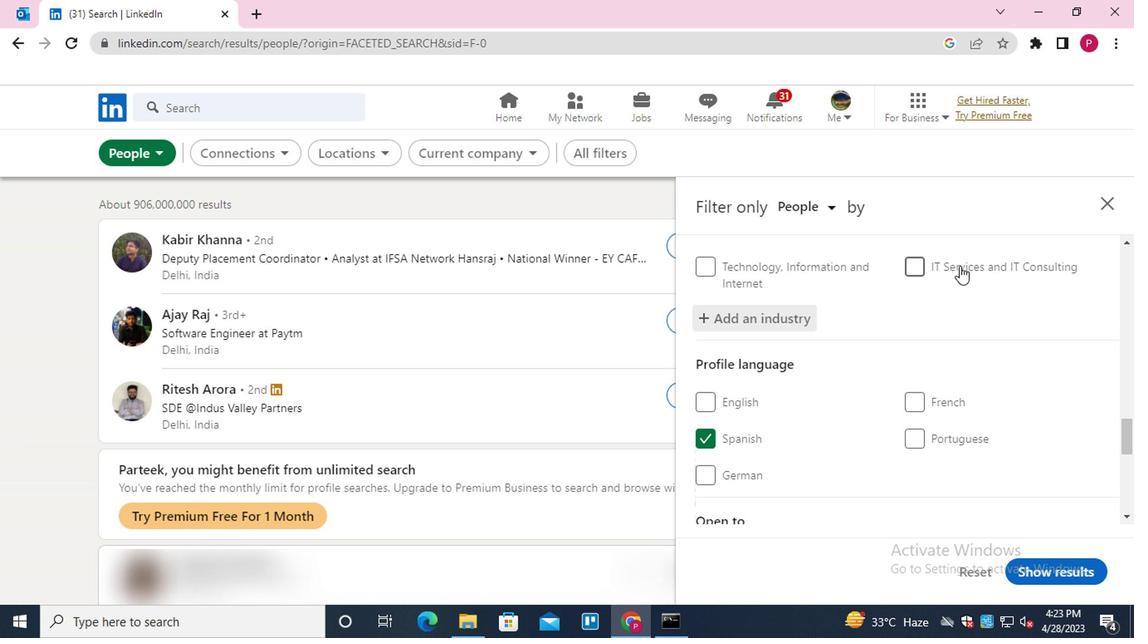 
Action: Mouse scrolled (934, 333) with delta (0, 0)
Screenshot: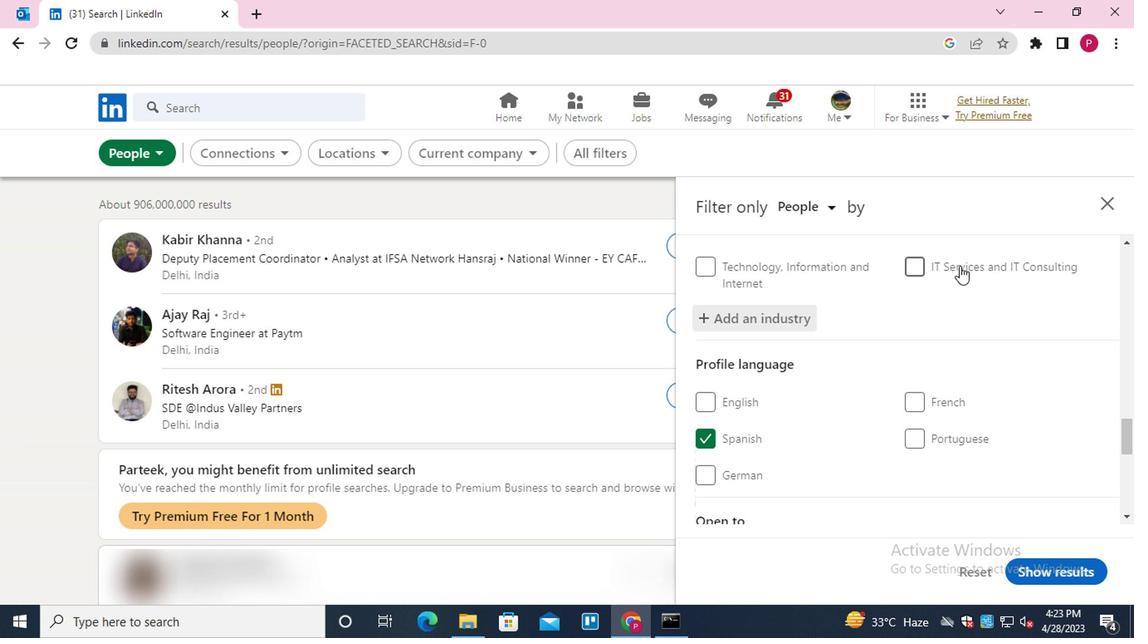
Action: Mouse moved to (934, 343)
Screenshot: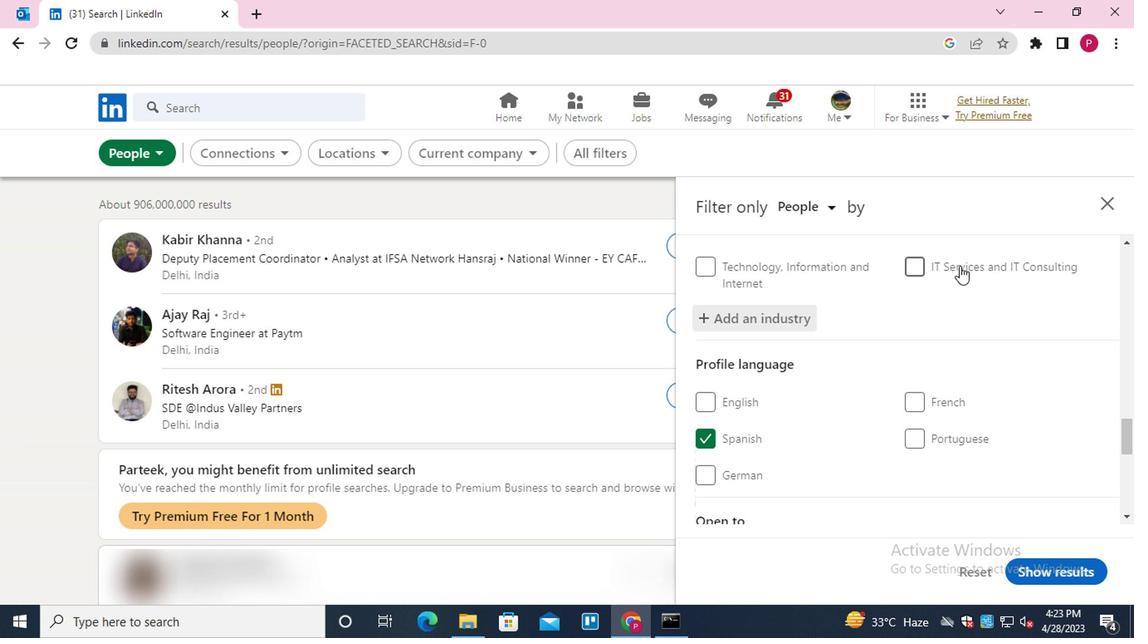 
Action: Mouse scrolled (934, 343) with delta (0, 0)
Screenshot: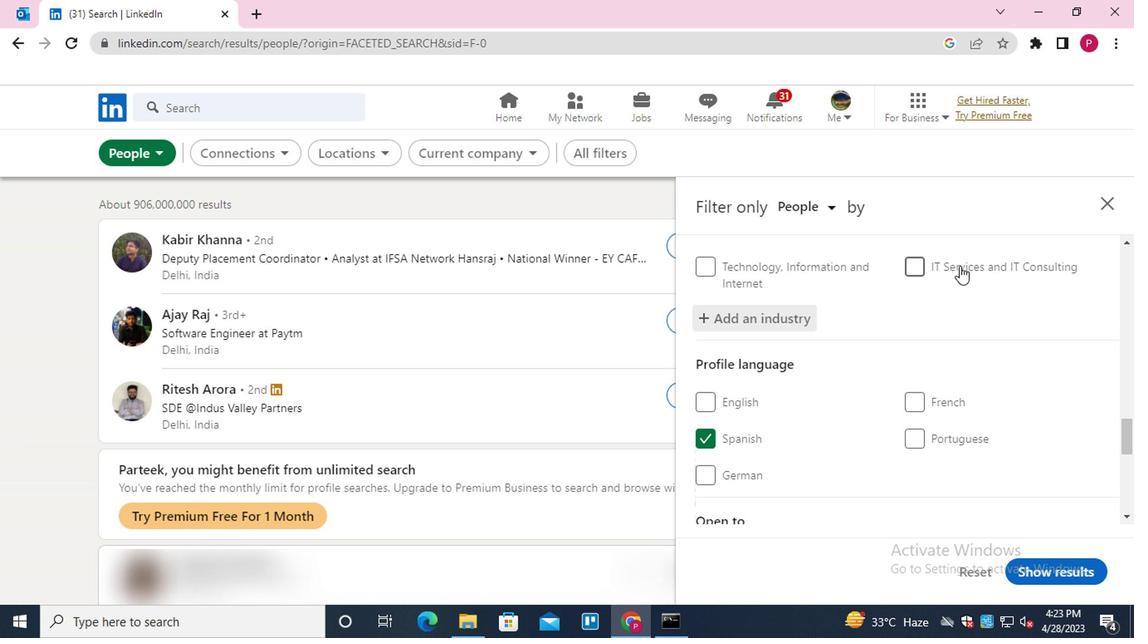 
Action: Mouse moved to (951, 429)
Screenshot: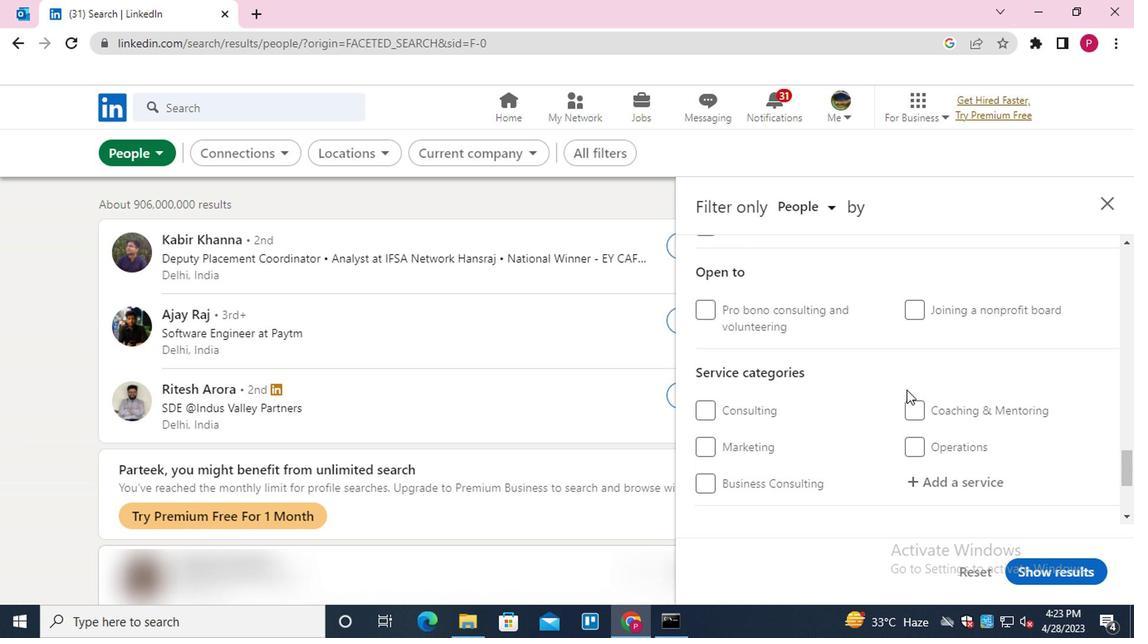 
Action: Mouse scrolled (951, 428) with delta (0, 0)
Screenshot: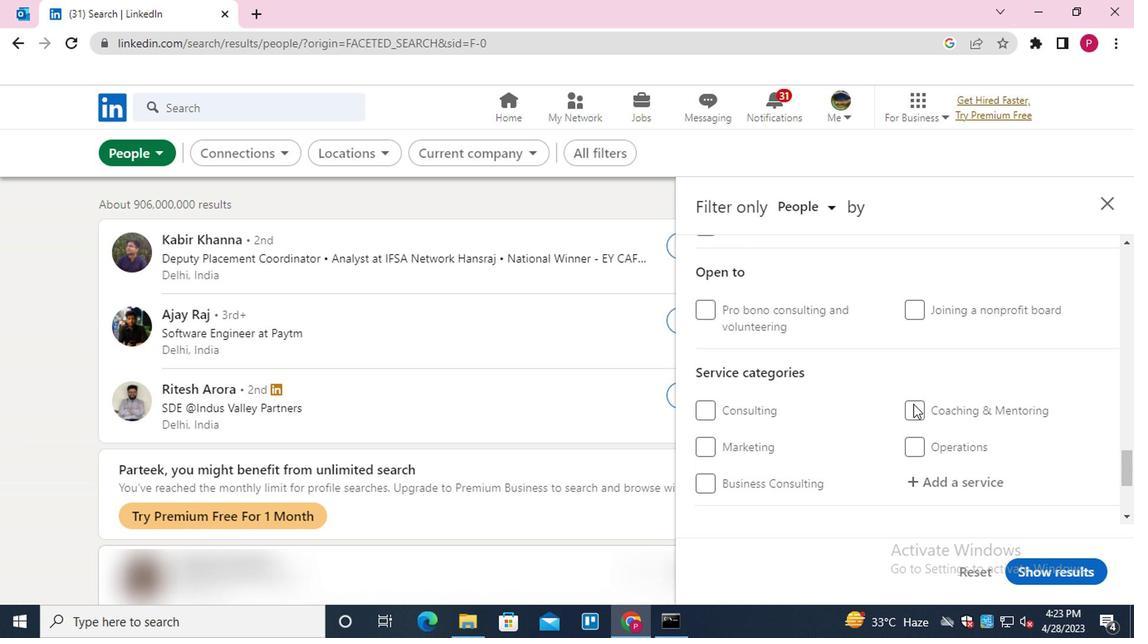 
Action: Mouse scrolled (951, 428) with delta (0, 0)
Screenshot: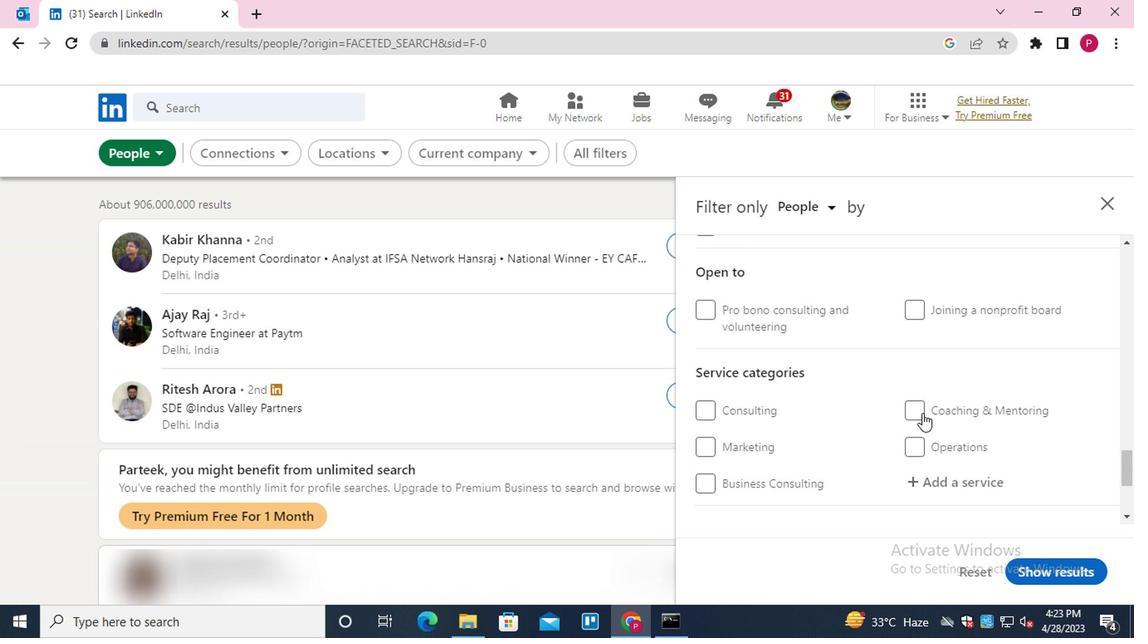 
Action: Mouse moved to (947, 302)
Screenshot: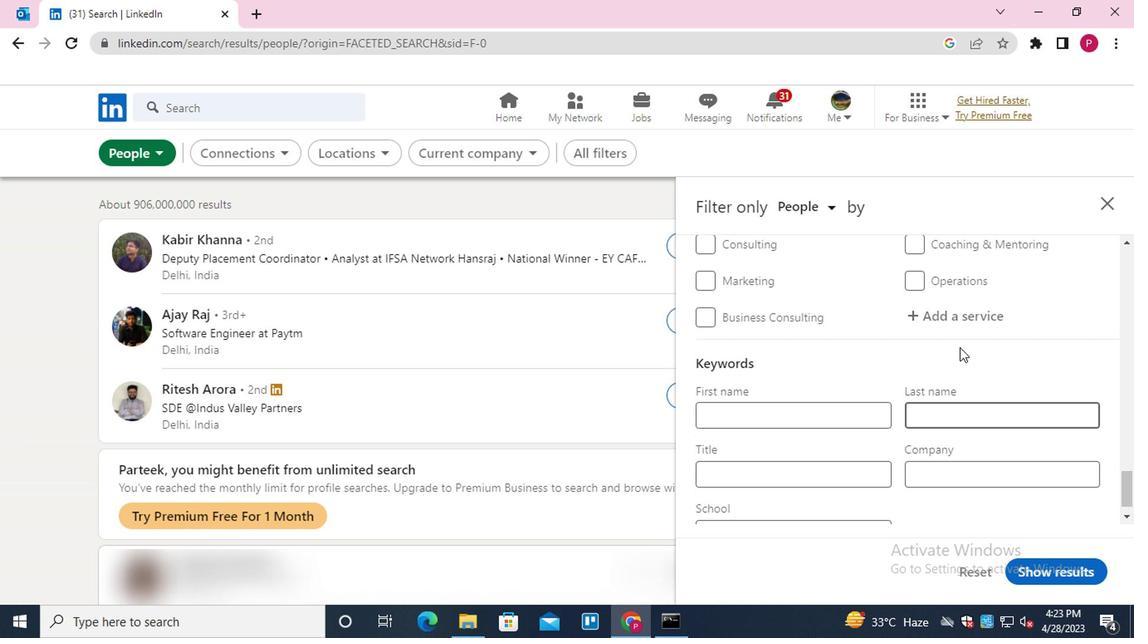 
Action: Mouse pressed left at (947, 302)
Screenshot: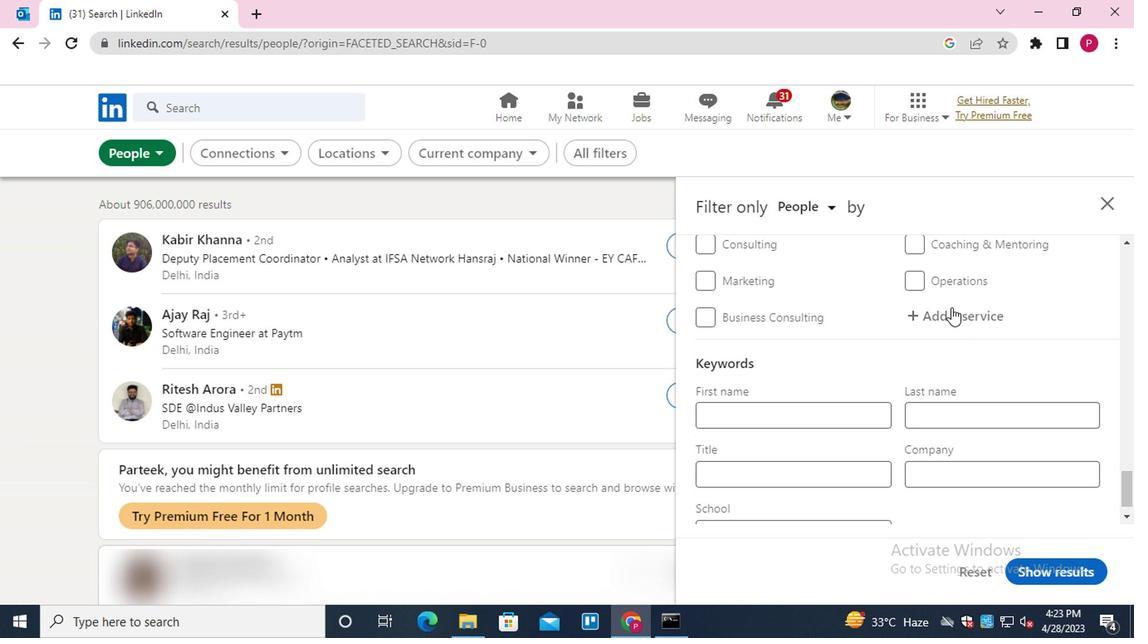 
Action: Key pressed <Key.shift><Key.shift><Key.shift><Key.shift><Key.shift><Key.shift>CATERING<Key.down><Key.enter>
Screenshot: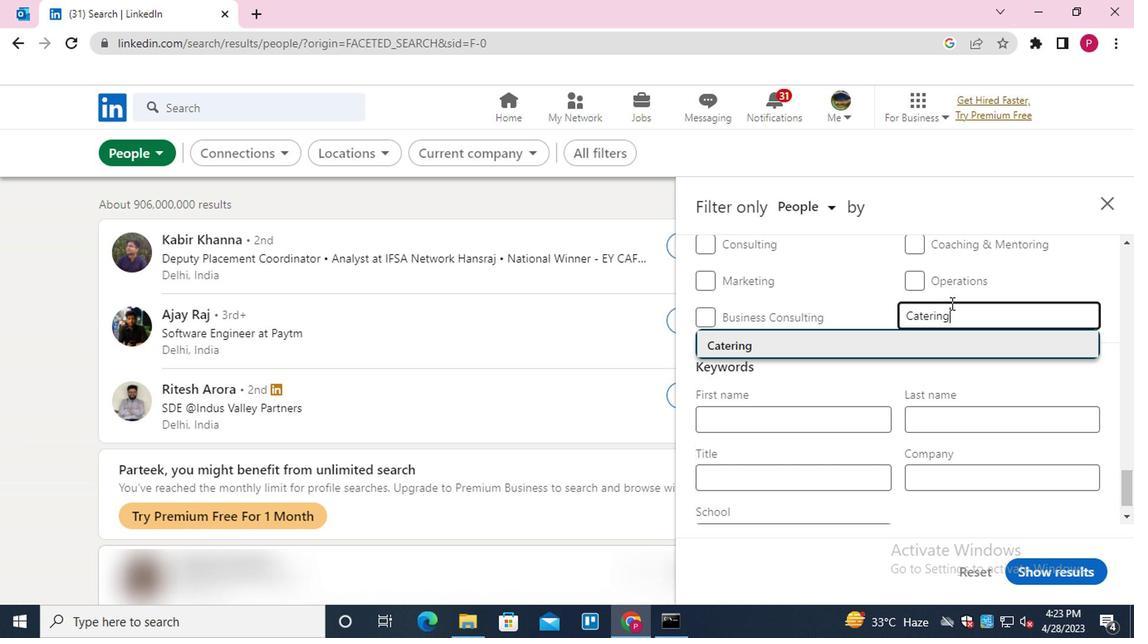 
Action: Mouse moved to (952, 343)
Screenshot: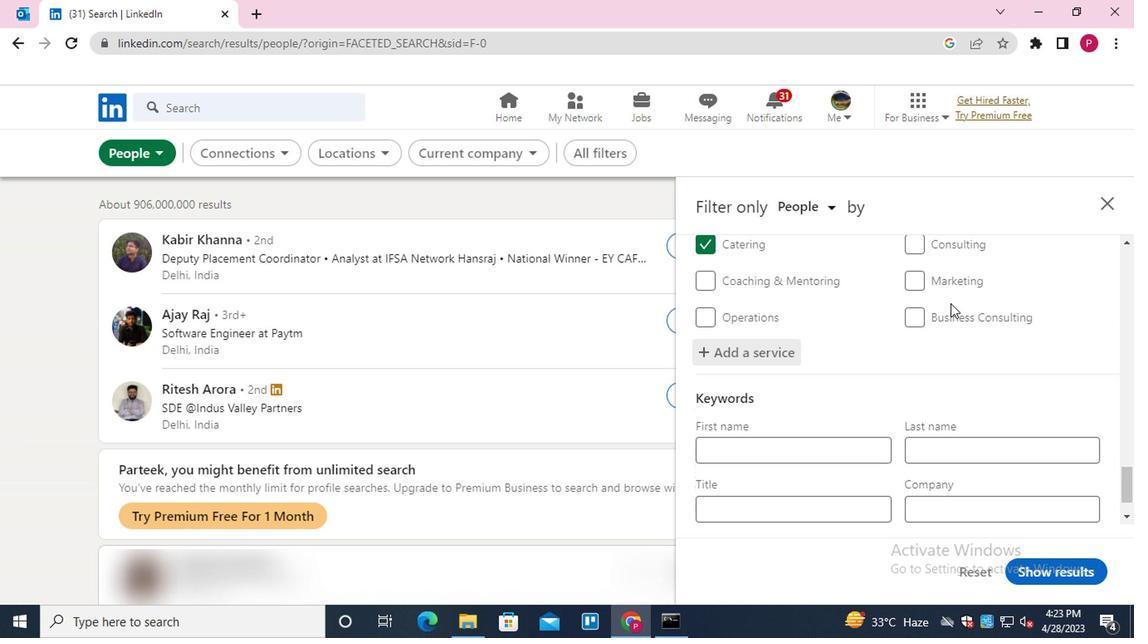 
Action: Mouse scrolled (952, 343) with delta (0, 0)
Screenshot: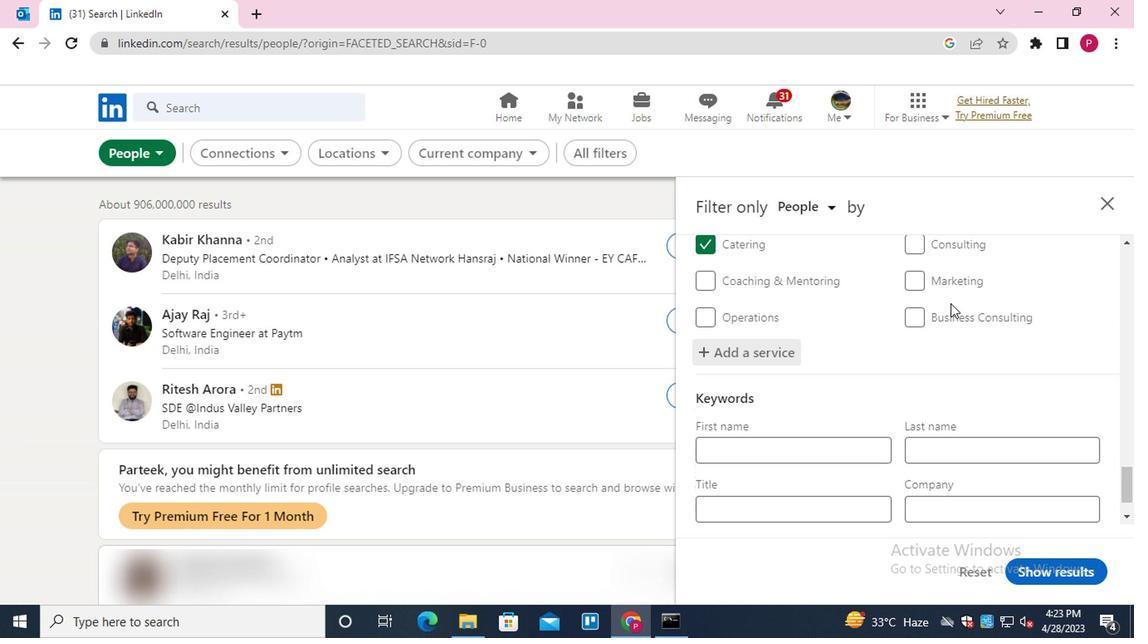 
Action: Mouse moved to (866, 436)
Screenshot: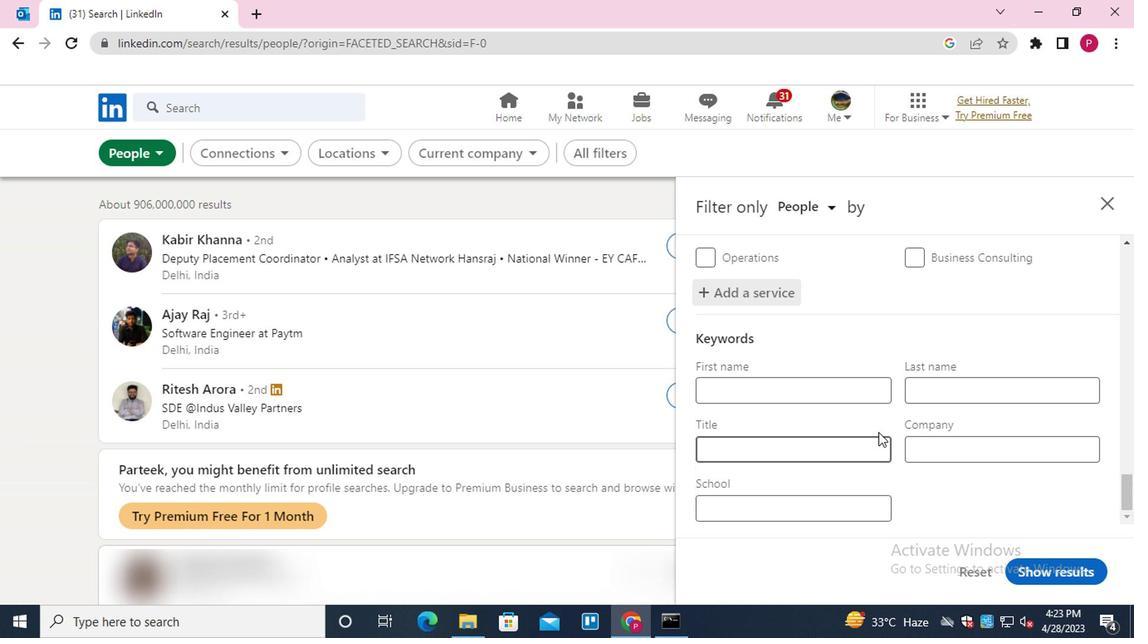 
Action: Mouse pressed left at (866, 436)
Screenshot: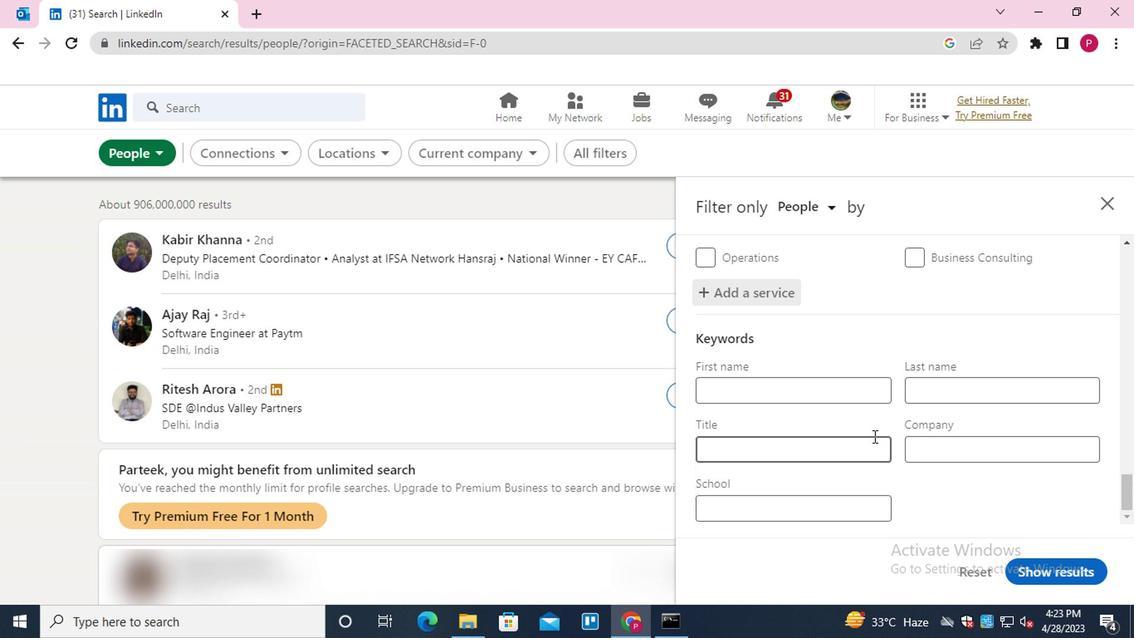 
Action: Mouse scrolled (866, 435) with delta (0, 0)
Screenshot: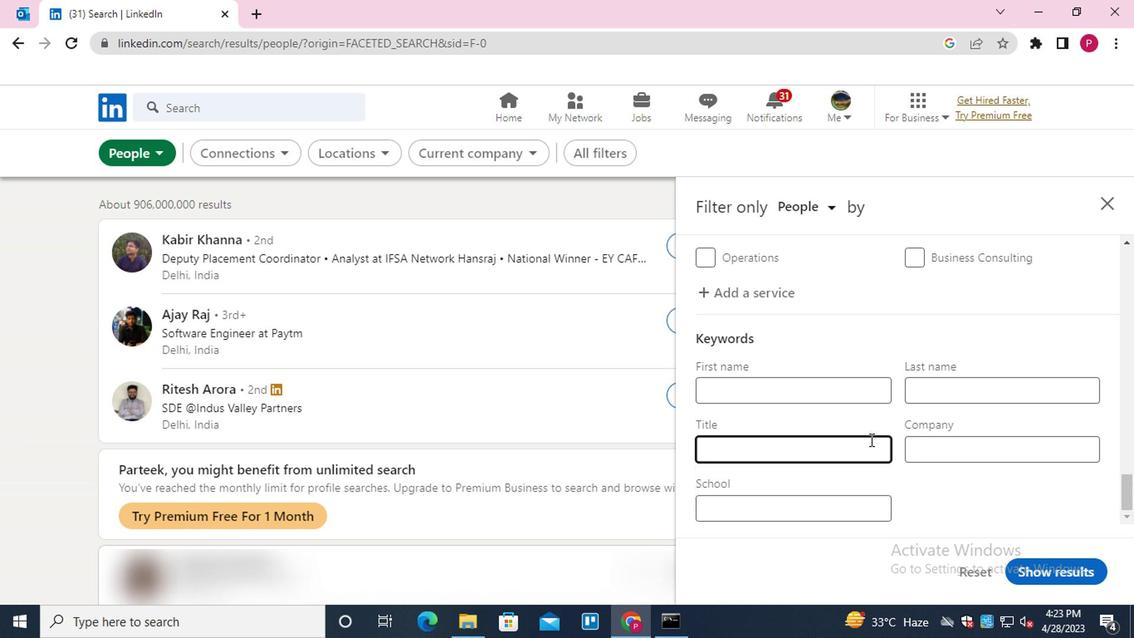 
Action: Mouse moved to (853, 447)
Screenshot: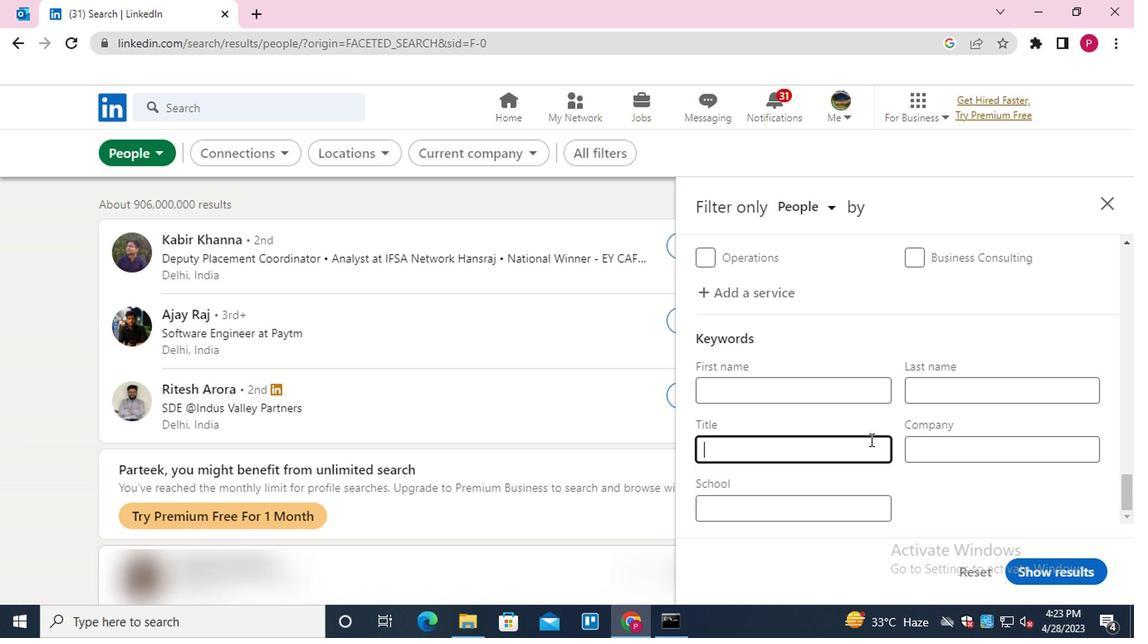 
Action: Mouse pressed left at (853, 447)
Screenshot: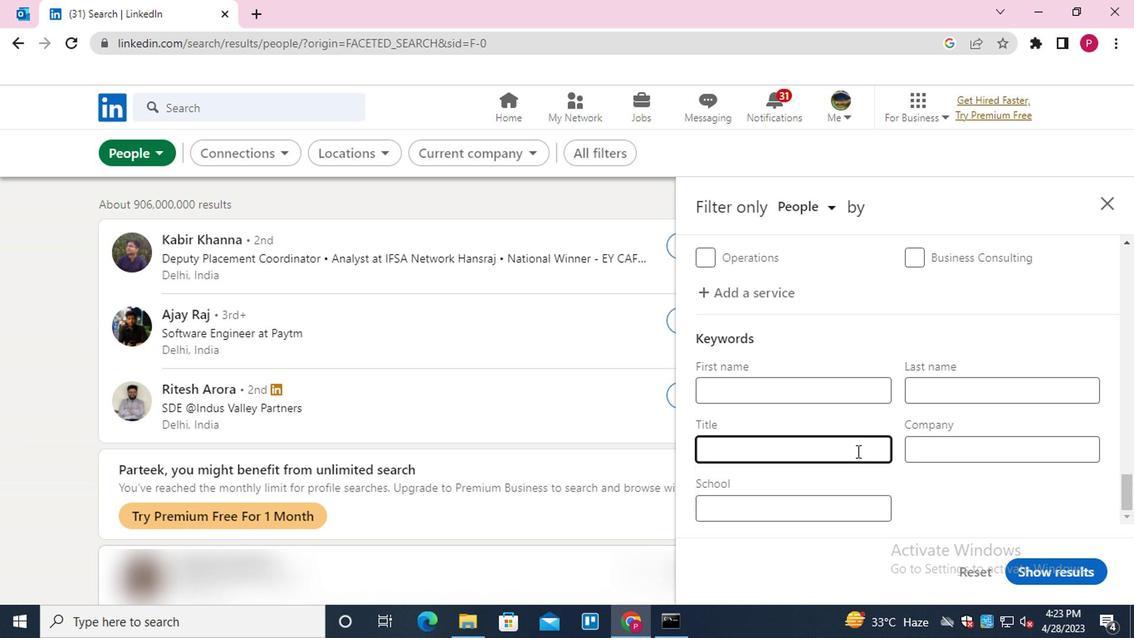 
Action: Key pressed <Key.shift>SCK<Key.backspace>HOOL<Key.space><Key.shift><Key.shift><Key.shift><Key.shift><Key.shift><Key.shift>COUNSELOR
Screenshot: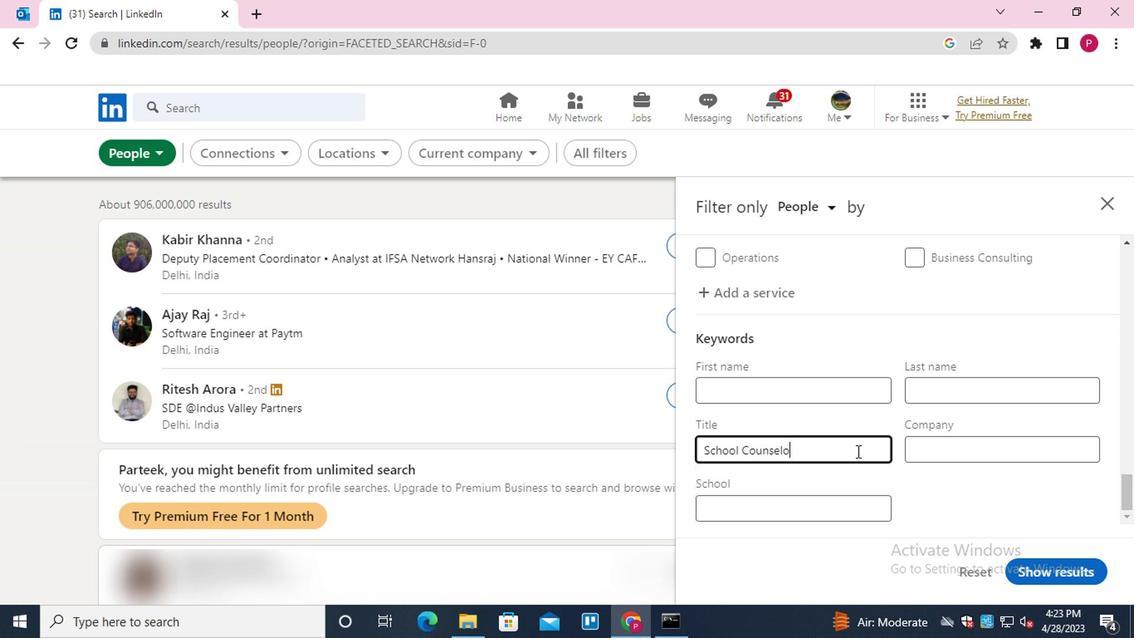 
Action: Mouse moved to (1074, 573)
Screenshot: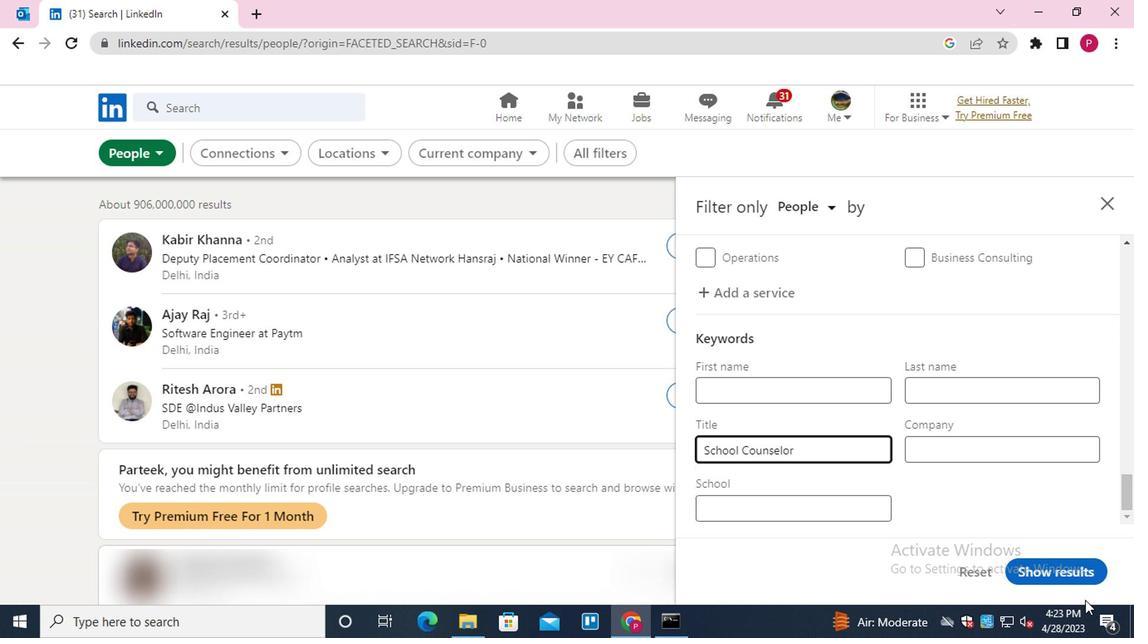 
Action: Mouse pressed left at (1074, 573)
Screenshot: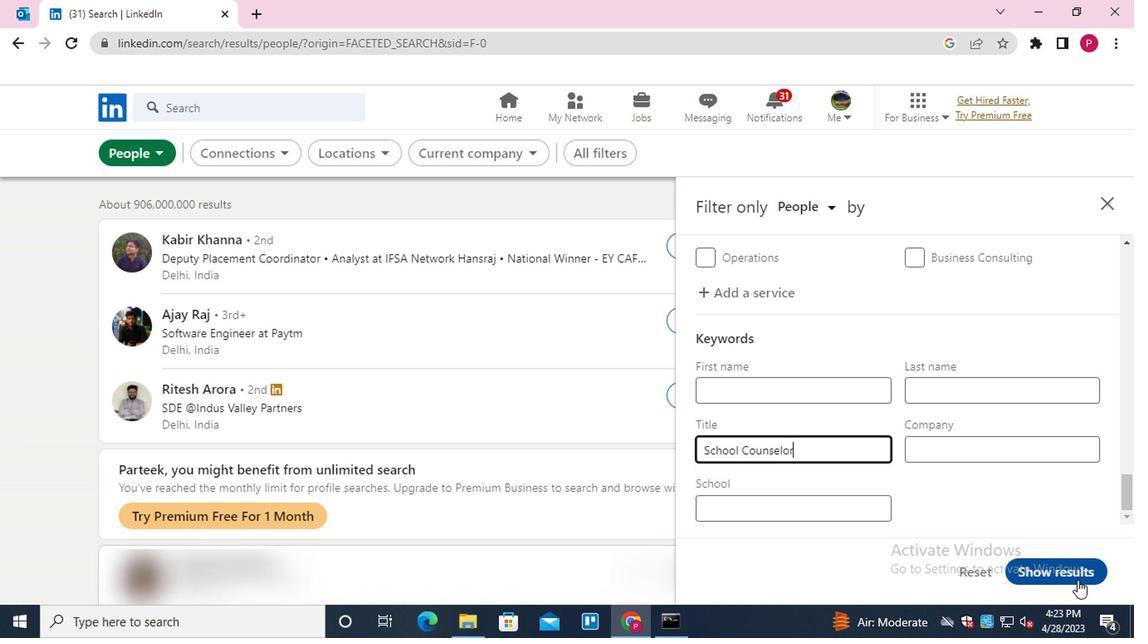
Action: Mouse moved to (515, 387)
Screenshot: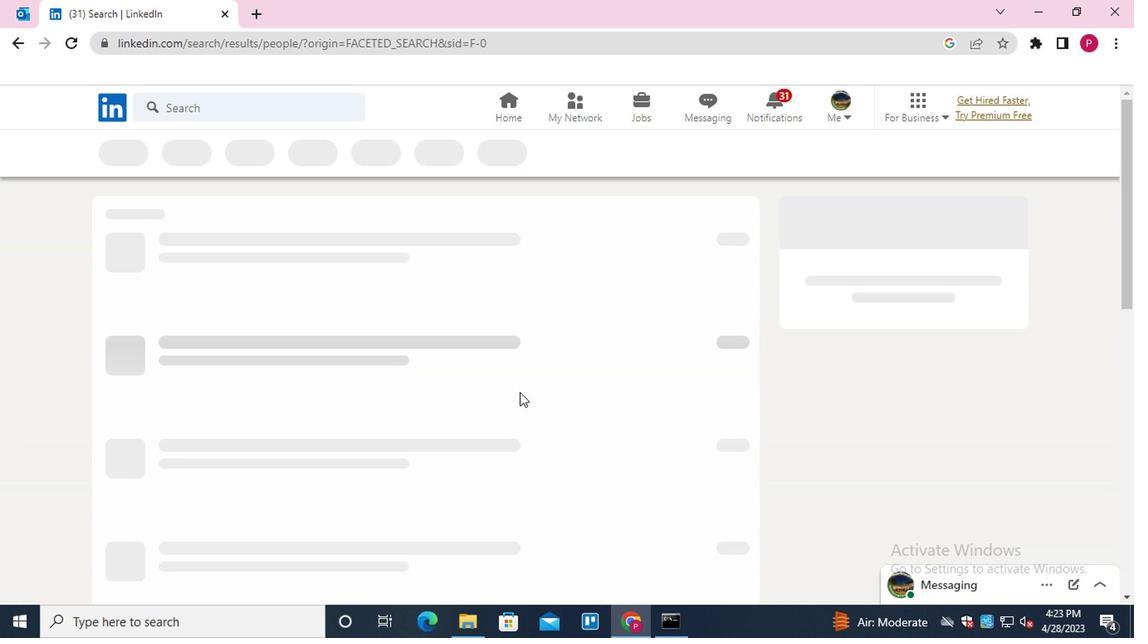 
